 Task: Add an event with the title Second Marketing Campaign Strategy Review and Adjustment, date '2023/11/14', time 9:15 AM to 11:15 AMand add a description: The Effective Communication workshop is a dynamic and interactive session designed to enhance participants' communication skills and promote effective interpersonal interactions in the workplace. This workshop provides valuable insights, practical techniques, and hands-on exercises to improve both verbal and non-verbal communication abilities._x000D_
_x000D_
Select event color  Flamingo . Add location for the event as: 321 Via del Corso, Rome, Italy, logged in from the account softage.9@softage.netand send the event invitation to softage.5@softage.net with CC to  softage.6@softage.net. Set a reminder for the event Annually on May 156
Action: Mouse moved to (77, 98)
Screenshot: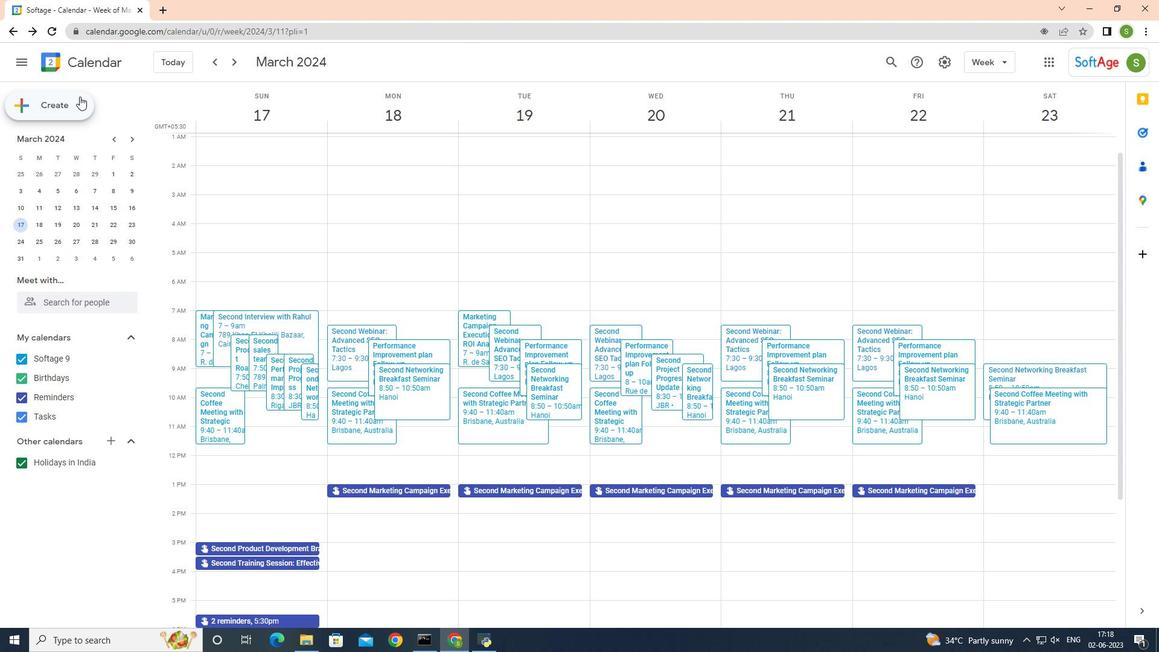 
Action: Mouse pressed left at (77, 98)
Screenshot: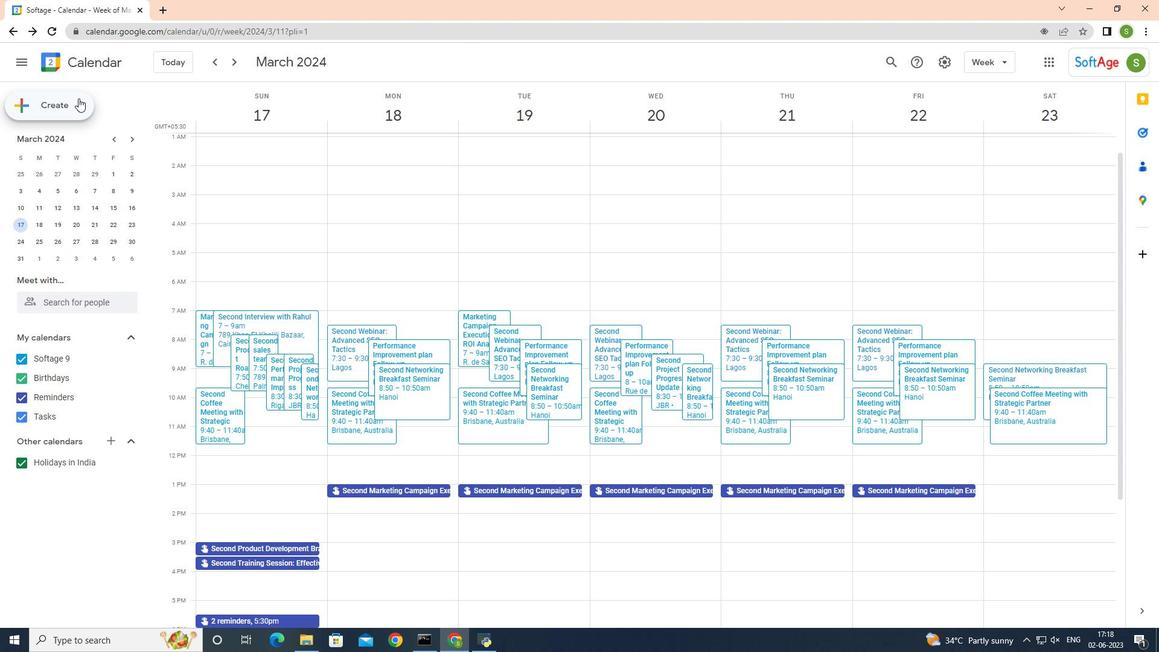 
Action: Mouse moved to (71, 131)
Screenshot: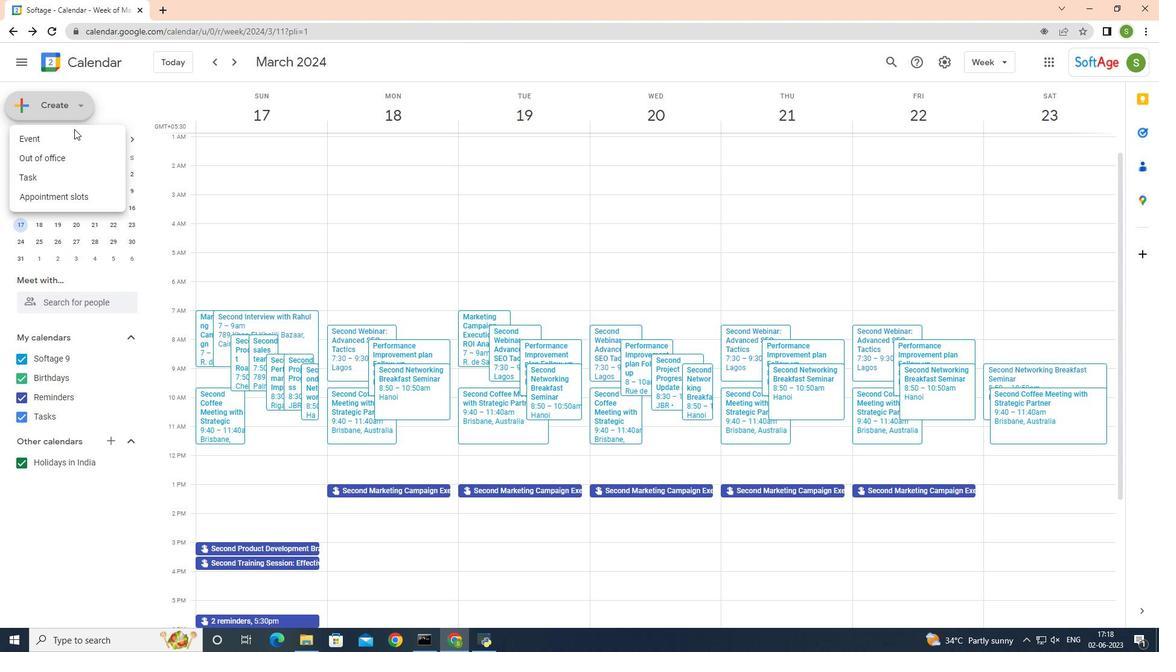 
Action: Mouse pressed left at (71, 131)
Screenshot: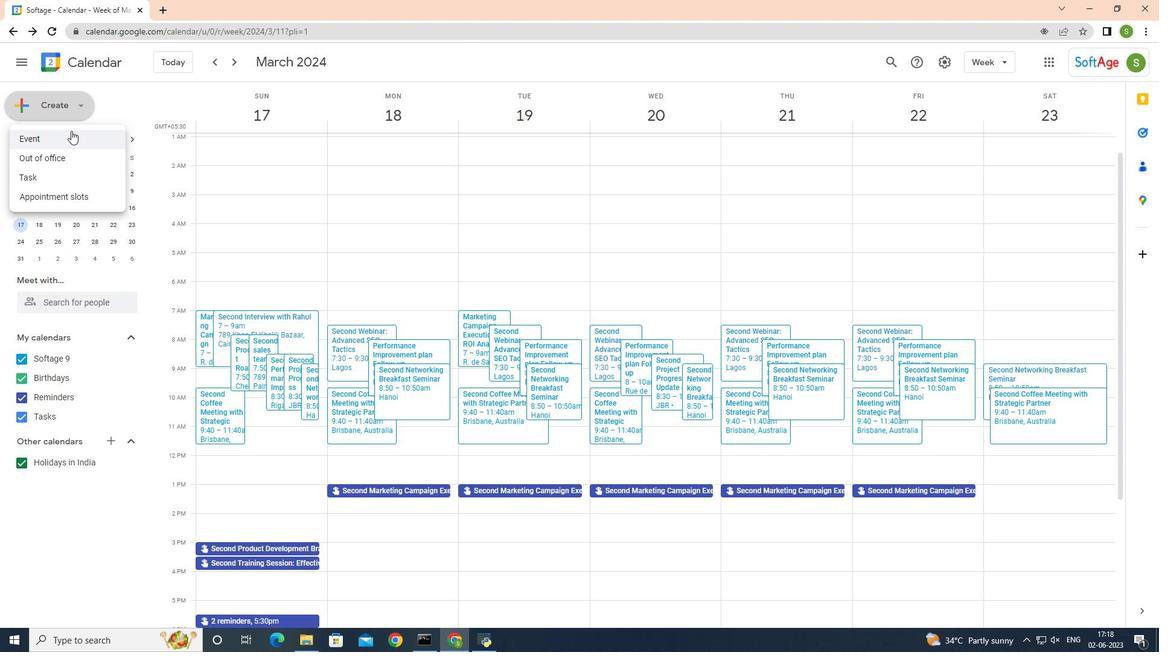 
Action: Mouse moved to (424, 332)
Screenshot: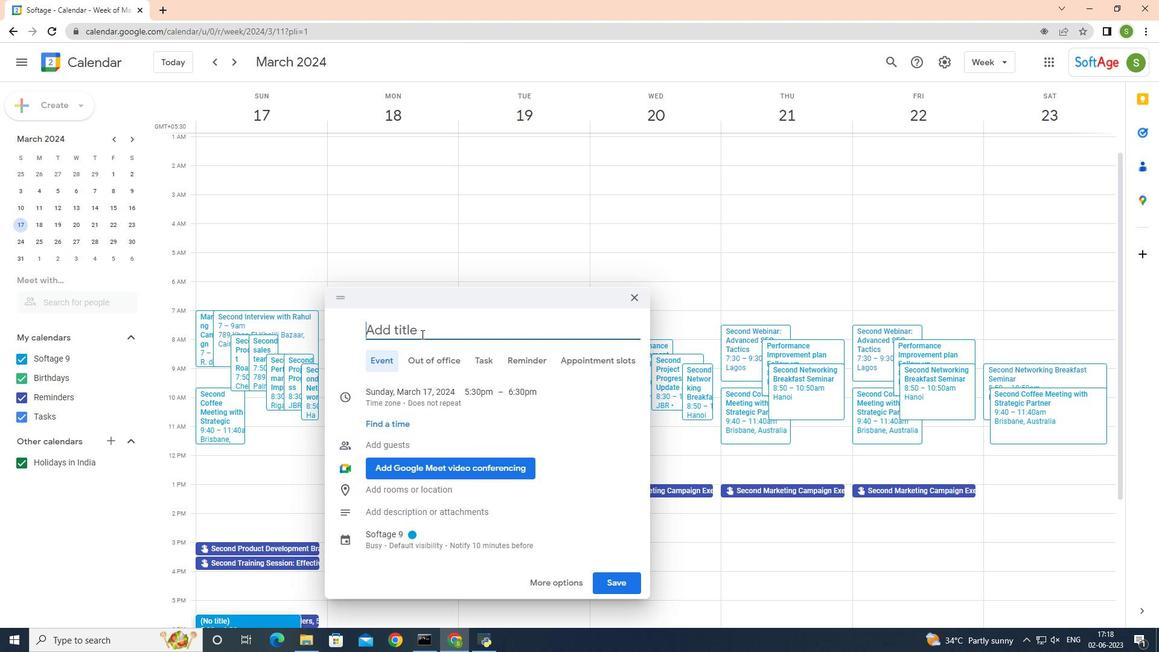 
Action: Key pressed <Key.shift><Key.shift><Key.shift><Key.shift><Key.shift><Key.shift><Key.shift><Key.shift><Key.shift><Key.shift><Key.shift><Key.shift>Second<Key.space><Key.shift_r><Key.shift_r><Key.shift_r><Key.shift_r><Key.shift_r><Key.shift_r><Key.shift_r><Key.shift_r><Key.shift_r><Key.shift_r><Key.shift_r><Key.shift_r><Key.shift_r><Key.shift_r><Key.shift_r><Key.shift_r><Key.shift_r><Key.shift_r>Marketing<Key.space><Key.shift>Campaign<Key.space><Key.shift><Key.shift>Strategy<Key.space><Key.shift>Review<Key.space>and<Key.space><Key.shift>Adu<Key.backspace>justment
Screenshot: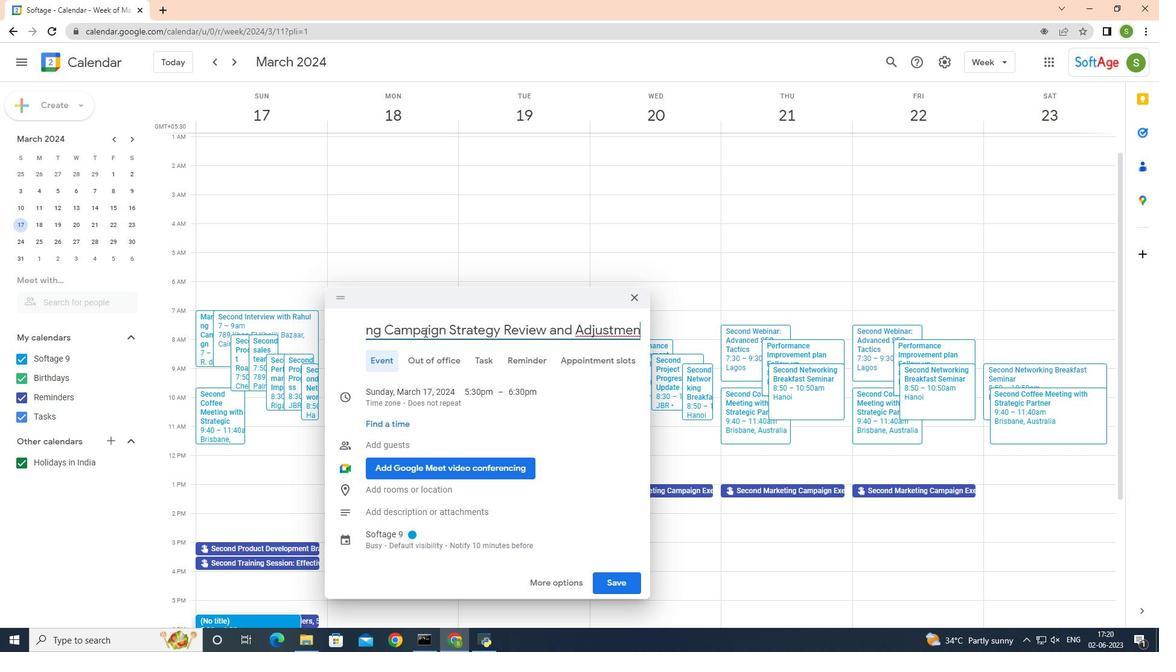 
Action: Mouse moved to (421, 387)
Screenshot: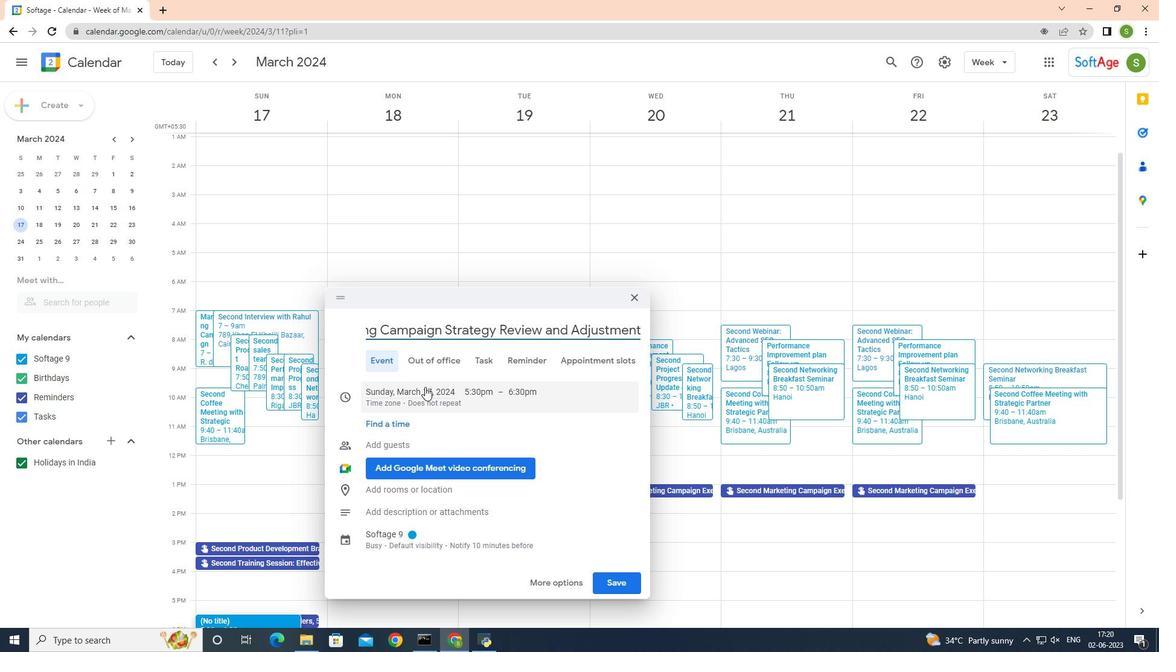 
Action: Mouse pressed left at (421, 387)
Screenshot: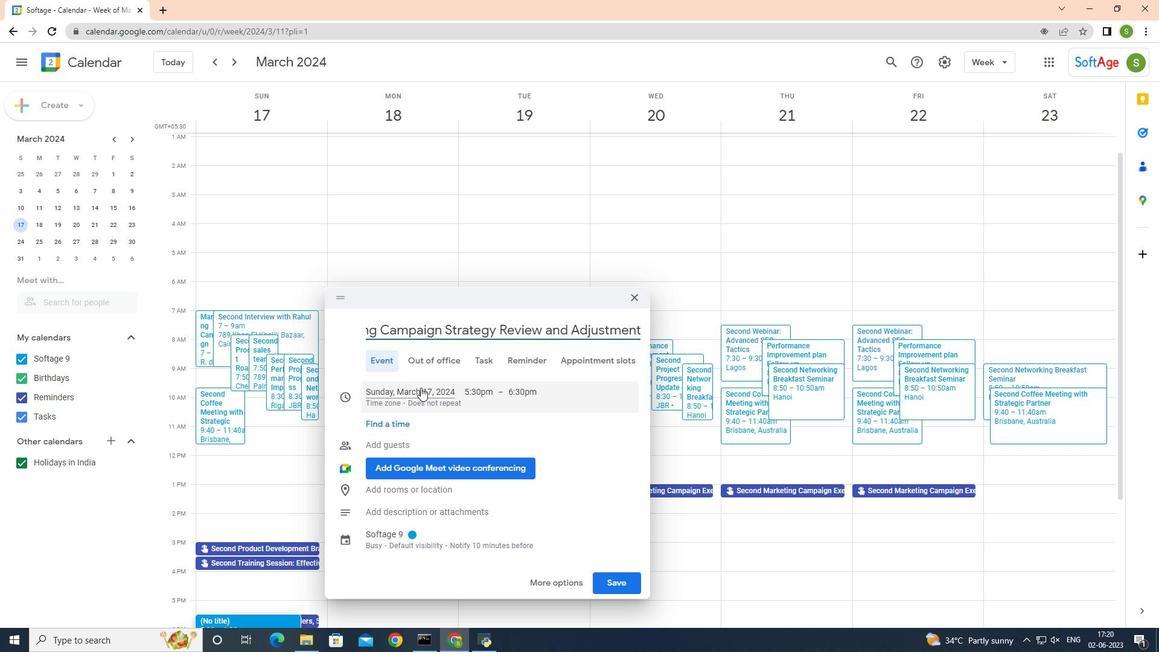 
Action: Mouse moved to (490, 383)
Screenshot: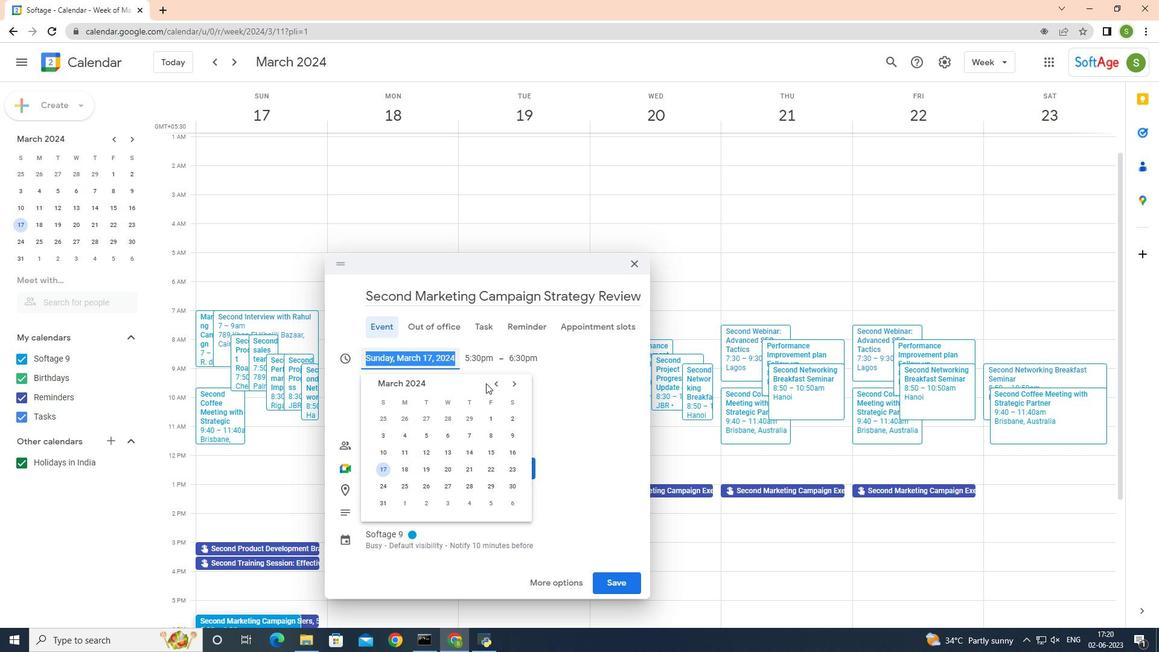 
Action: Mouse pressed left at (490, 383)
Screenshot: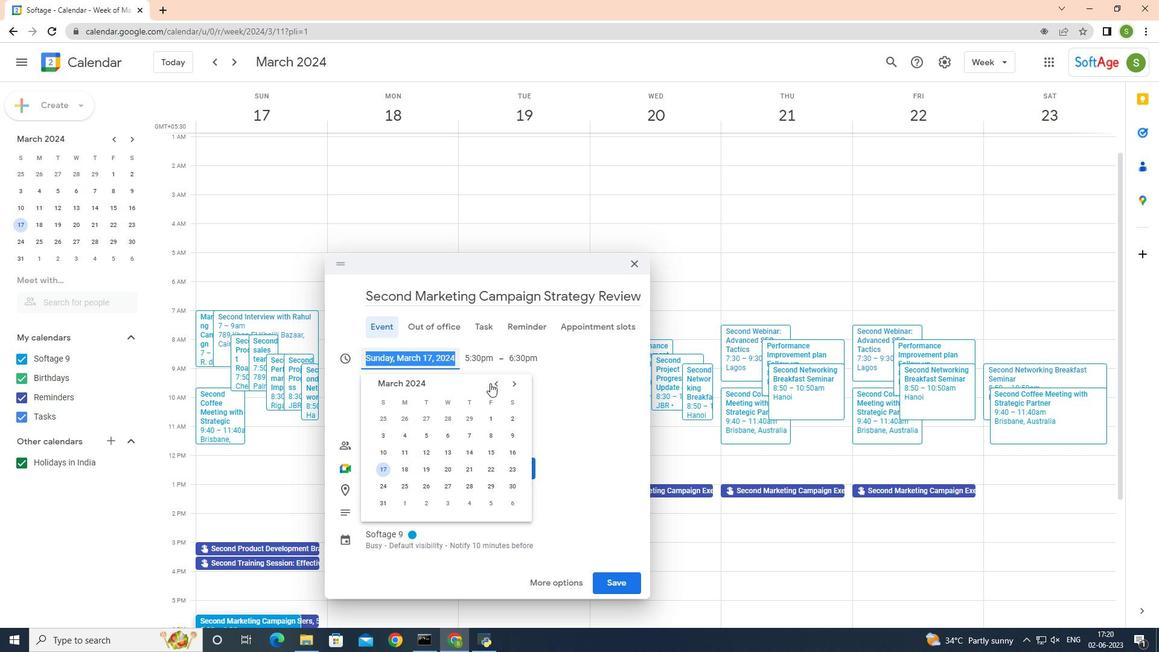 
Action: Mouse pressed left at (490, 383)
Screenshot: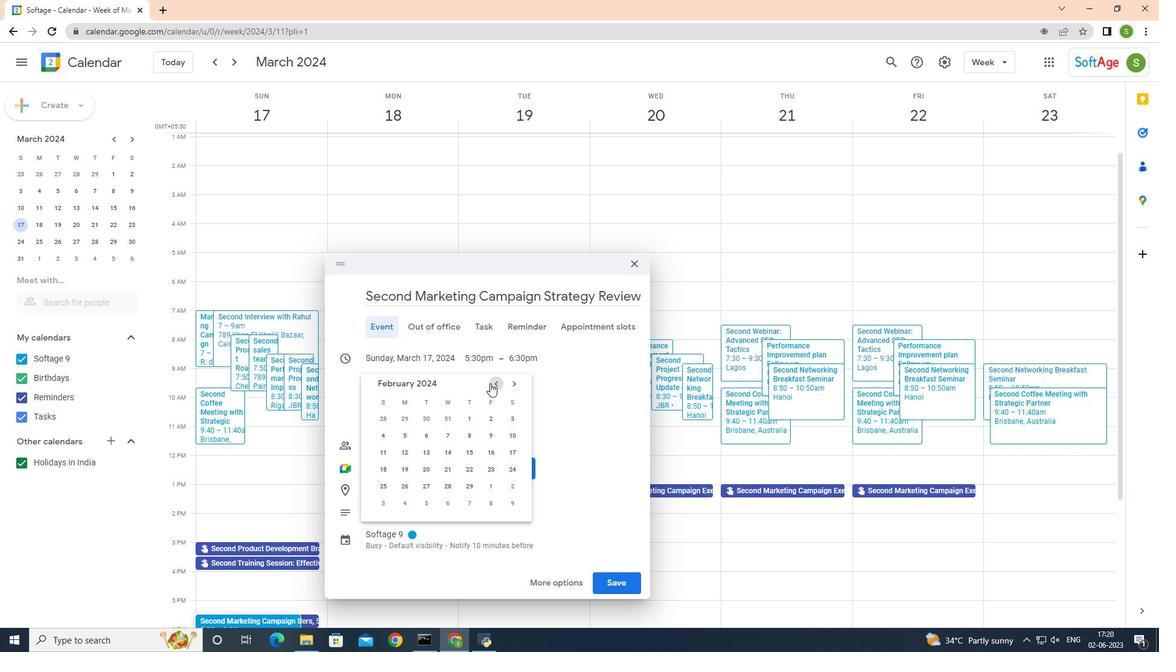
Action: Mouse pressed left at (490, 383)
Screenshot: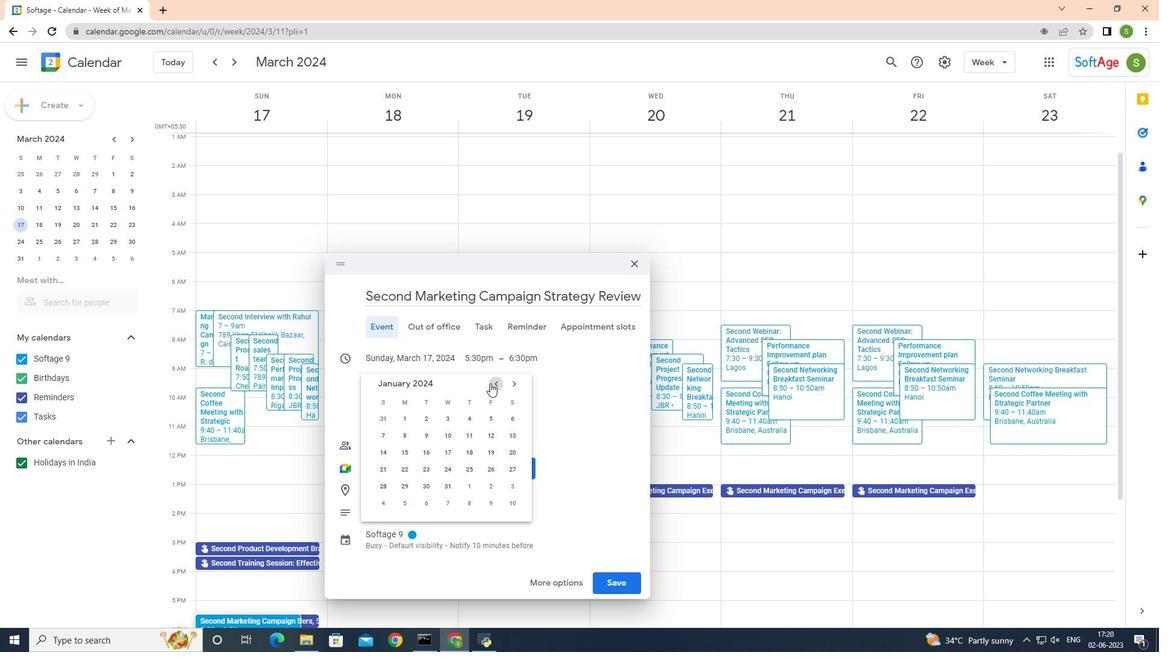 
Action: Mouse pressed left at (490, 383)
Screenshot: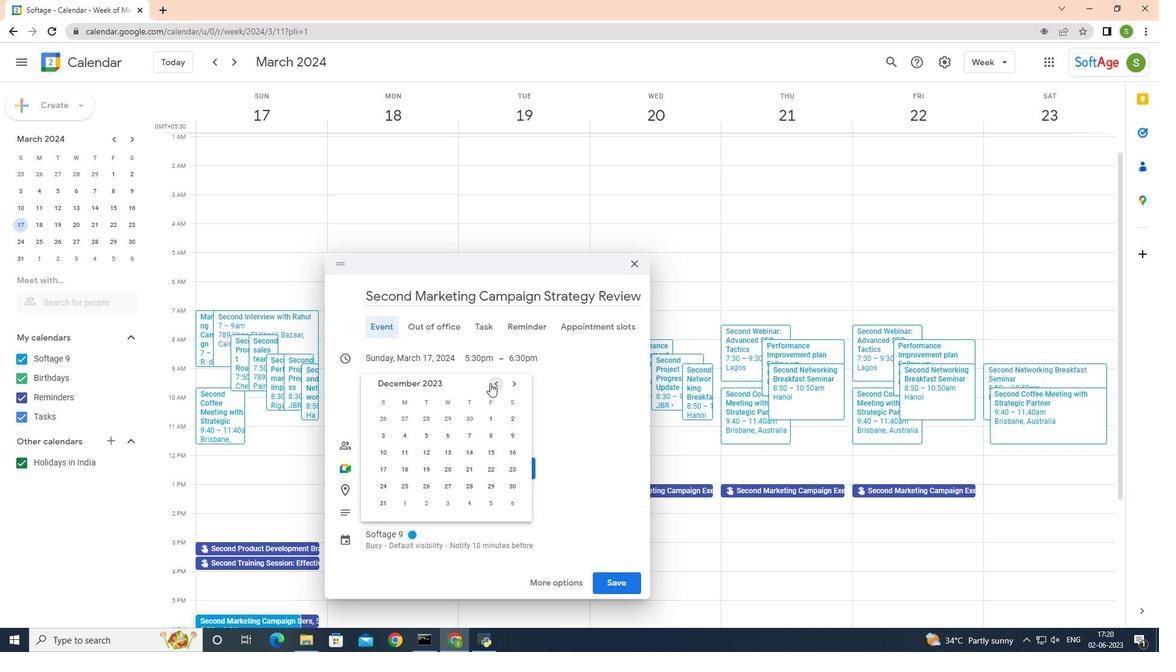
Action: Mouse moved to (425, 451)
Screenshot: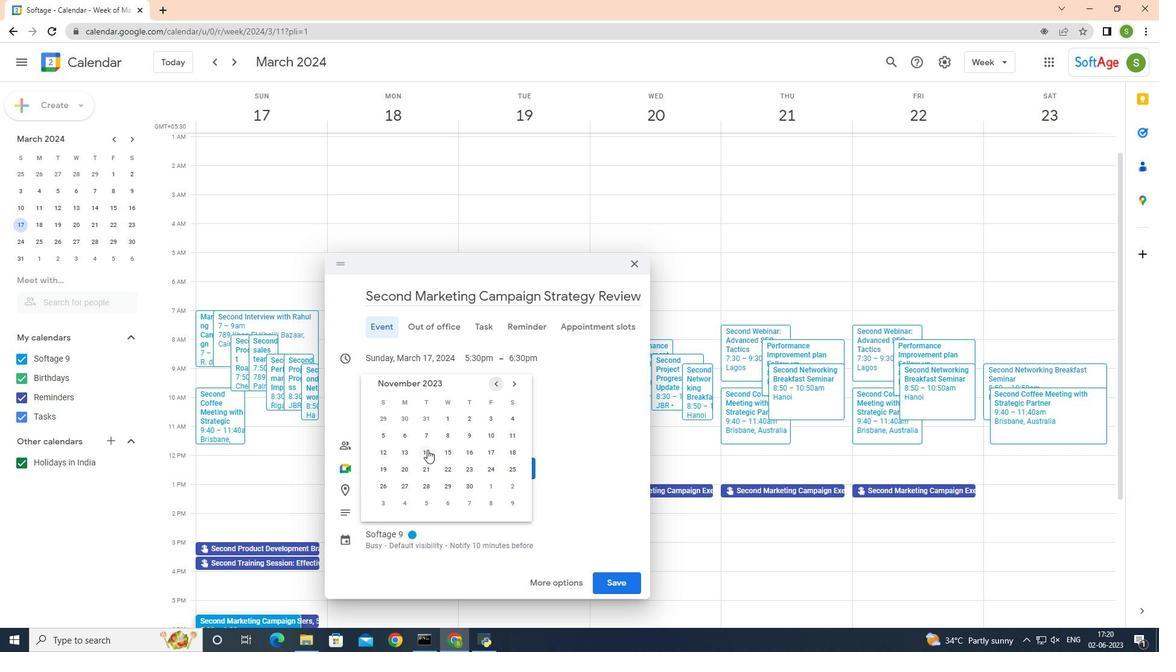 
Action: Mouse pressed left at (425, 451)
Screenshot: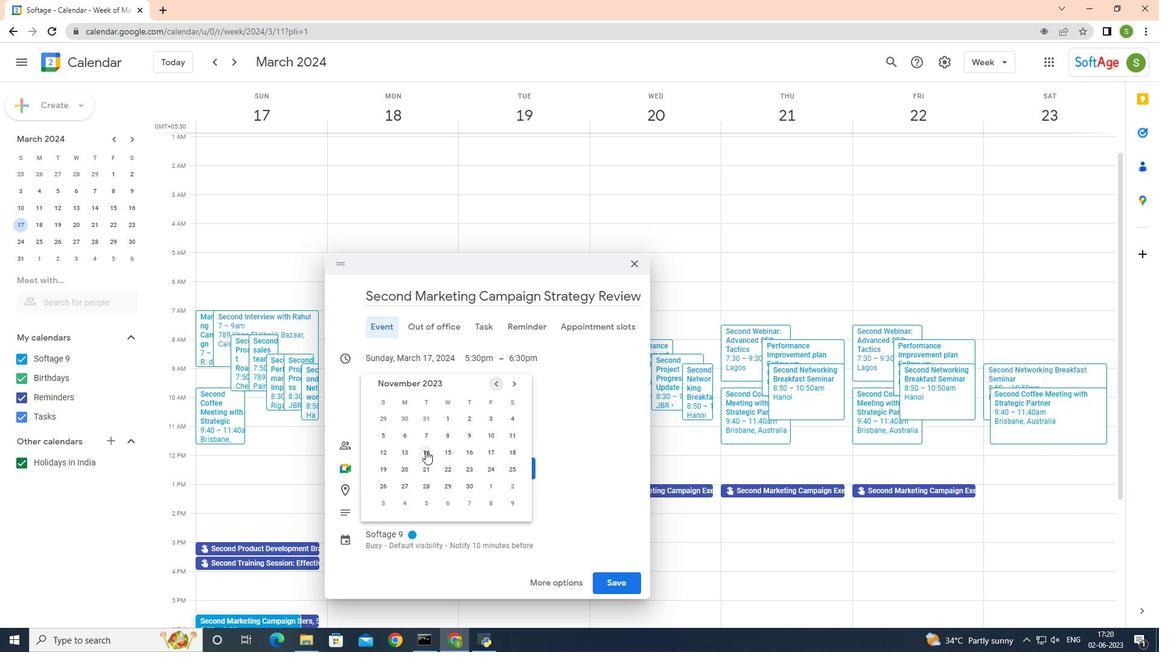 
Action: Mouse moved to (279, 362)
Screenshot: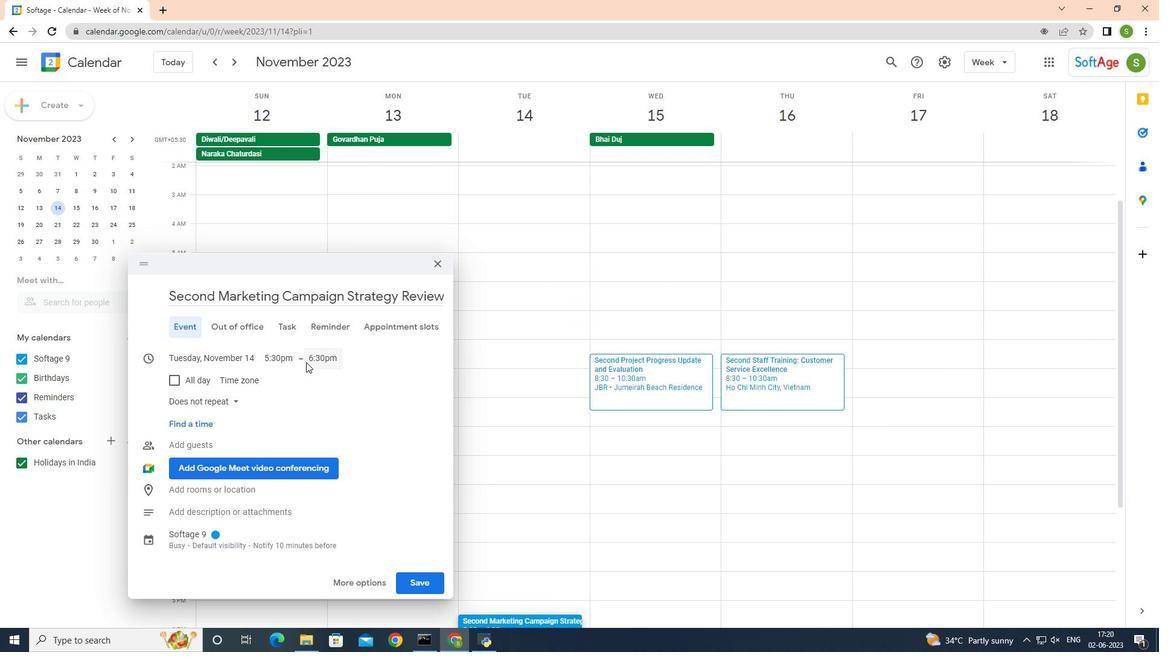 
Action: Mouse pressed left at (279, 362)
Screenshot: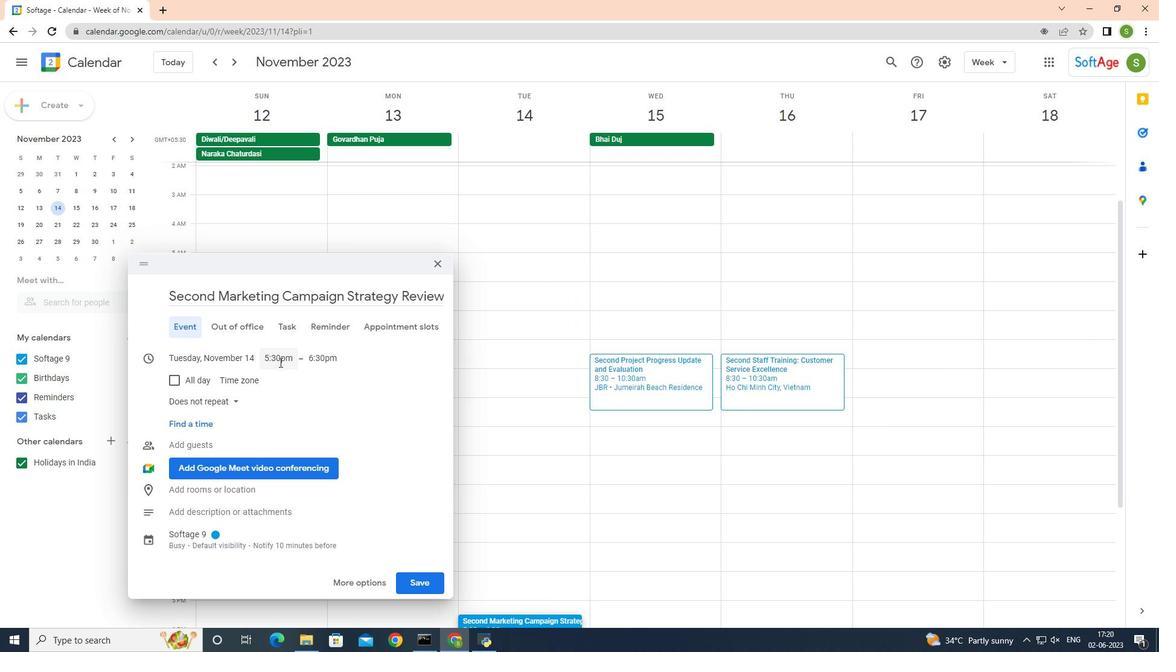
Action: Mouse moved to (321, 447)
Screenshot: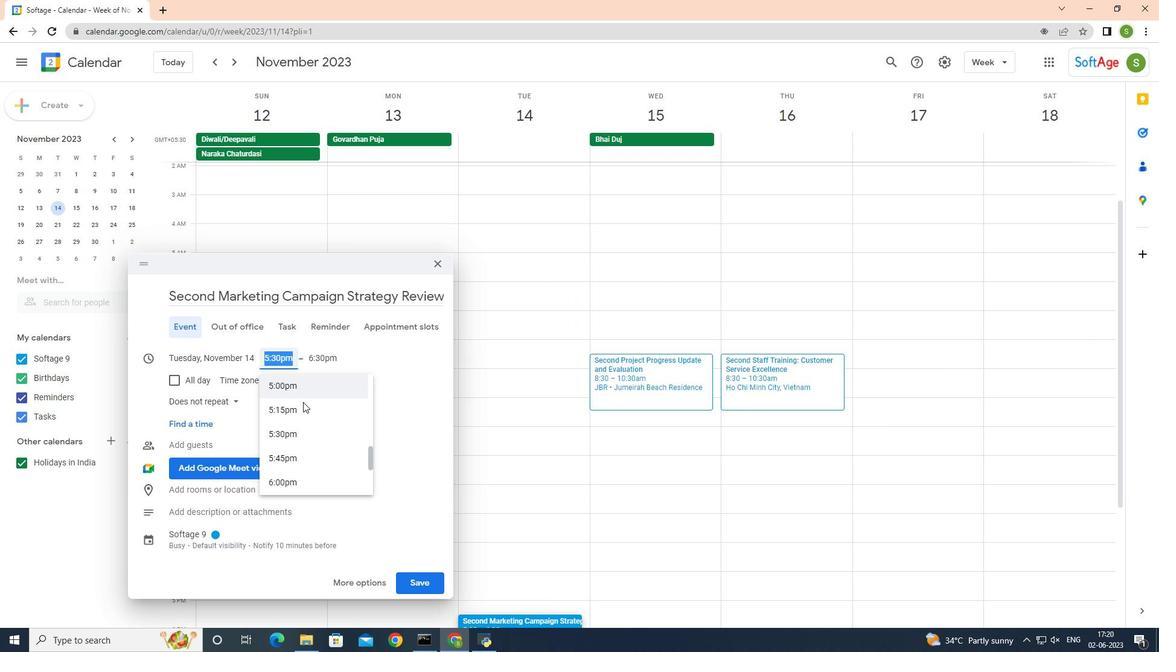 
Action: Mouse scrolled (321, 448) with delta (0, 0)
Screenshot: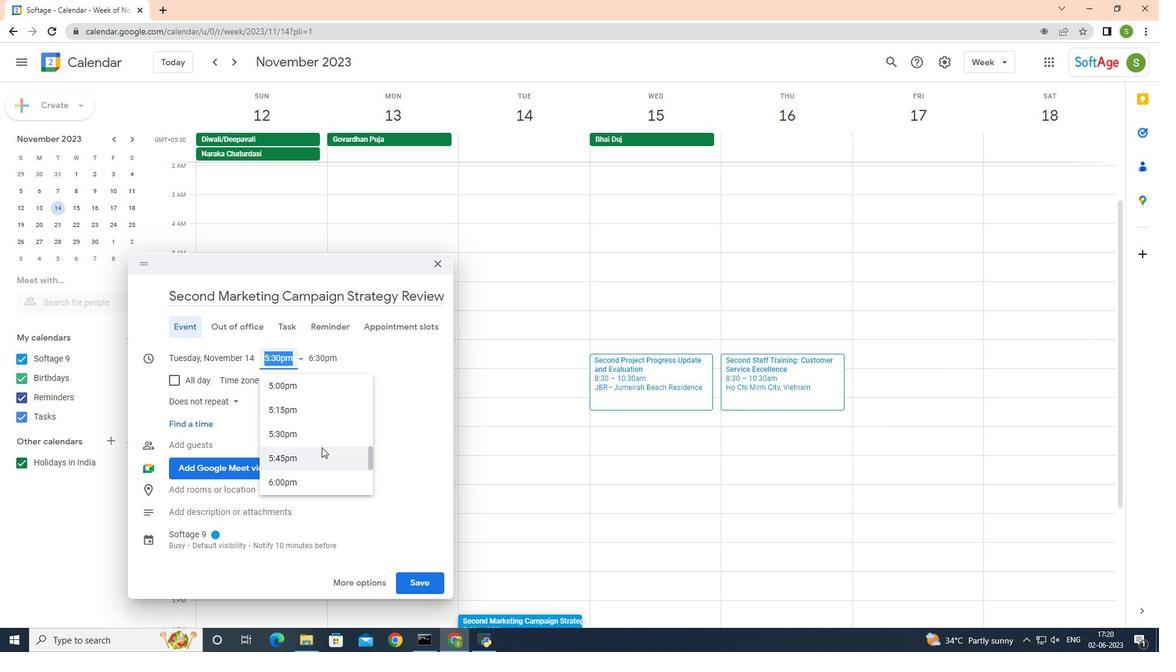
Action: Mouse scrolled (321, 448) with delta (0, 0)
Screenshot: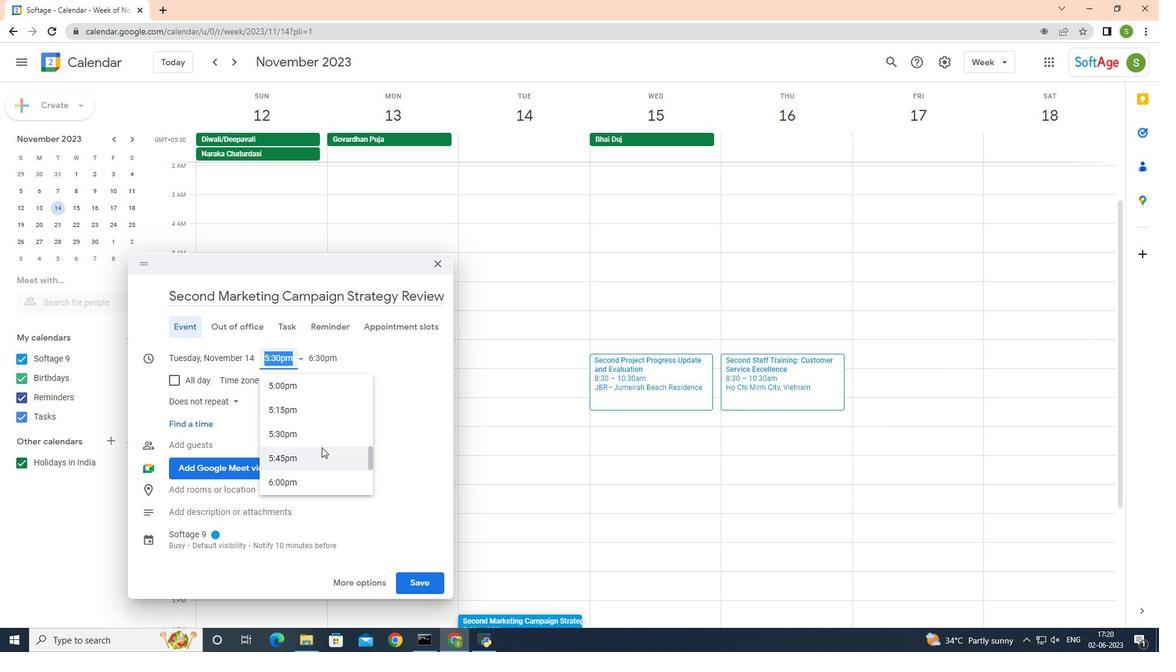 
Action: Mouse scrolled (321, 448) with delta (0, 0)
Screenshot: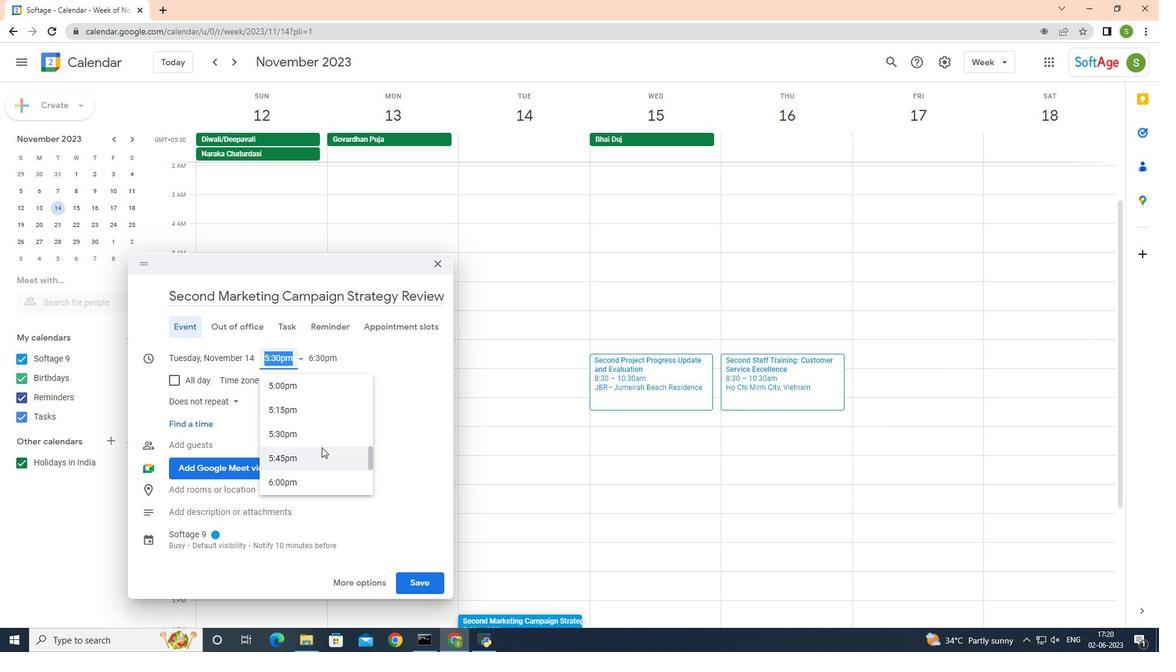 
Action: Mouse scrolled (321, 448) with delta (0, 0)
Screenshot: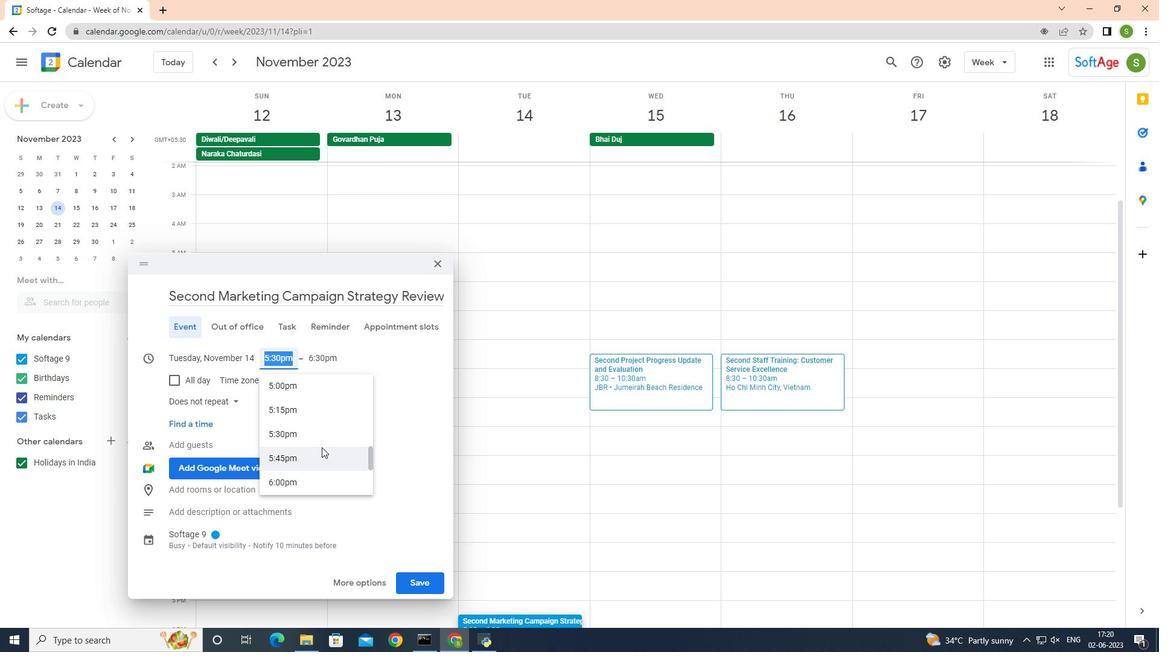 
Action: Mouse scrolled (321, 448) with delta (0, 0)
Screenshot: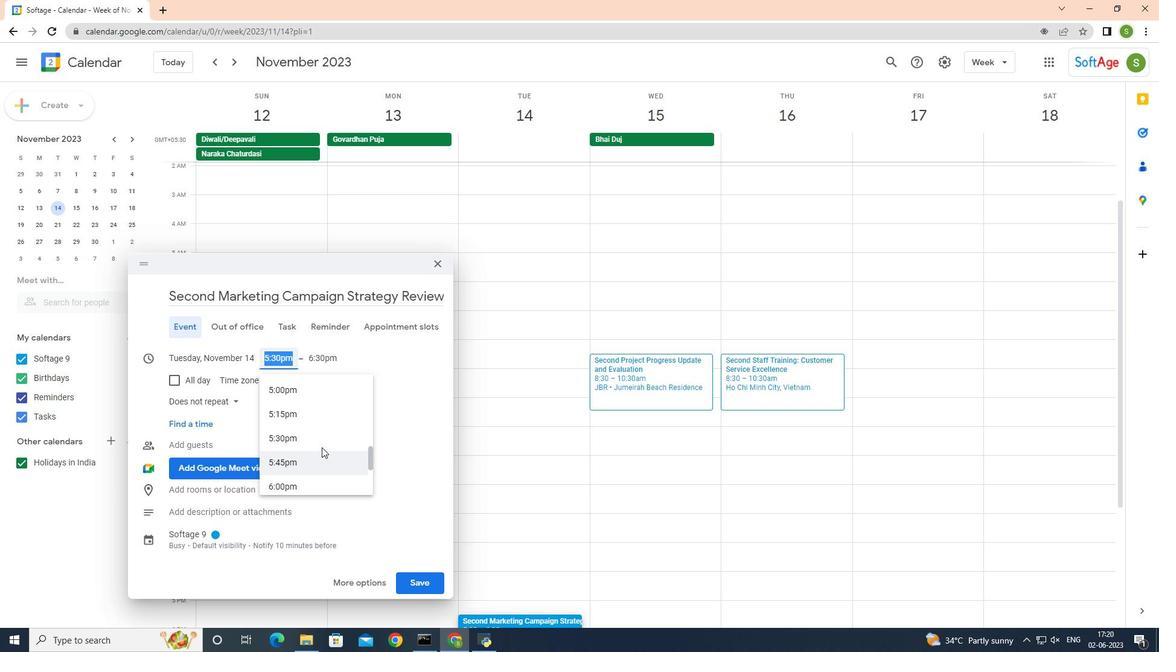 
Action: Mouse scrolled (321, 448) with delta (0, 0)
Screenshot: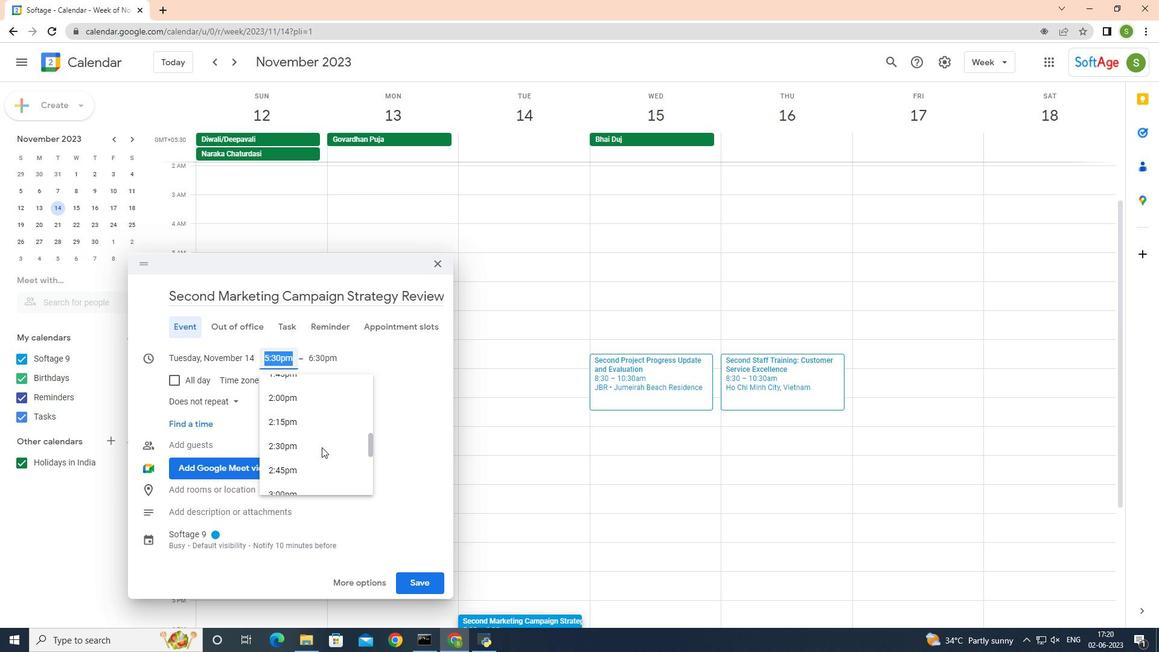 
Action: Mouse scrolled (321, 448) with delta (0, 0)
Screenshot: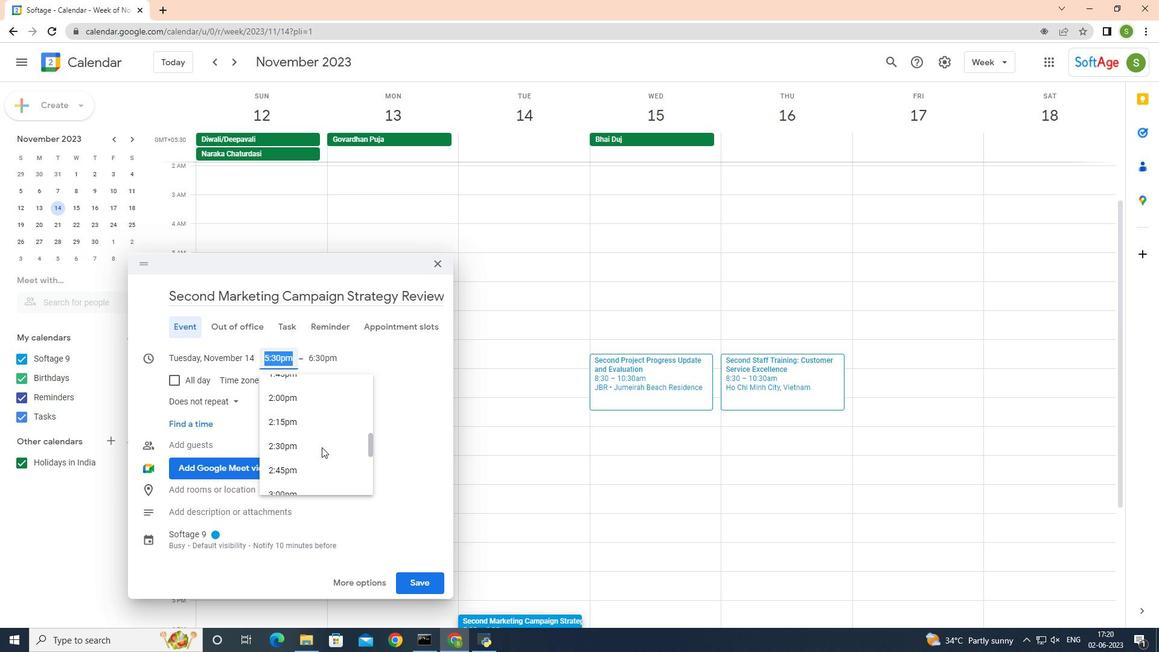 
Action: Mouse scrolled (321, 448) with delta (0, 0)
Screenshot: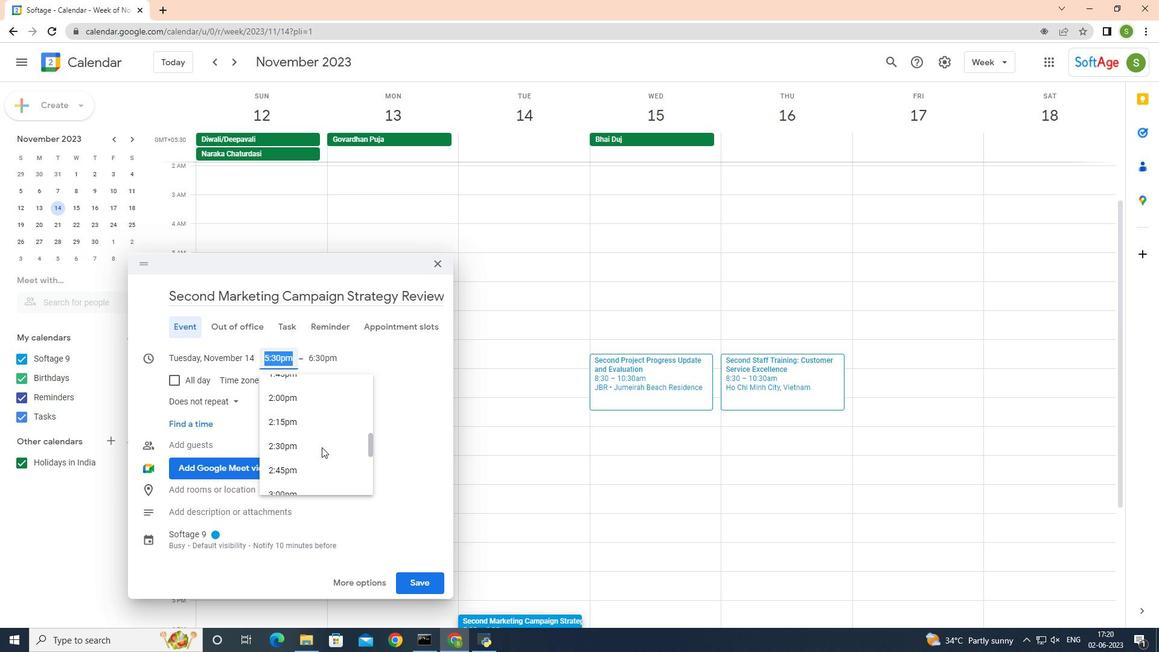 
Action: Mouse scrolled (321, 448) with delta (0, 0)
Screenshot: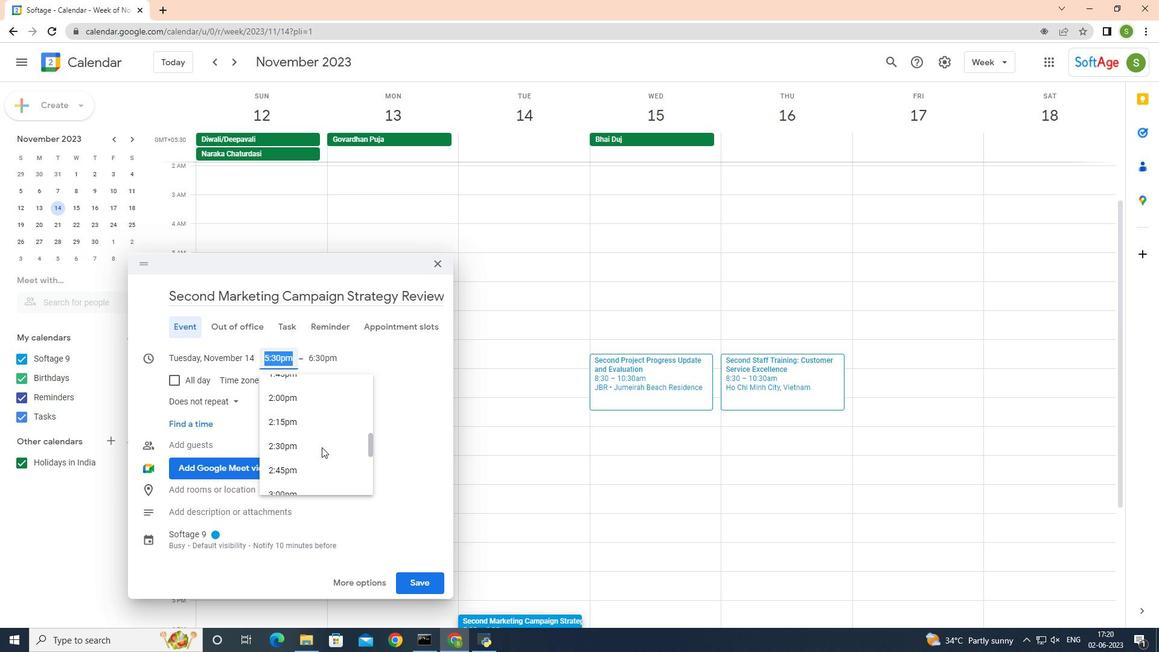 
Action: Mouse scrolled (321, 448) with delta (0, 0)
Screenshot: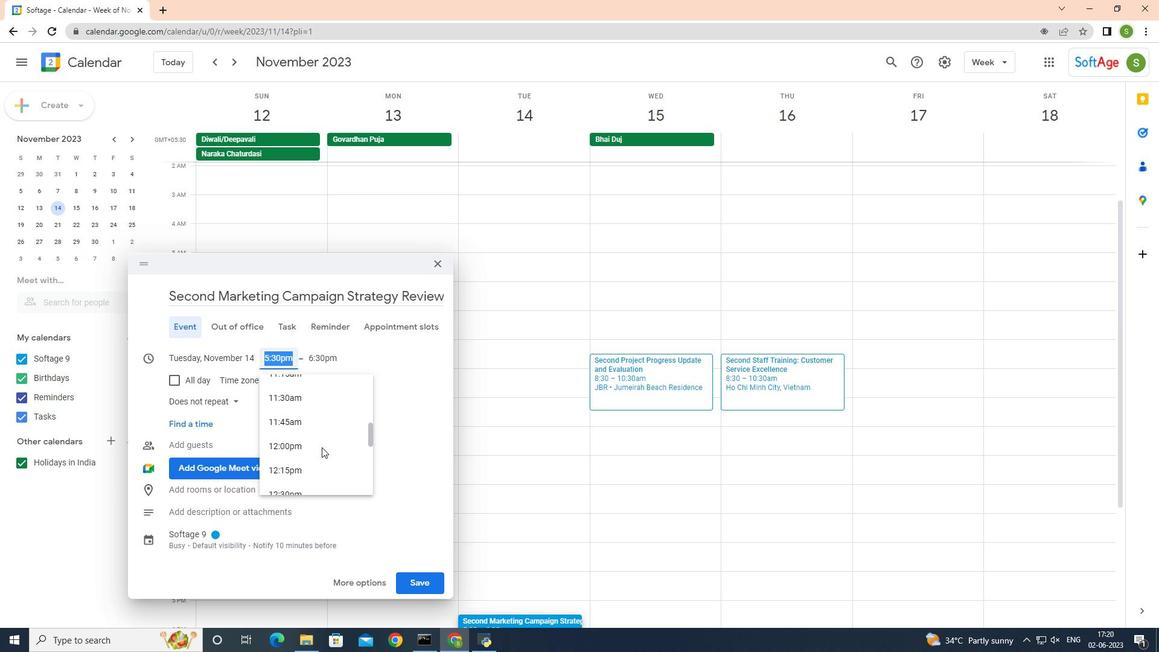 
Action: Mouse scrolled (321, 448) with delta (0, 0)
Screenshot: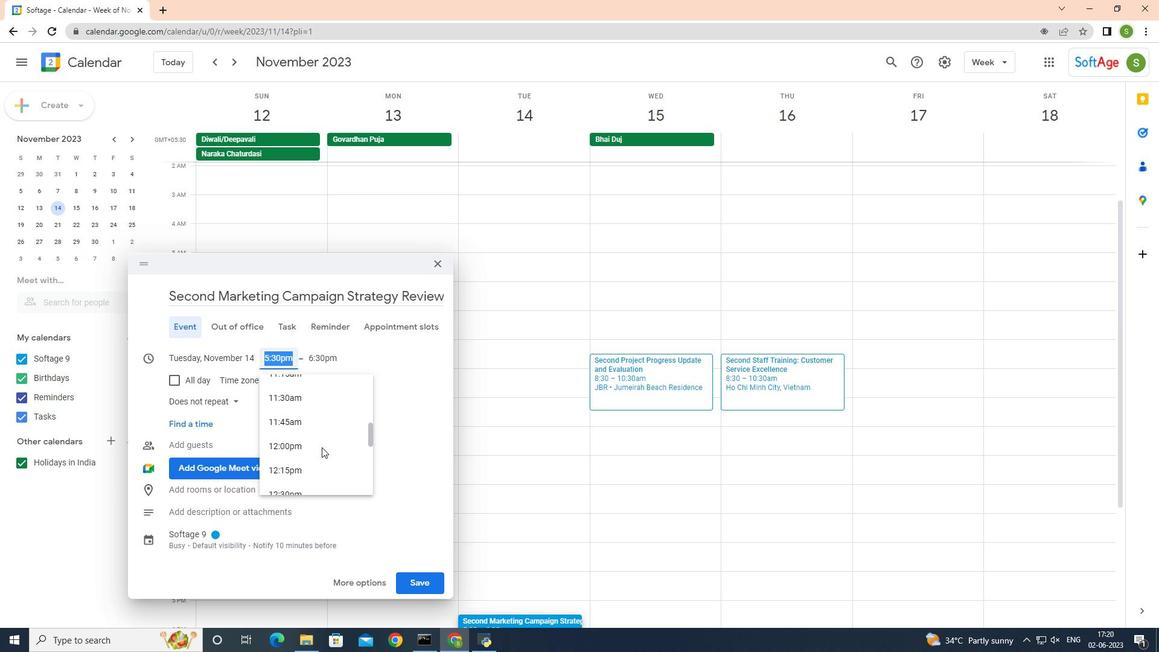 
Action: Mouse moved to (321, 447)
Screenshot: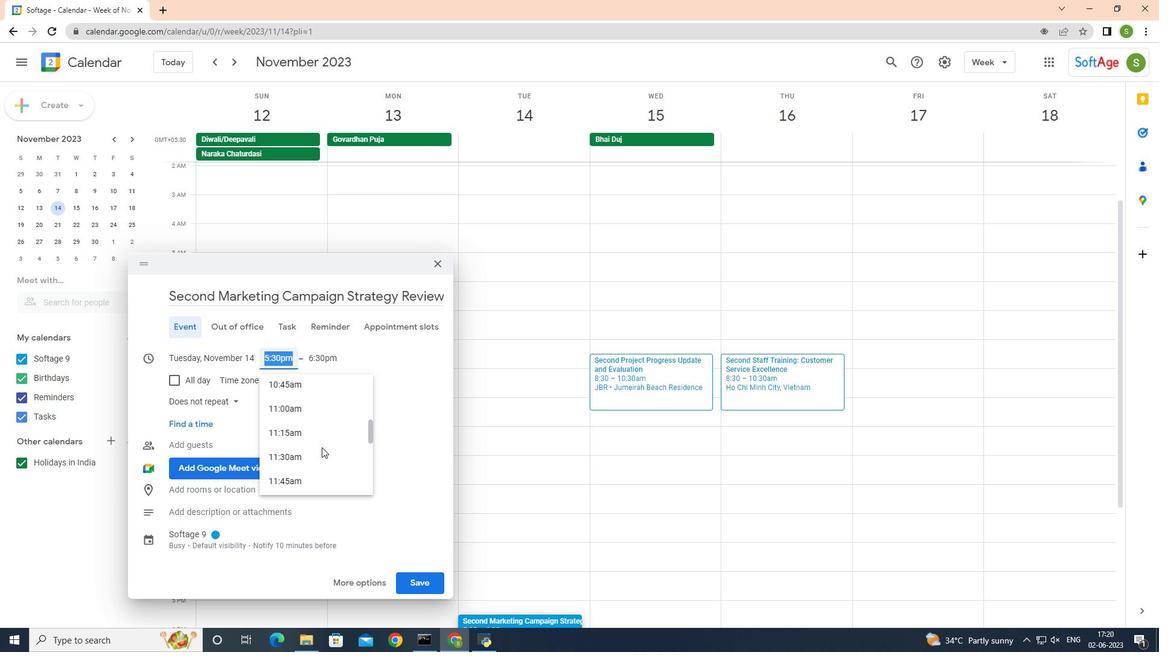 
Action: Mouse scrolled (321, 448) with delta (0, 0)
Screenshot: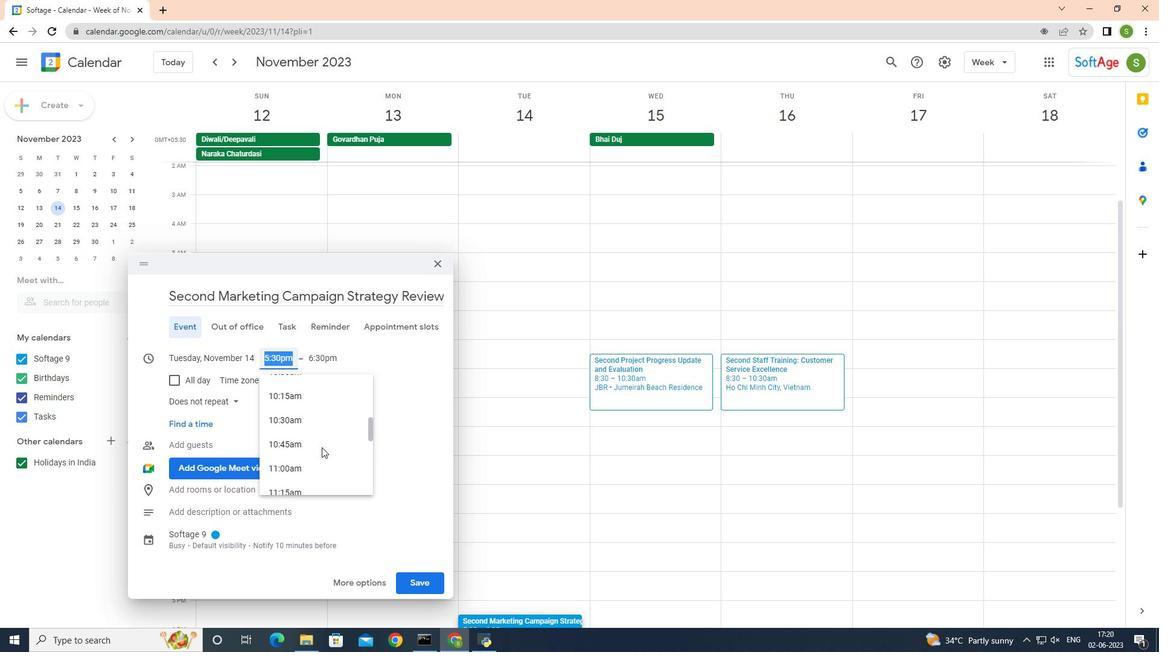 
Action: Mouse scrolled (321, 448) with delta (0, 0)
Screenshot: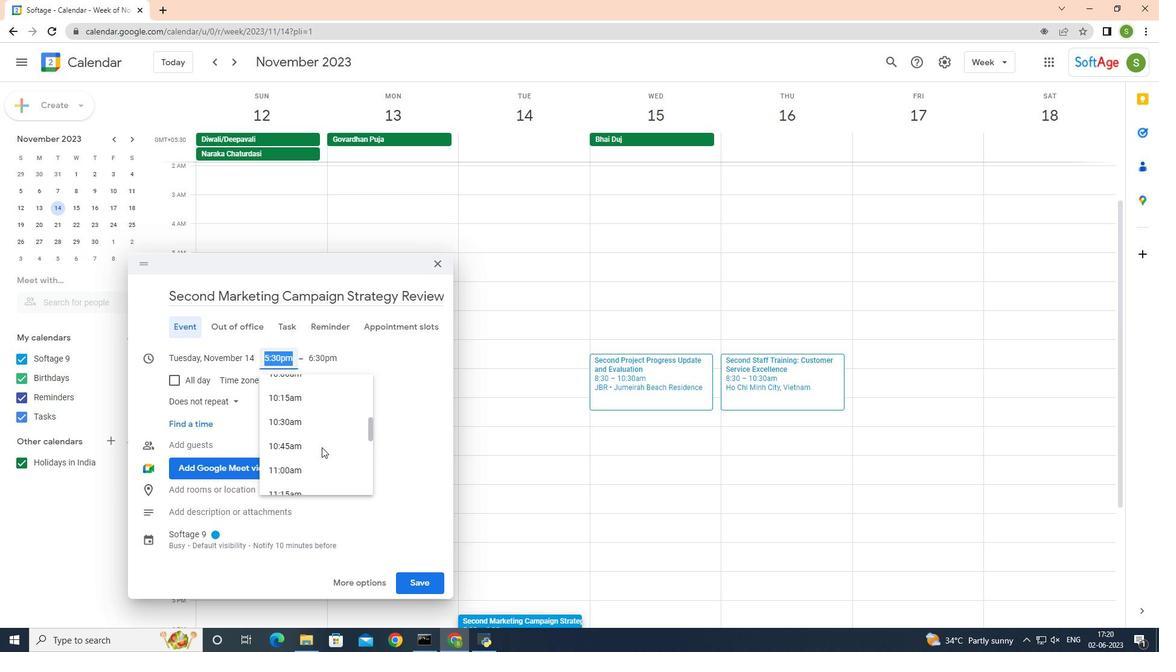 
Action: Mouse scrolled (321, 448) with delta (0, 0)
Screenshot: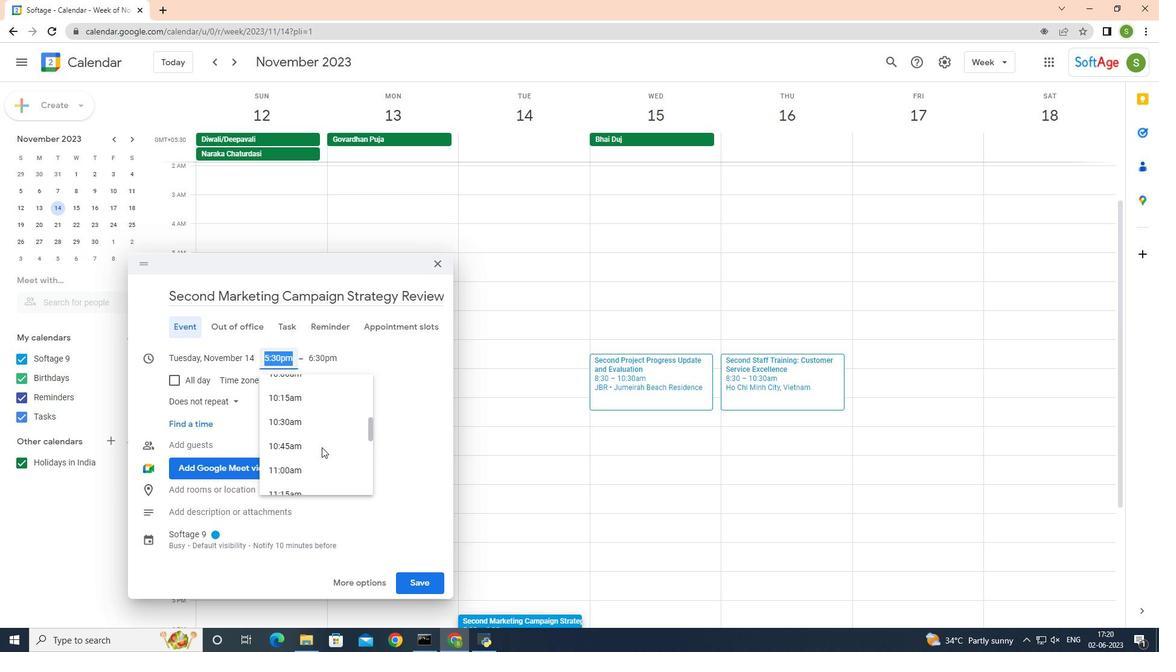 
Action: Mouse moved to (324, 437)
Screenshot: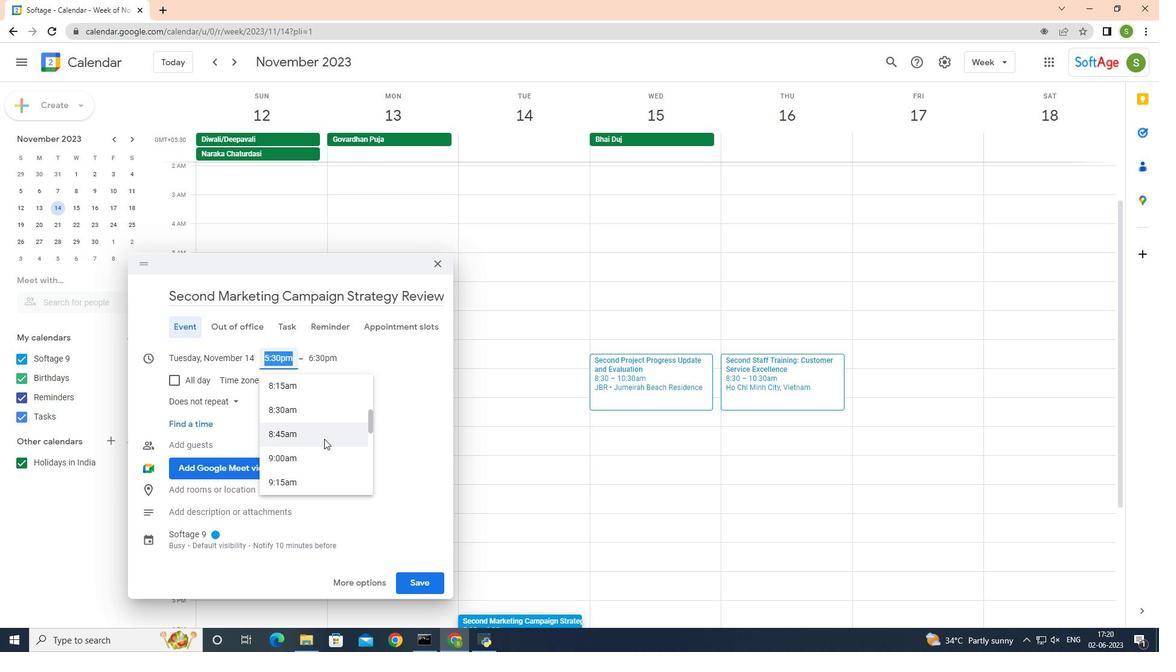 
Action: Mouse scrolled (324, 437) with delta (0, 0)
Screenshot: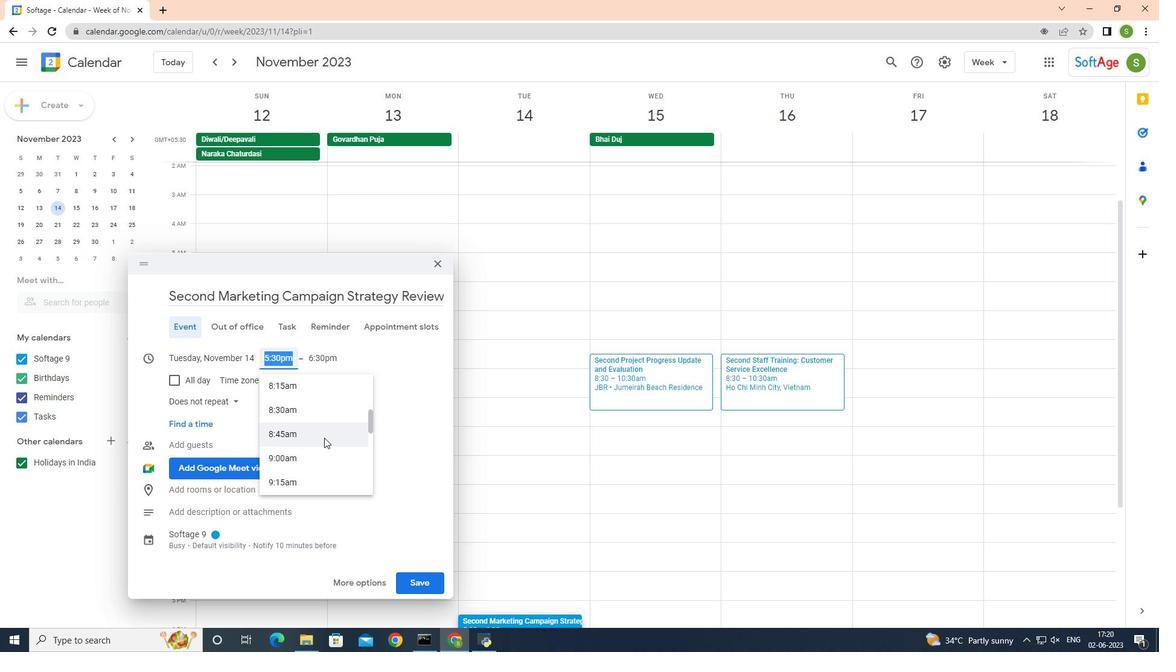 
Action: Mouse moved to (323, 421)
Screenshot: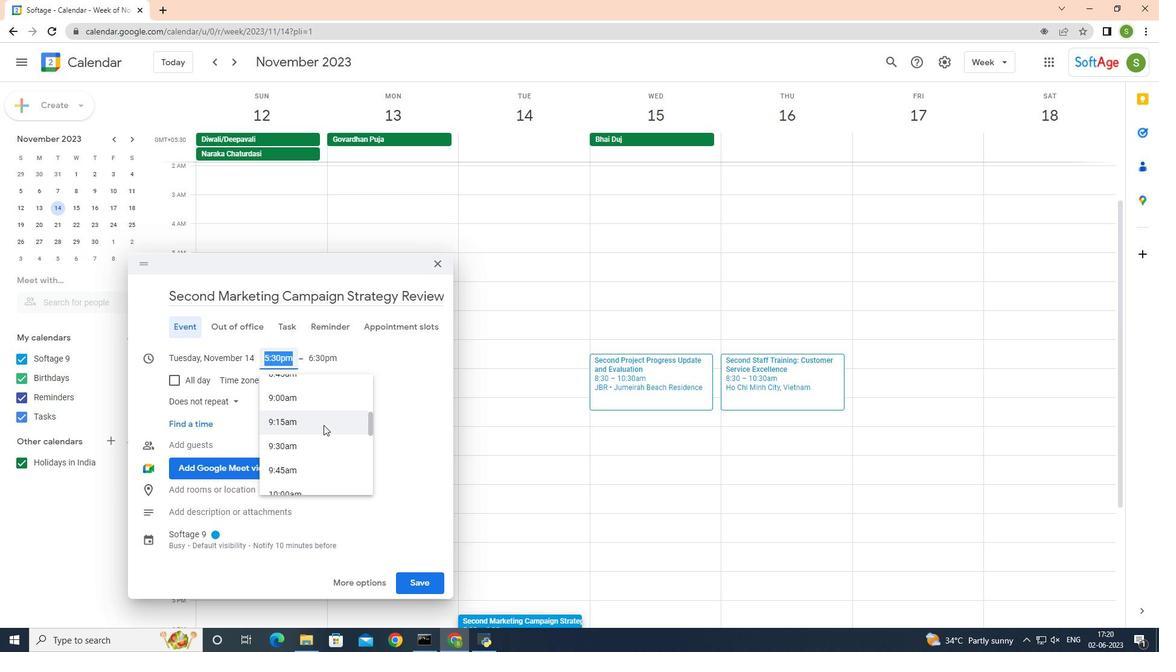 
Action: Mouse pressed left at (323, 421)
Screenshot: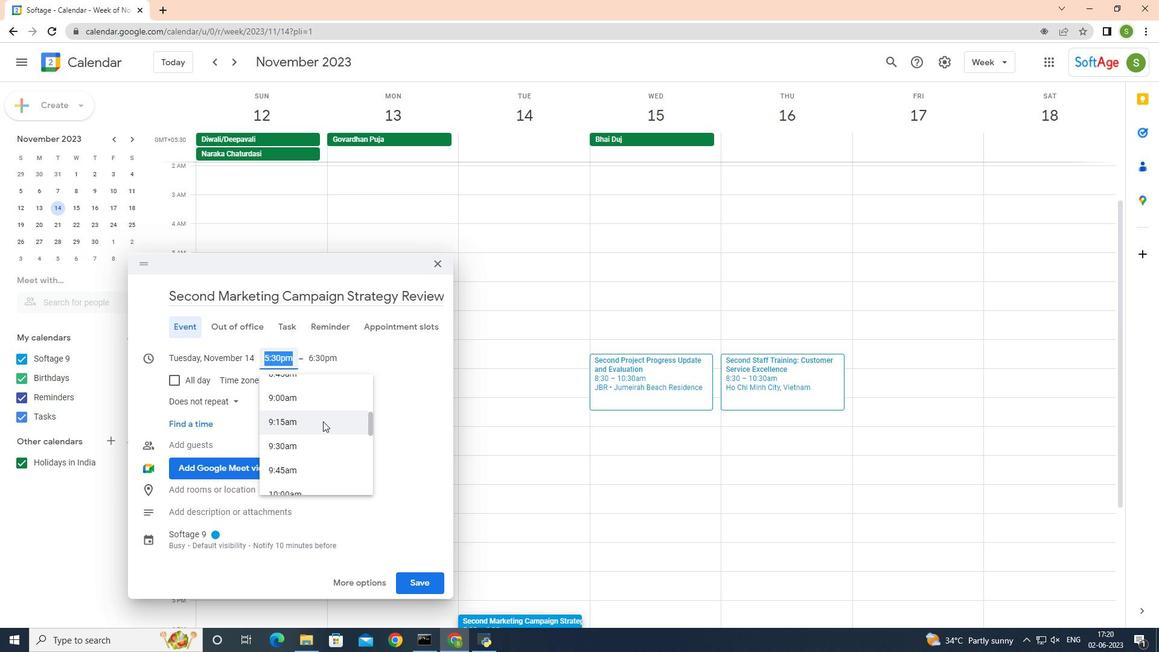 
Action: Mouse moved to (326, 286)
Screenshot: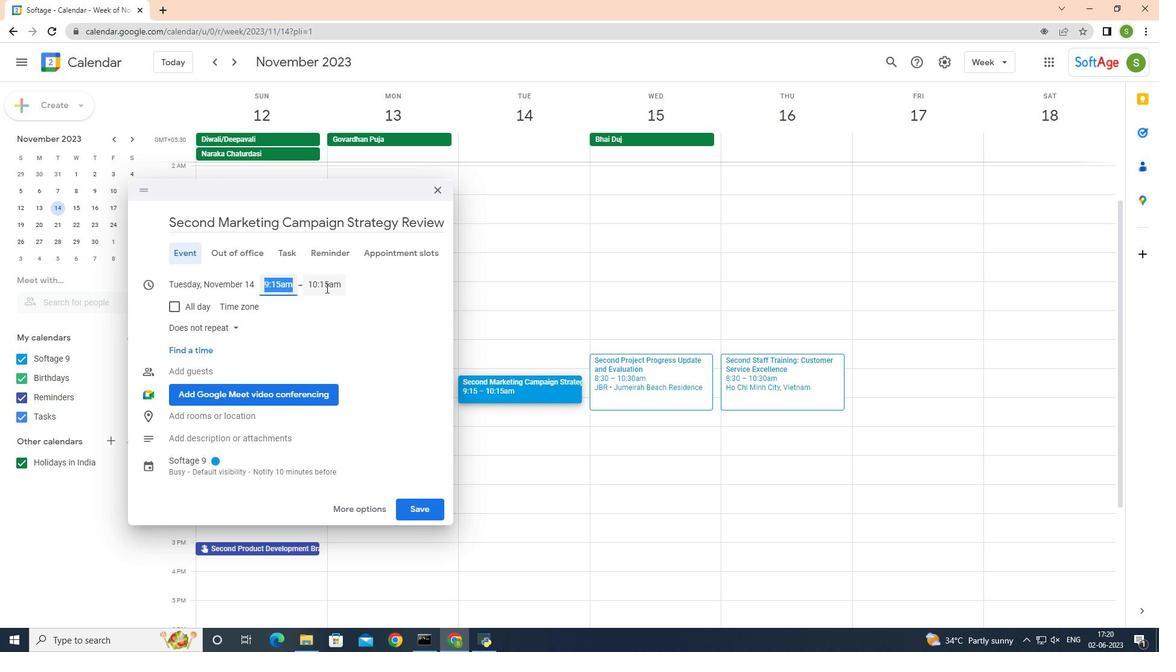 
Action: Mouse pressed left at (326, 286)
Screenshot: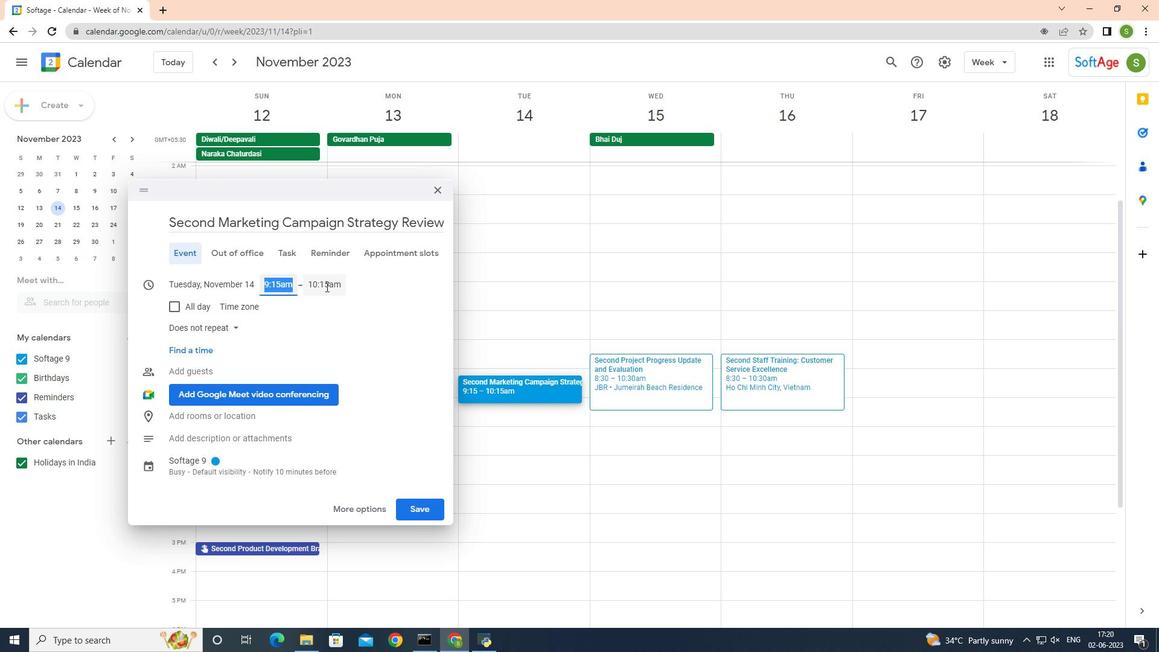
Action: Mouse moved to (365, 404)
Screenshot: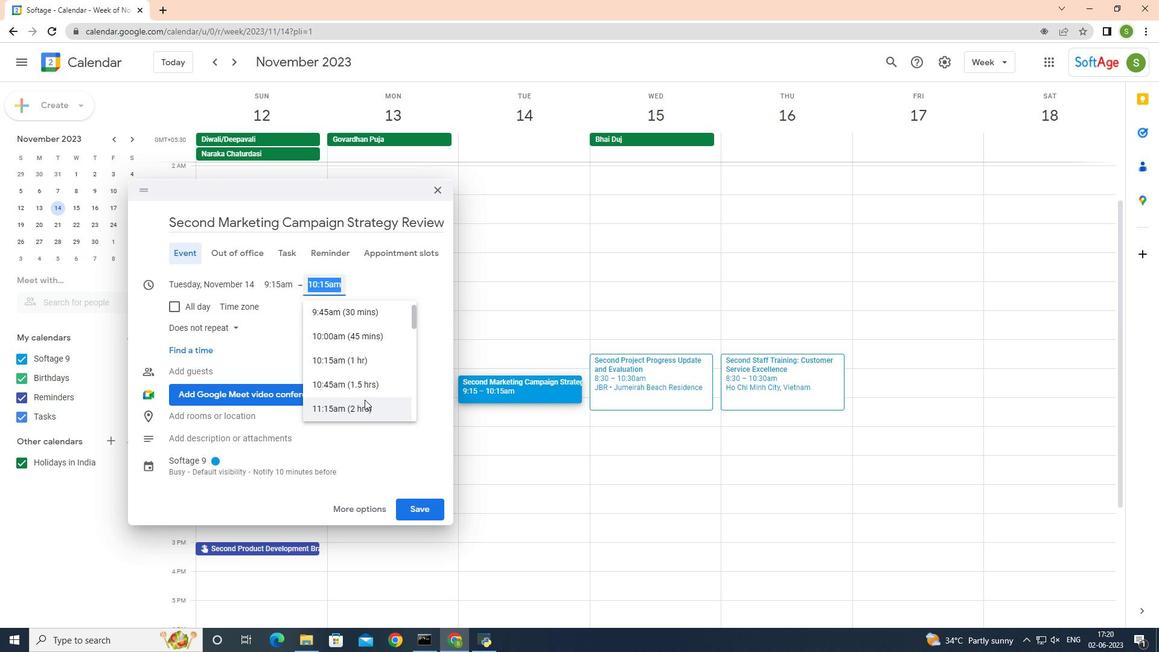 
Action: Mouse pressed left at (365, 404)
Screenshot: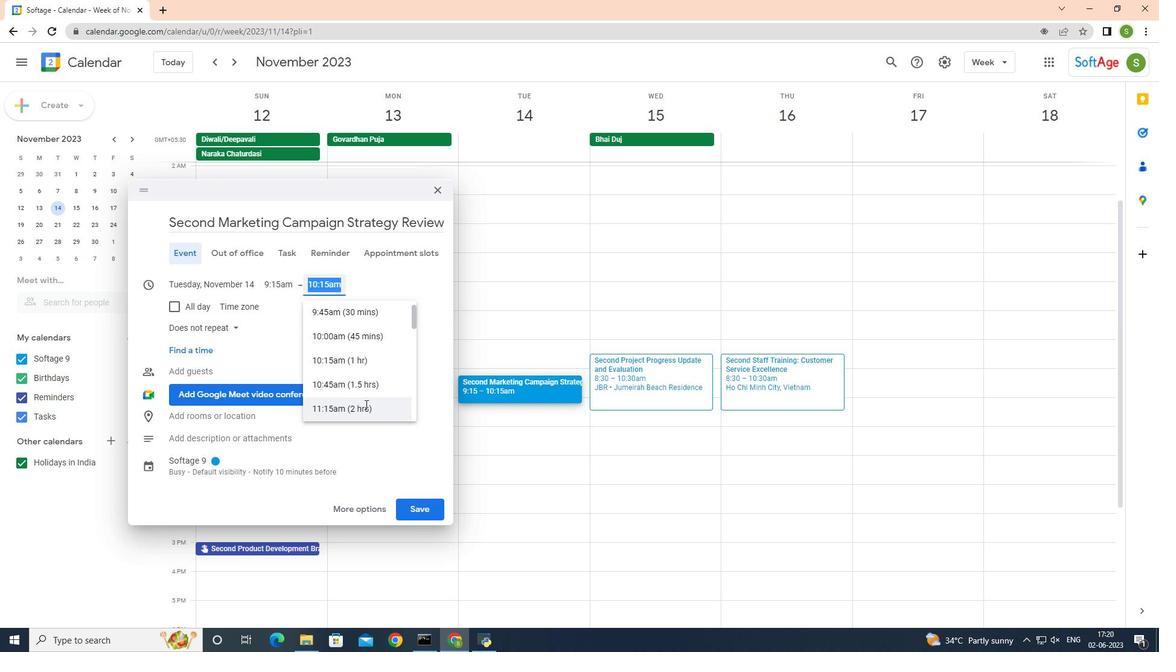 
Action: Mouse moved to (375, 337)
Screenshot: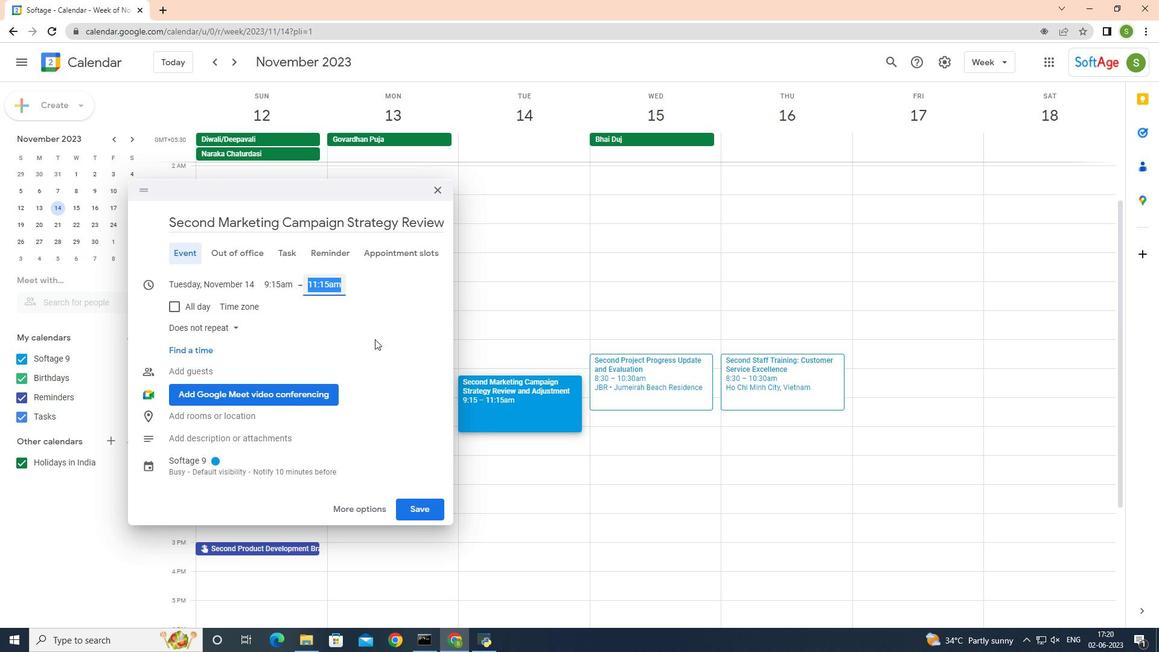 
Action: Mouse pressed left at (375, 337)
Screenshot: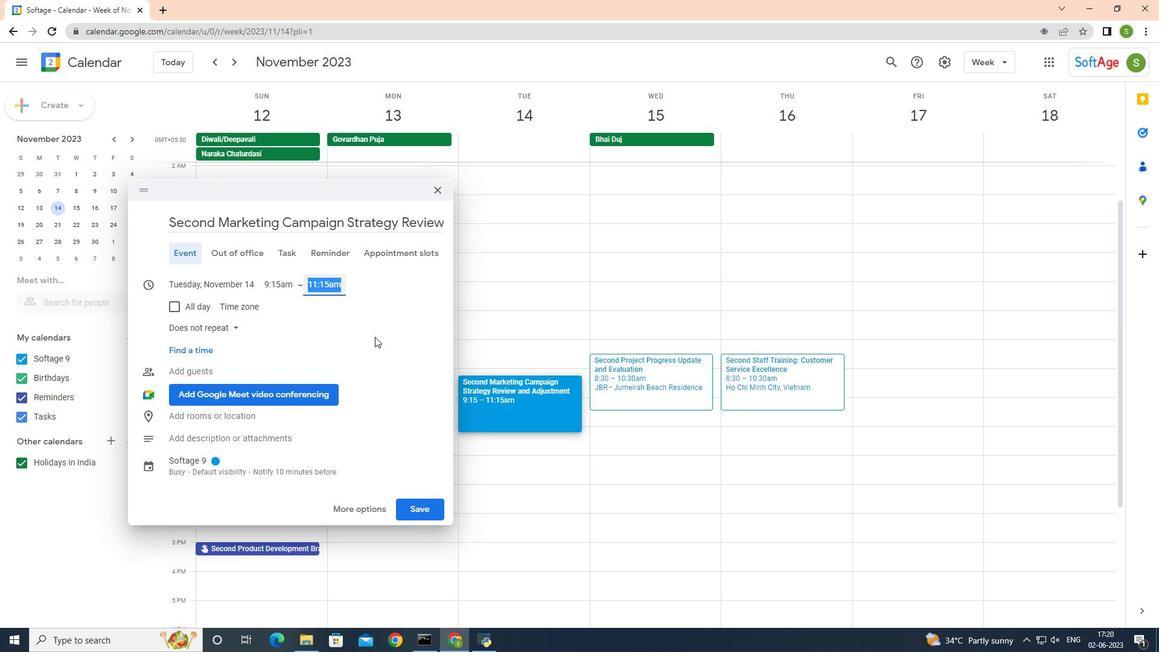 
Action: Mouse moved to (356, 514)
Screenshot: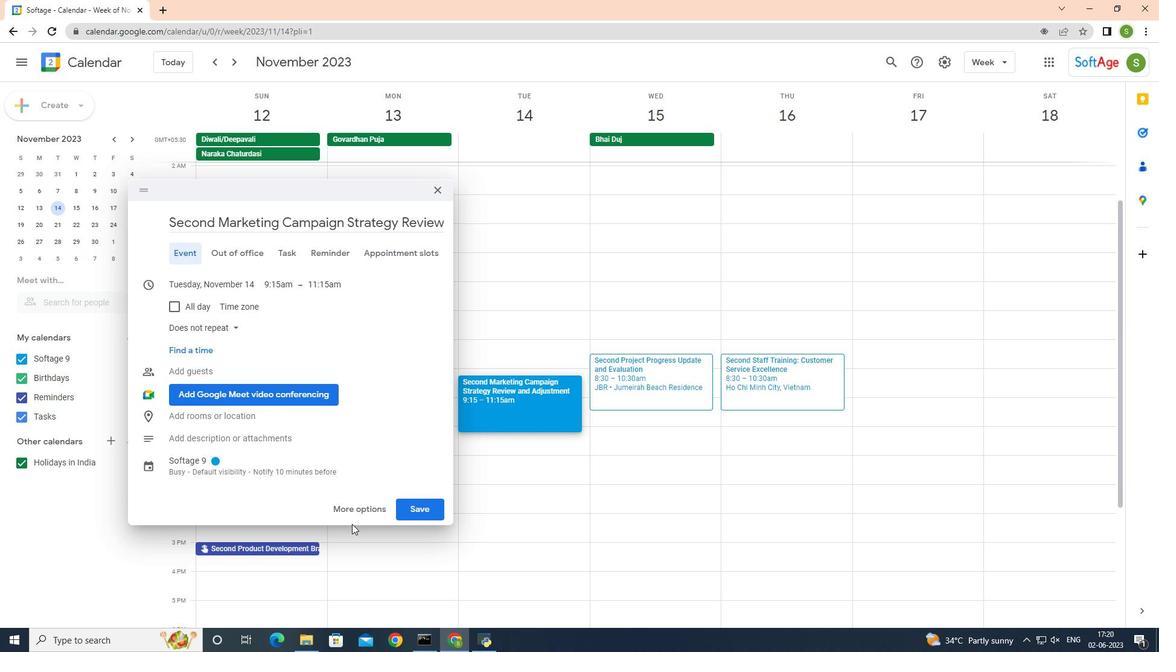 
Action: Mouse pressed left at (356, 514)
Screenshot: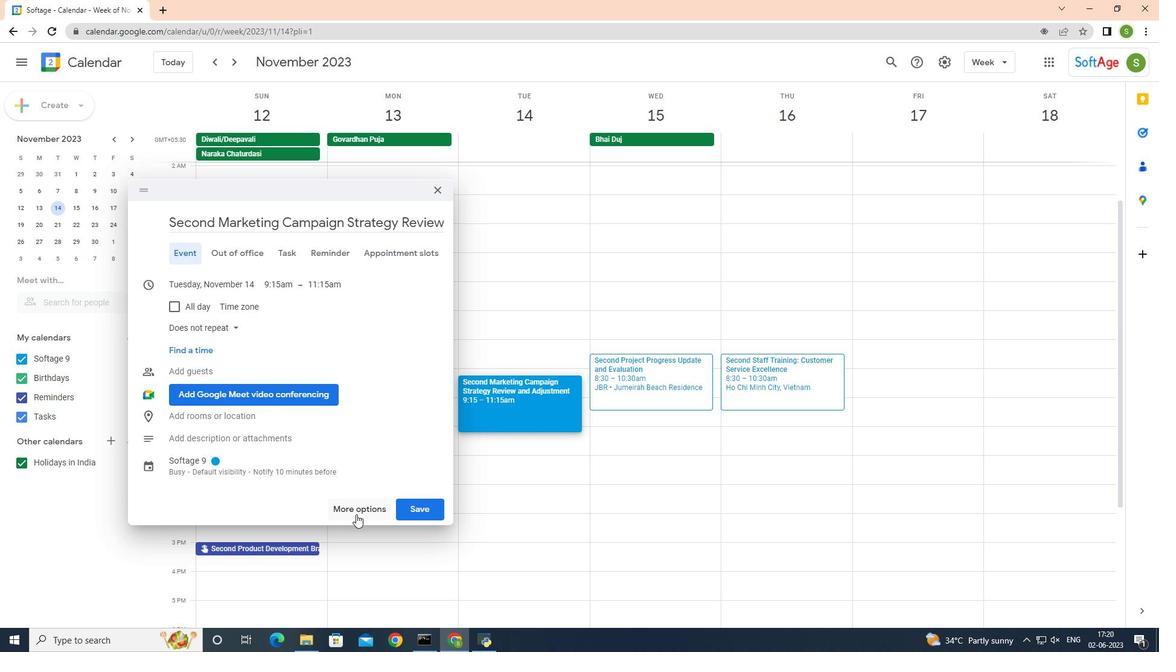 
Action: Mouse moved to (233, 439)
Screenshot: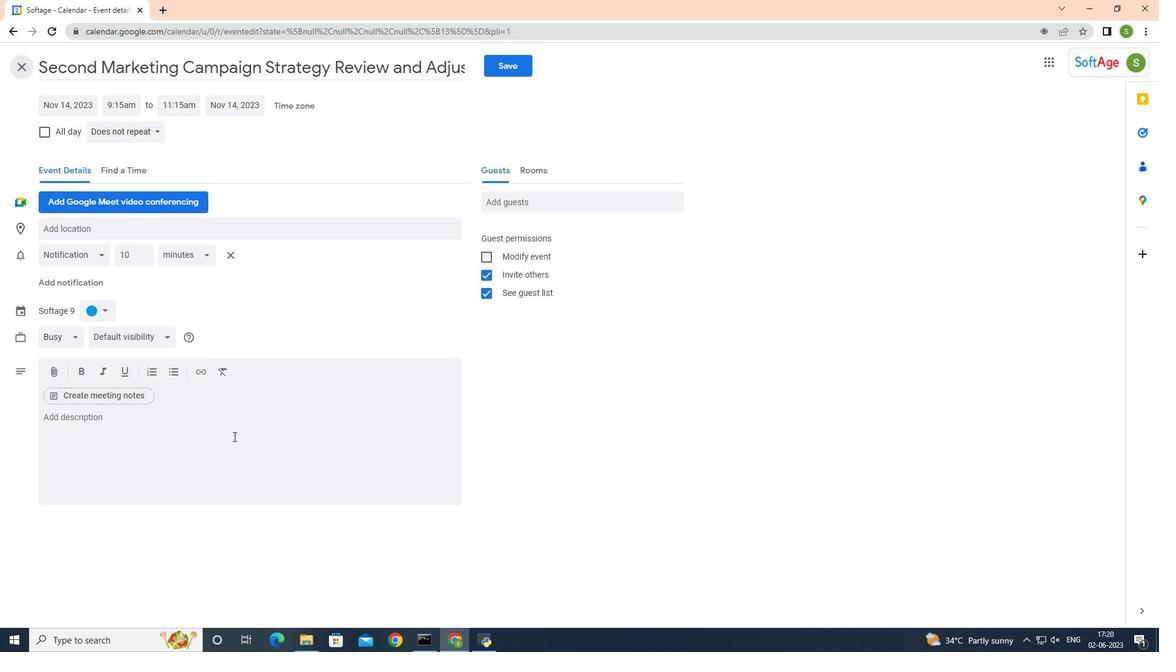 
Action: Mouse pressed left at (233, 439)
Screenshot: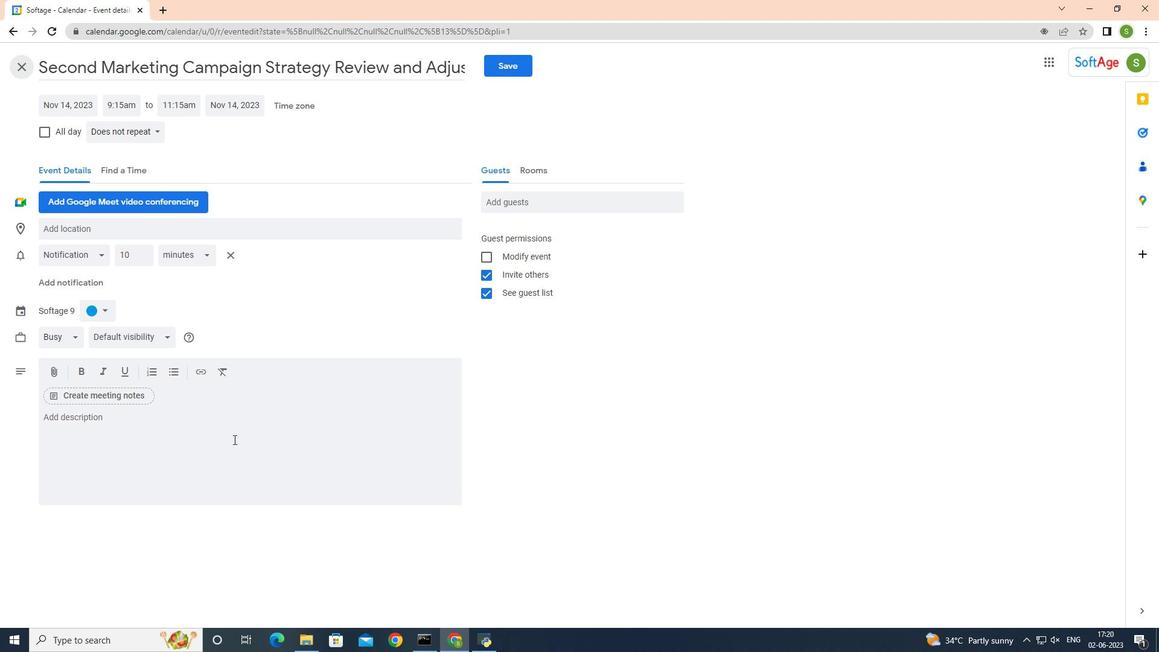 
Action: Mouse moved to (319, 332)
Screenshot: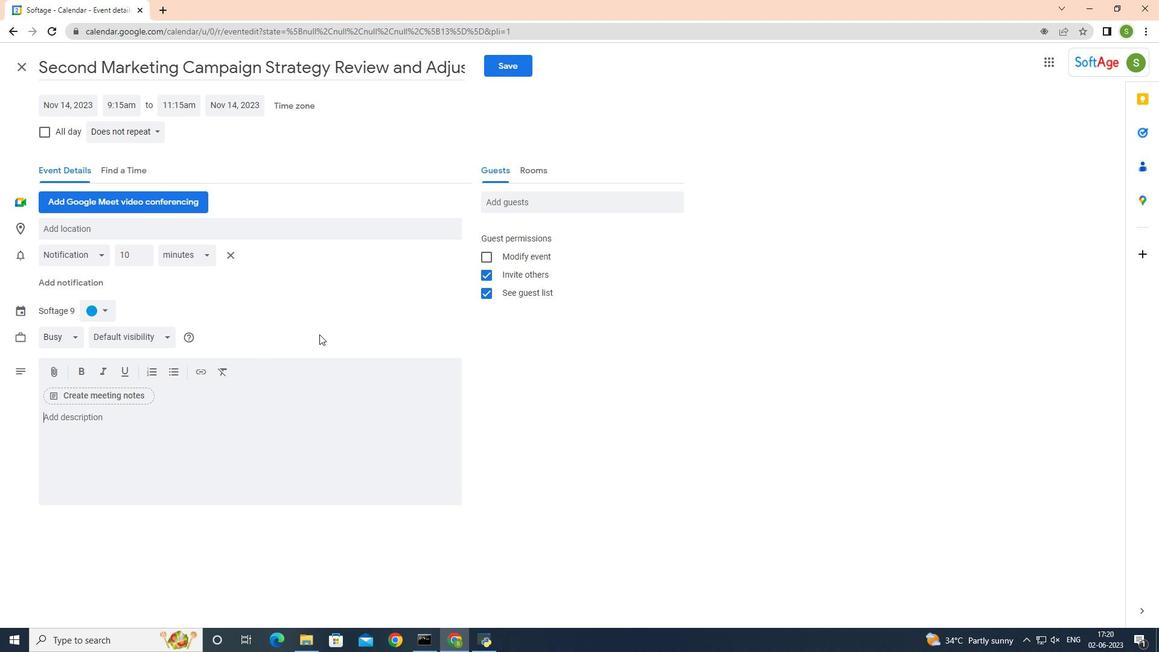 
Action: Key pressed <Key.shift><Key.shift><Key.shift><Key.shift><Key.shift><Key.shift>The<Key.space>effective<Key.space>communication<Key.space>workshop<Key.space>is<Key.space>a<Key.space>dynamic<Key.space>and<Key.space>i 529, 549)nteractive<Key.space>session<Key.space>designed<Key.space>to<Key.space>enhance<Key.space>participants'<Key.space>communication<Key.space>skills<Key.space><Key.space><Key.backspace>and<Key.space>promote<Key.space>effective<Key.space>interpersonal<Key.space>interactions<Key.space>in<Key.space>the<Key.space>workshop.
Screenshot: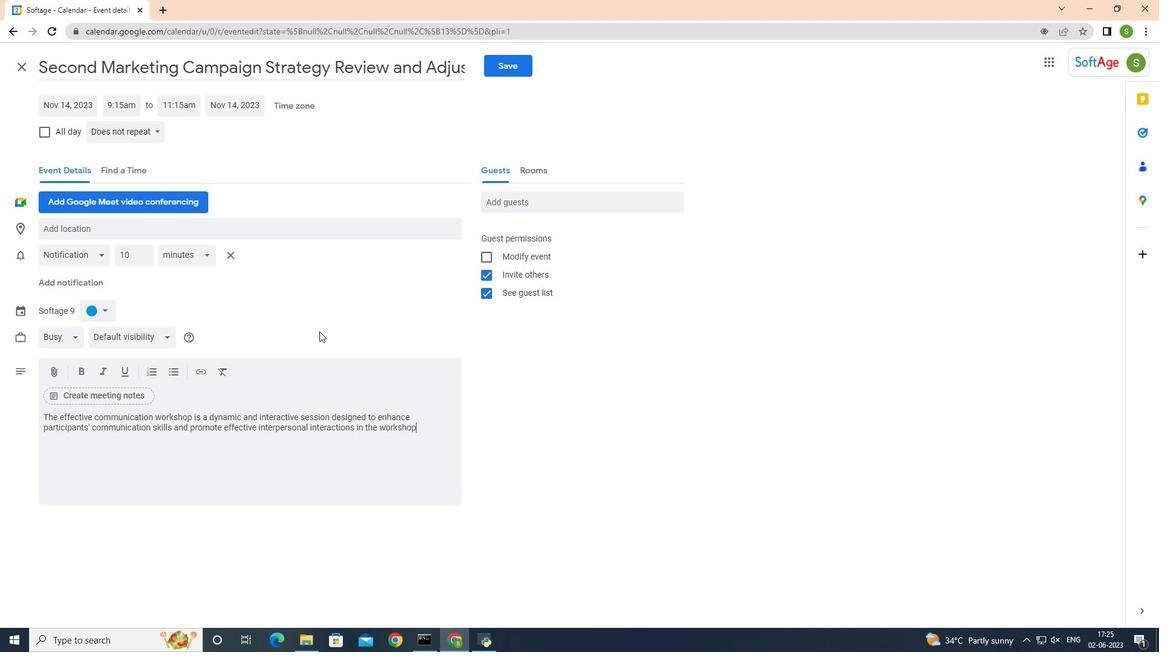 
Action: Mouse moved to (438, 425)
Screenshot: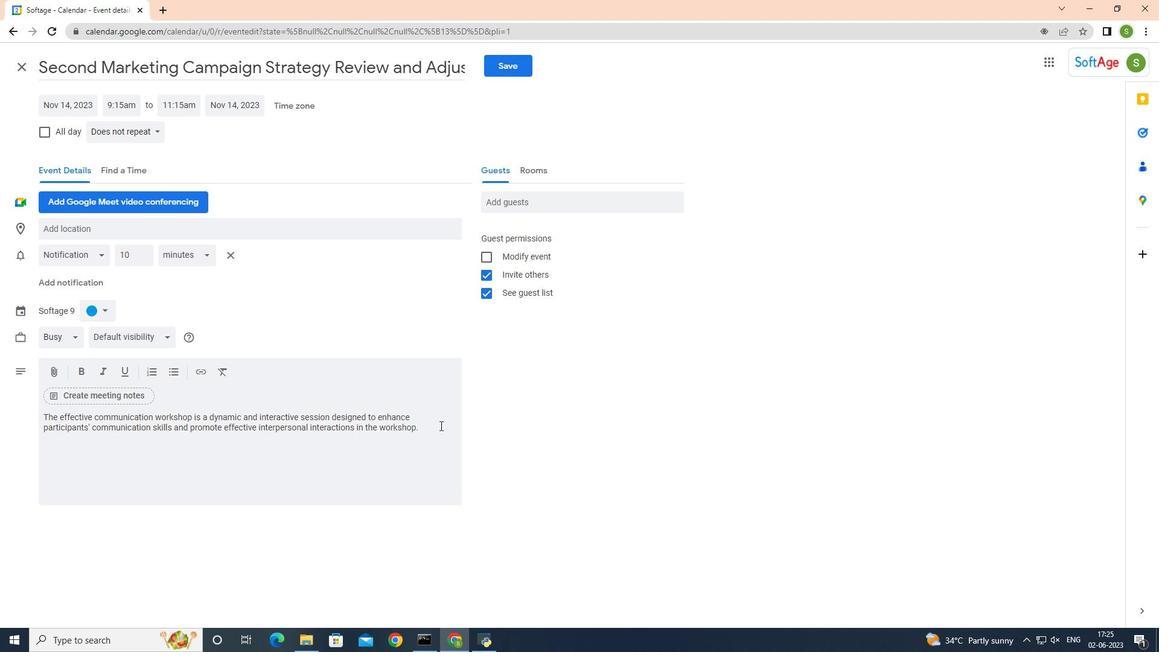 
Action: Key pressed <Key.backspace><Key.backspace><Key.backspace><Key.backspace><Key.backspace>splace.
Screenshot: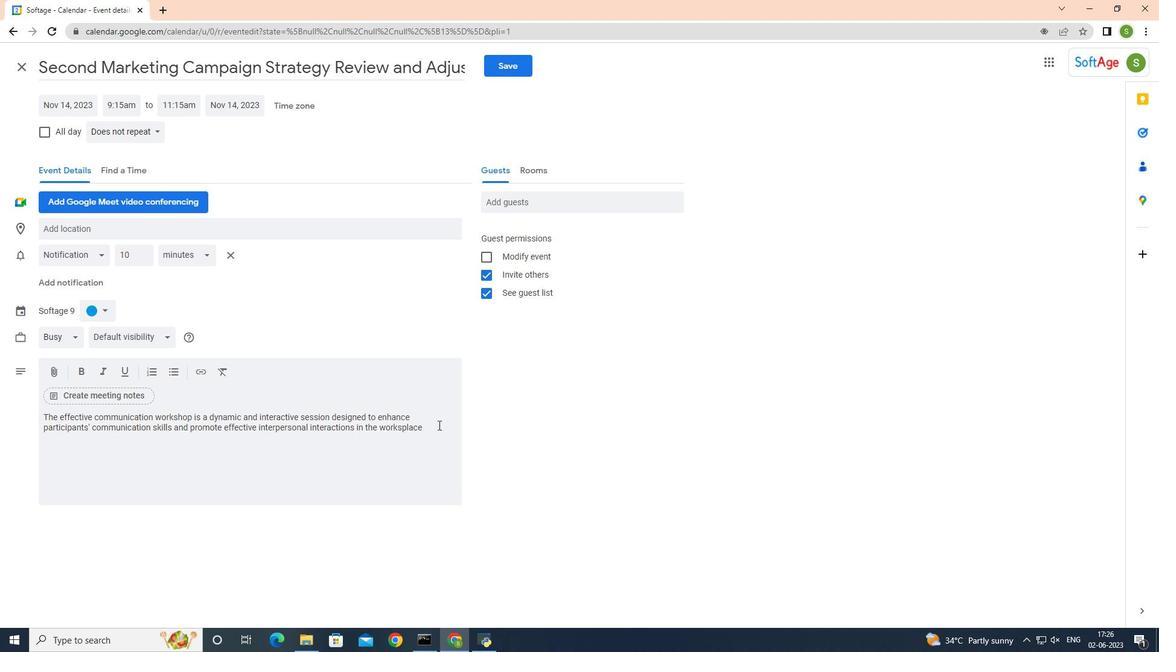 
Action: Mouse moved to (503, 410)
Screenshot: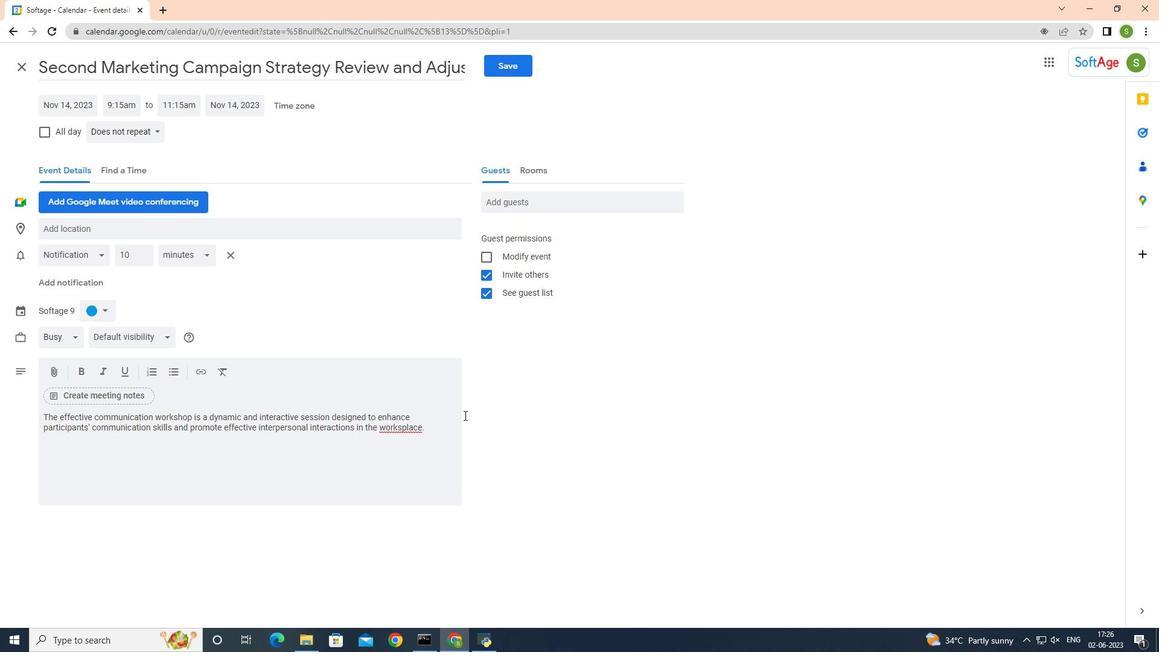 
Action: Key pressed <Key.space>
Screenshot: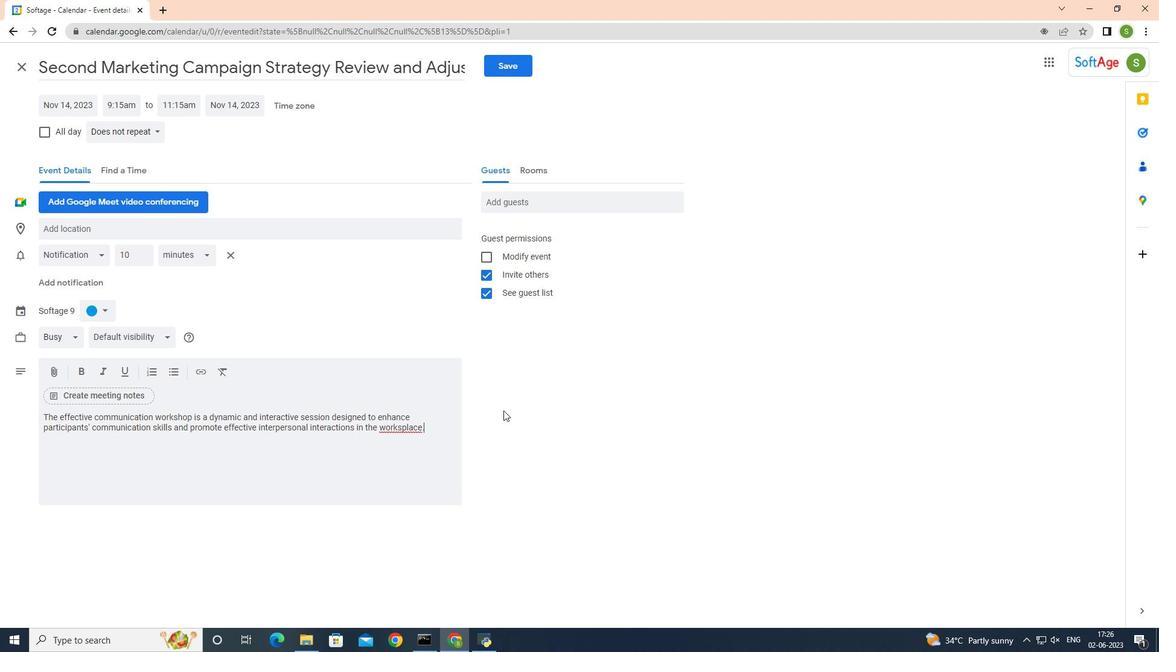 
Action: Mouse moved to (449, 383)
Screenshot: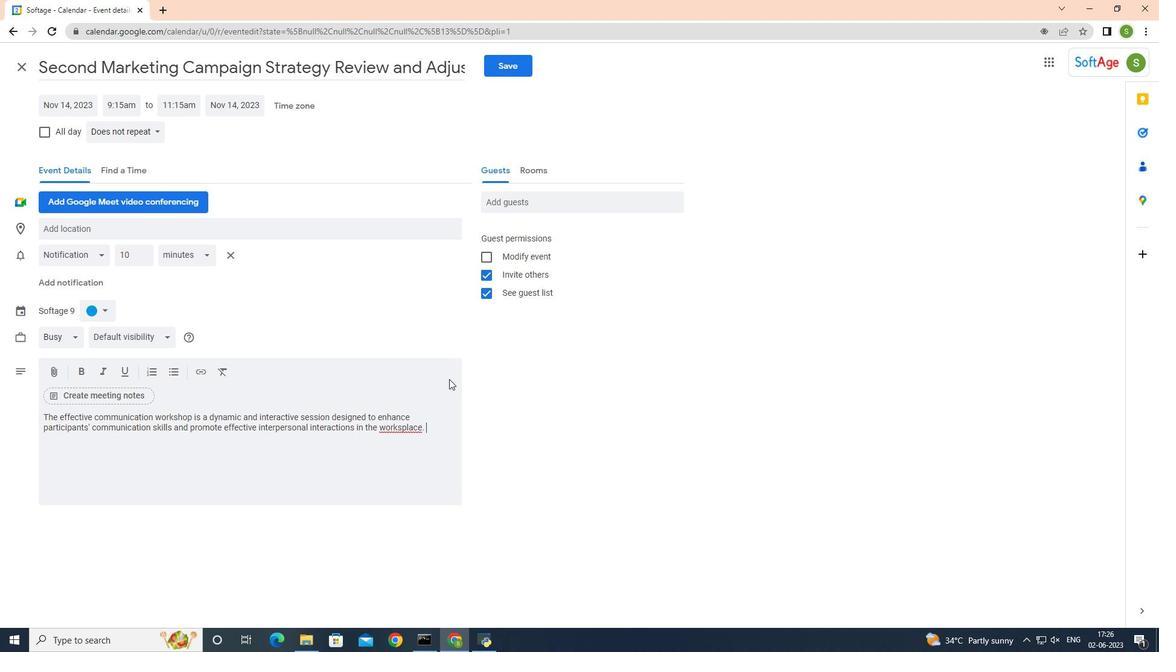 
Action: Key pressed <Key.left><Key.left><Key.left><Key.left><Key.left><Key.left><Key.left><Key.left><Key.right><Key.backspace><Key.end><Key.shift>This<Key.space>workshop<Key.space>p
Screenshot: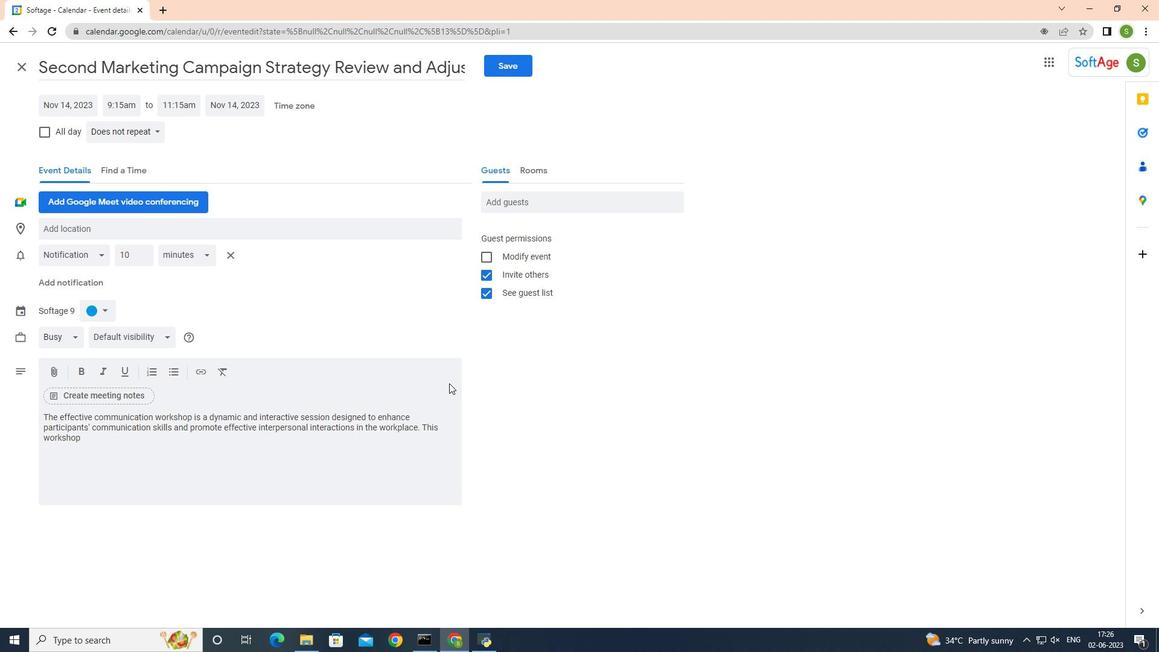 
Action: Mouse moved to (524, 422)
Screenshot: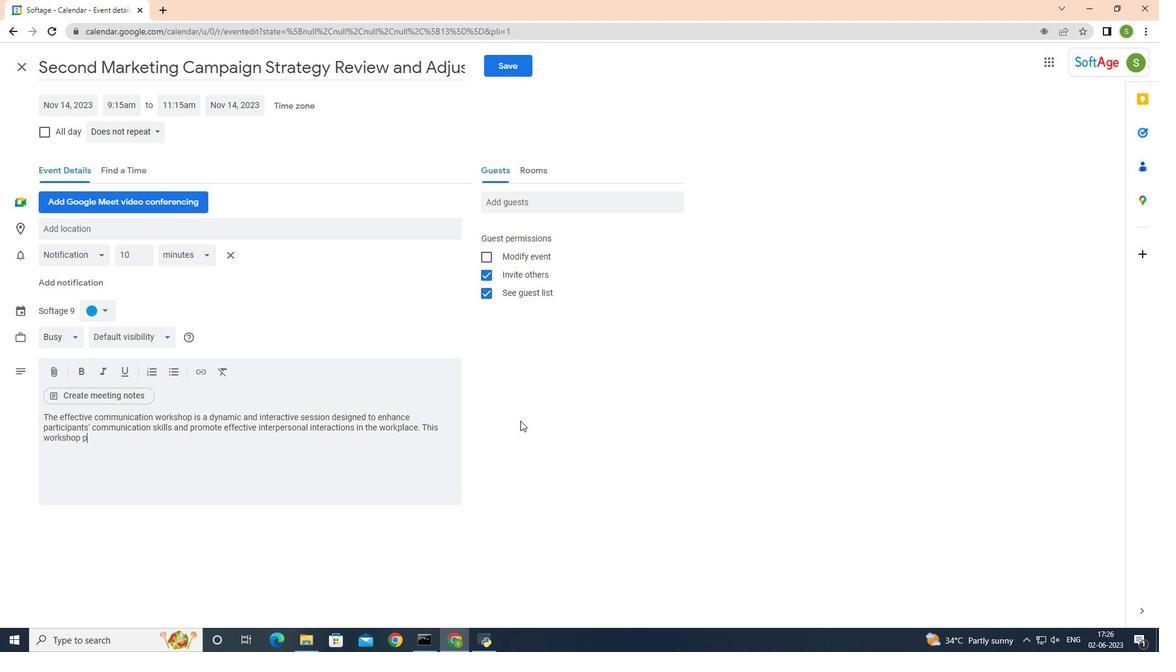 
Action: Key pressed rovides<Key.space>valuable<Key.space>insights,<Key.space>practical<Key.space>techniques,<Key.space>and<Key.space>hands-on<Key.space>exercise<Key.space>to<Key.space>improve<Key.space>both<Key.space>verbal<Key.space>and<Key.space>non-verbal<Key.space>communication<Key.space>abilities.
Screenshot: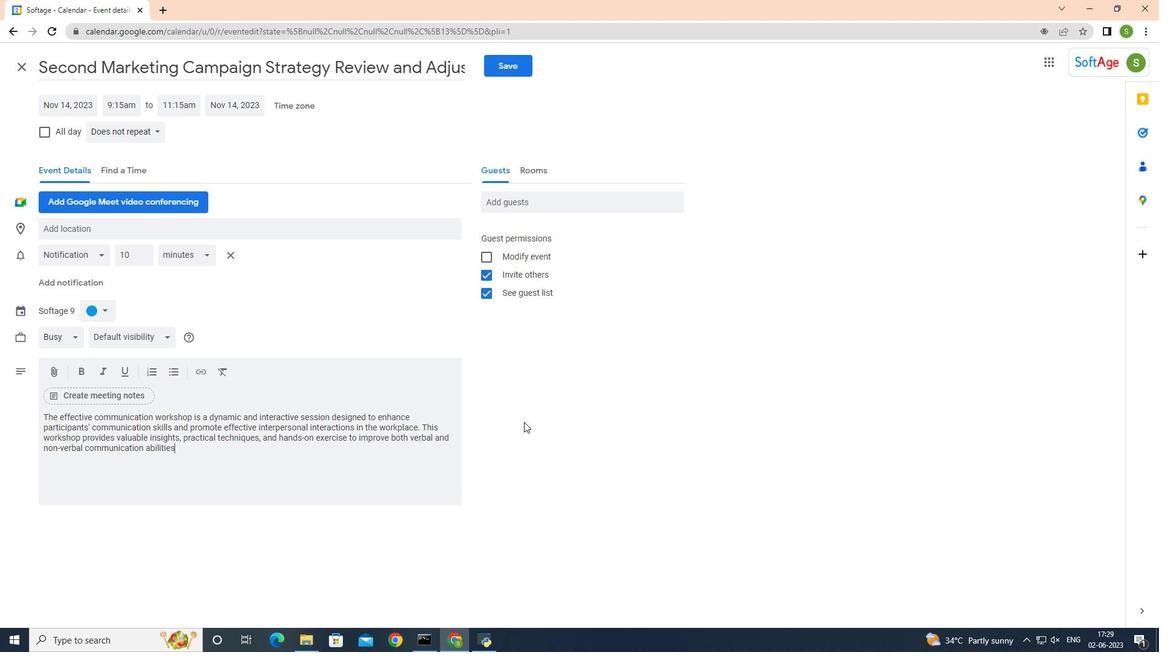 
Action: Mouse moved to (100, 310)
Screenshot: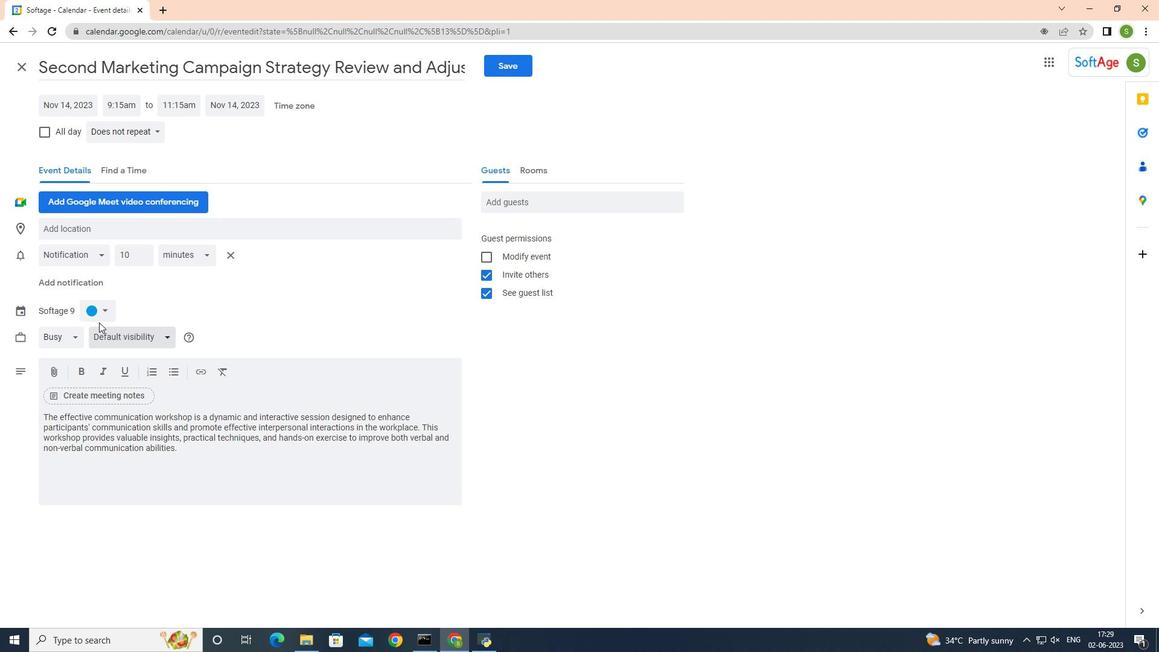 
Action: Mouse pressed left at (100, 310)
Screenshot: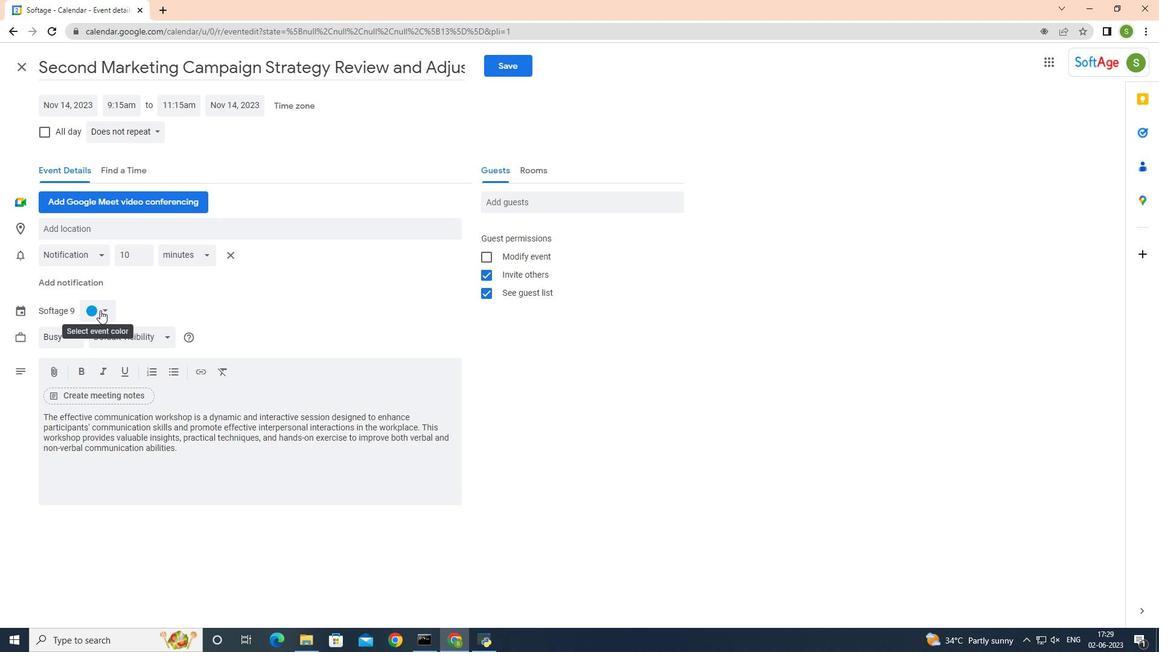 
Action: Mouse moved to (109, 311)
Screenshot: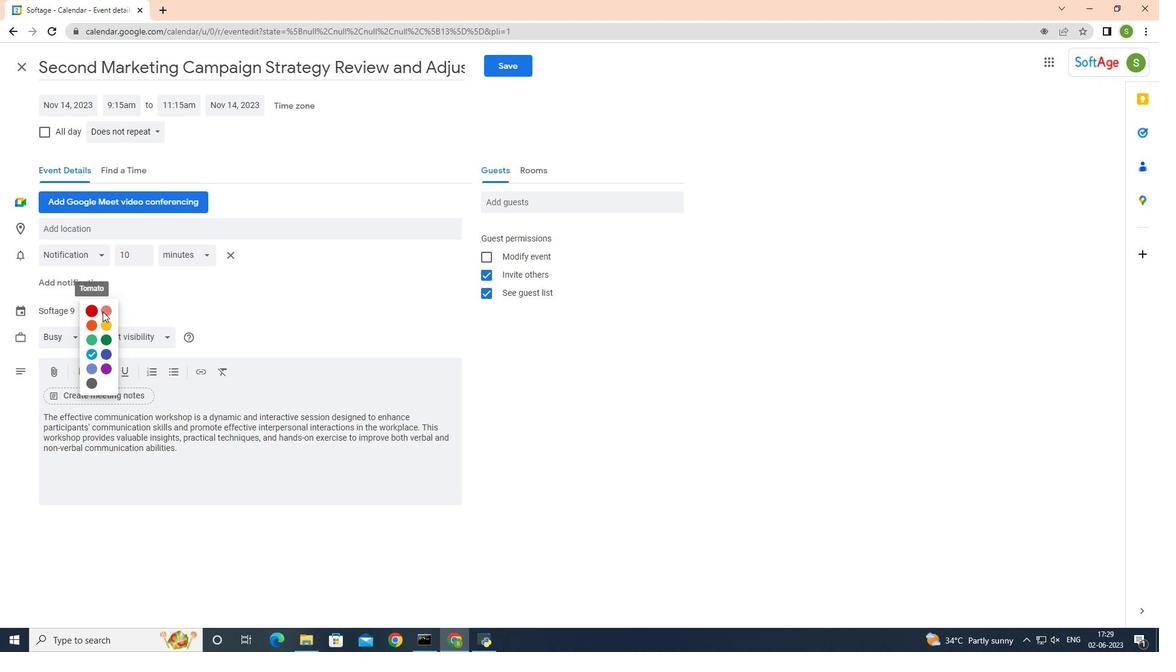 
Action: Mouse pressed left at (109, 311)
Screenshot: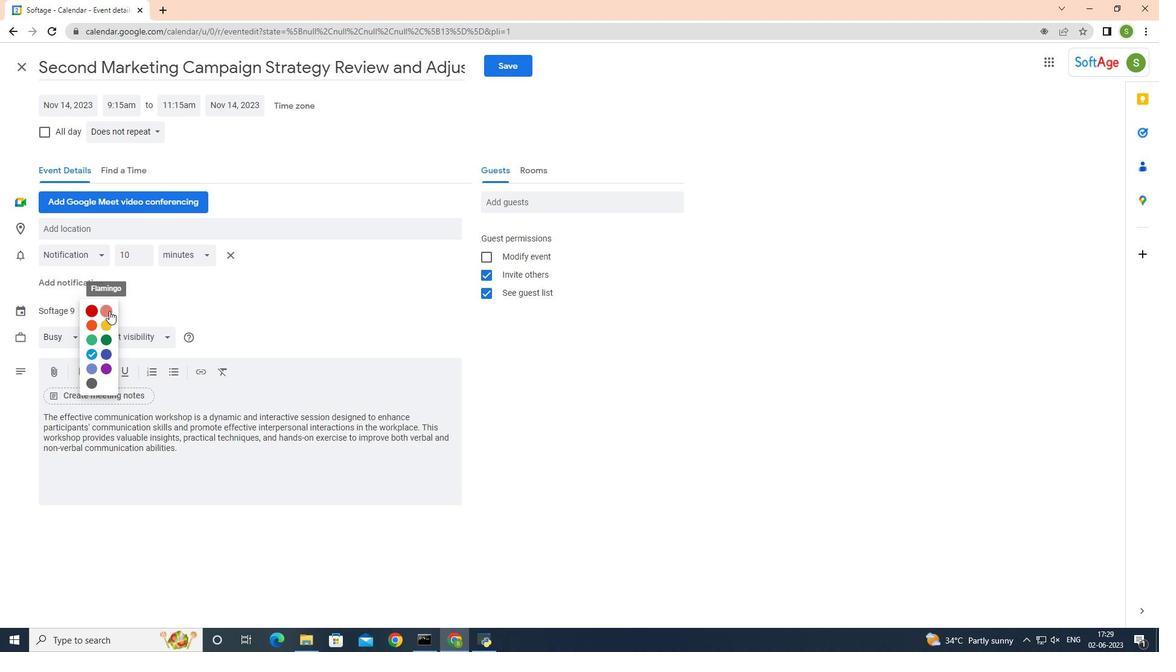 
Action: Mouse moved to (241, 226)
Screenshot: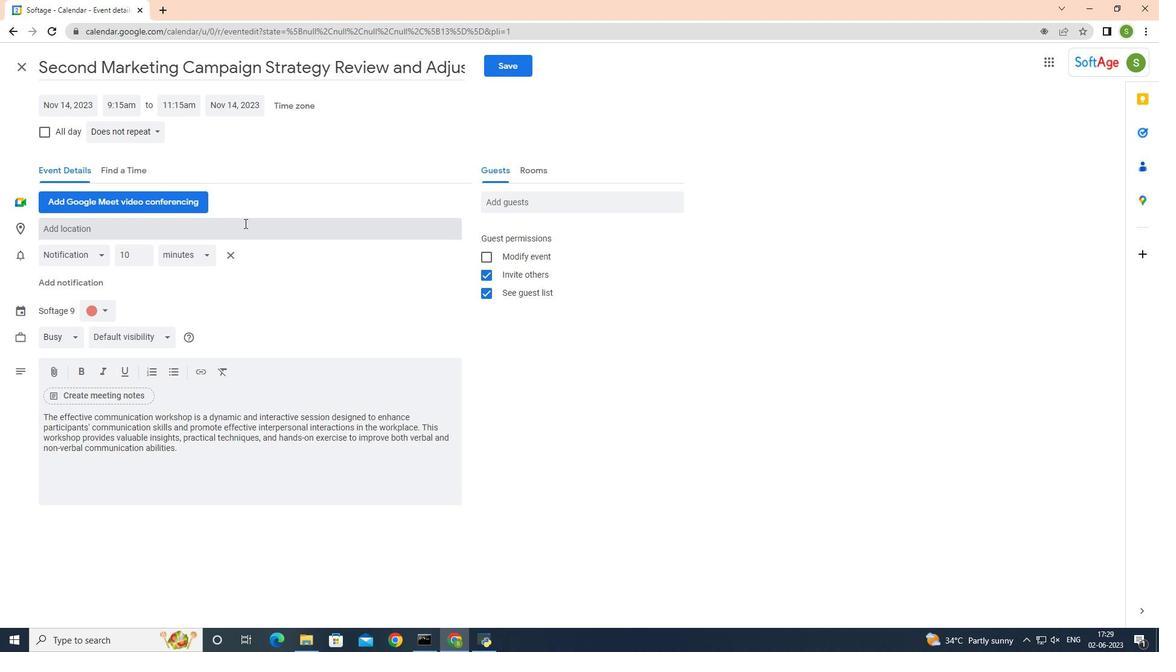 
Action: Mouse pressed left at (241, 226)
Screenshot: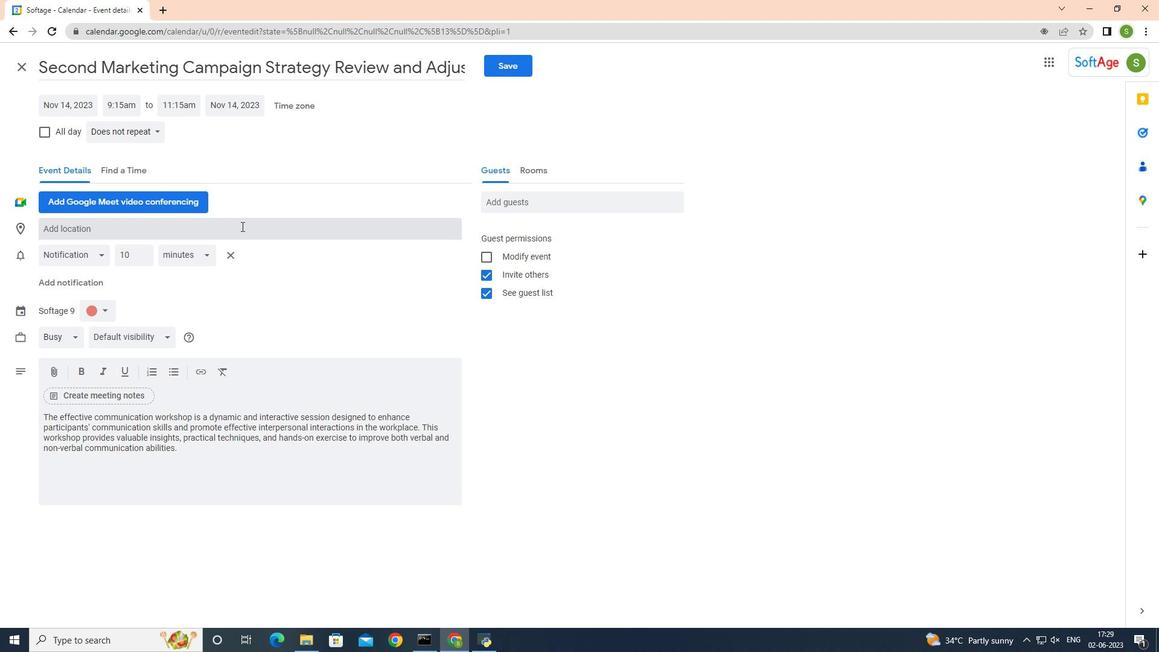 
Action: Key pressed 321<Key.space><Key.shift>Via<Key.space>del<Key.space><Key.shift>Corso,<Key.space><Key.shift>Rome,<Key.space><Key.shift_r>Italy
Screenshot: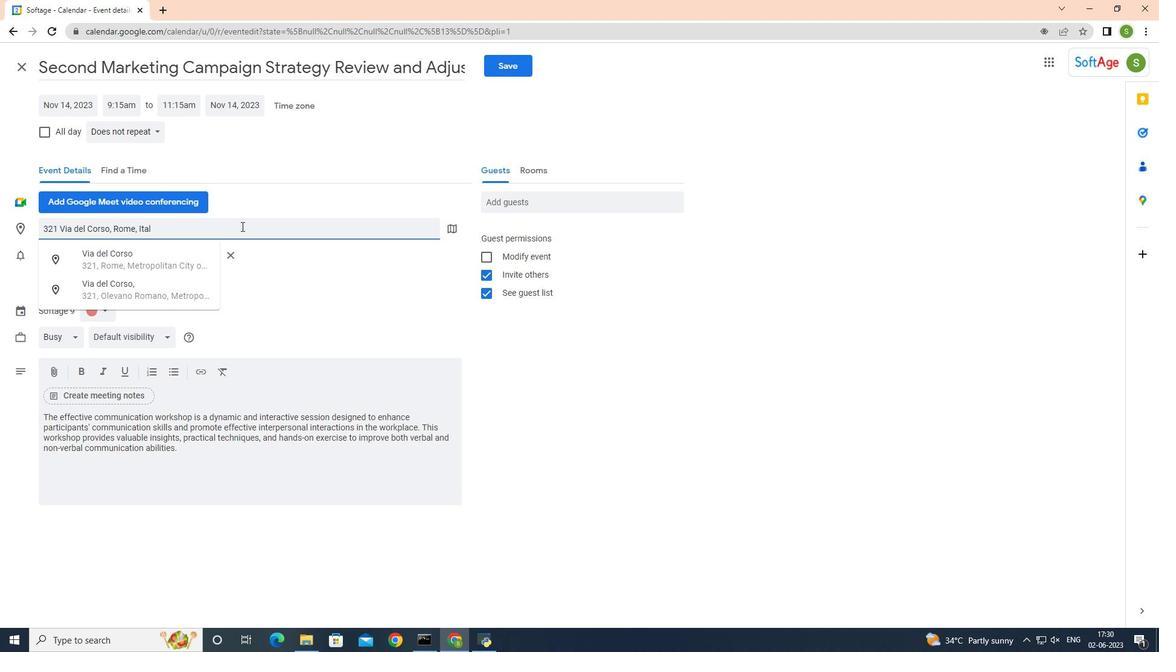 
Action: Mouse moved to (321, 265)
Screenshot: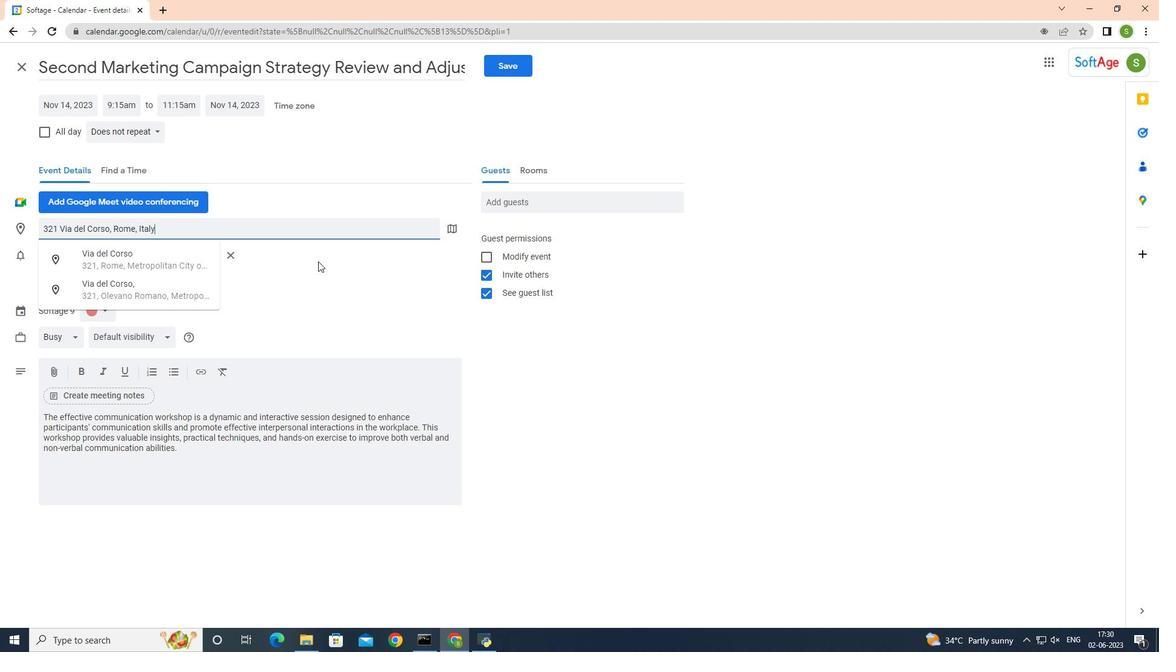 
Action: Key pressed <Key.enter>
Screenshot: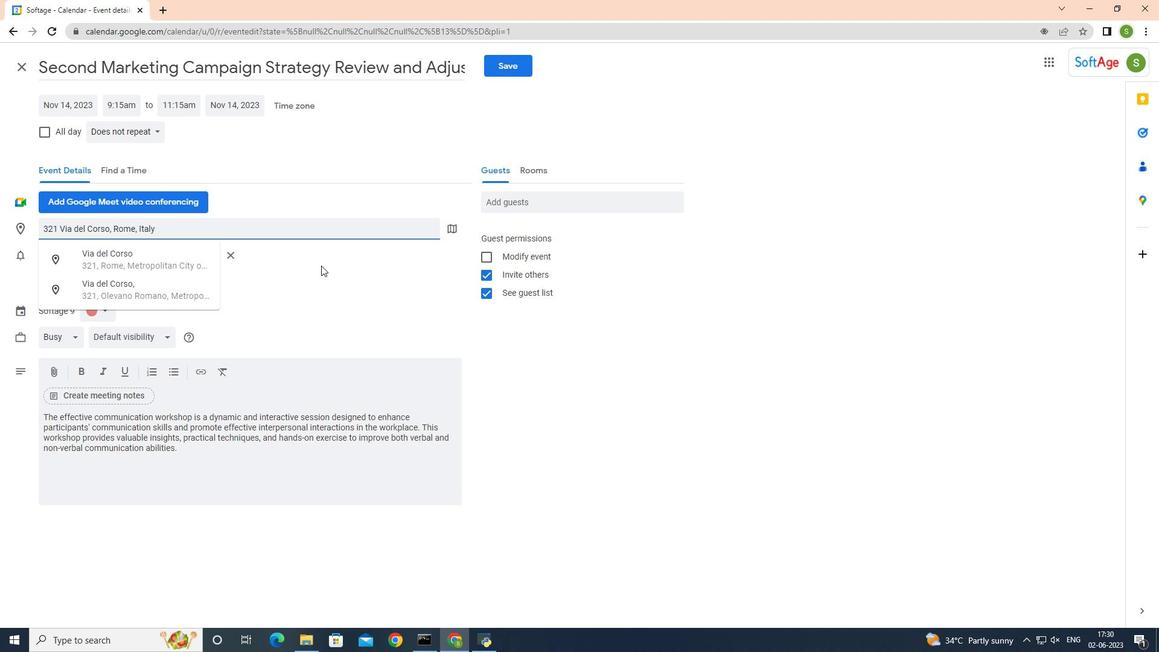 
Action: Mouse moved to (505, 46)
Screenshot: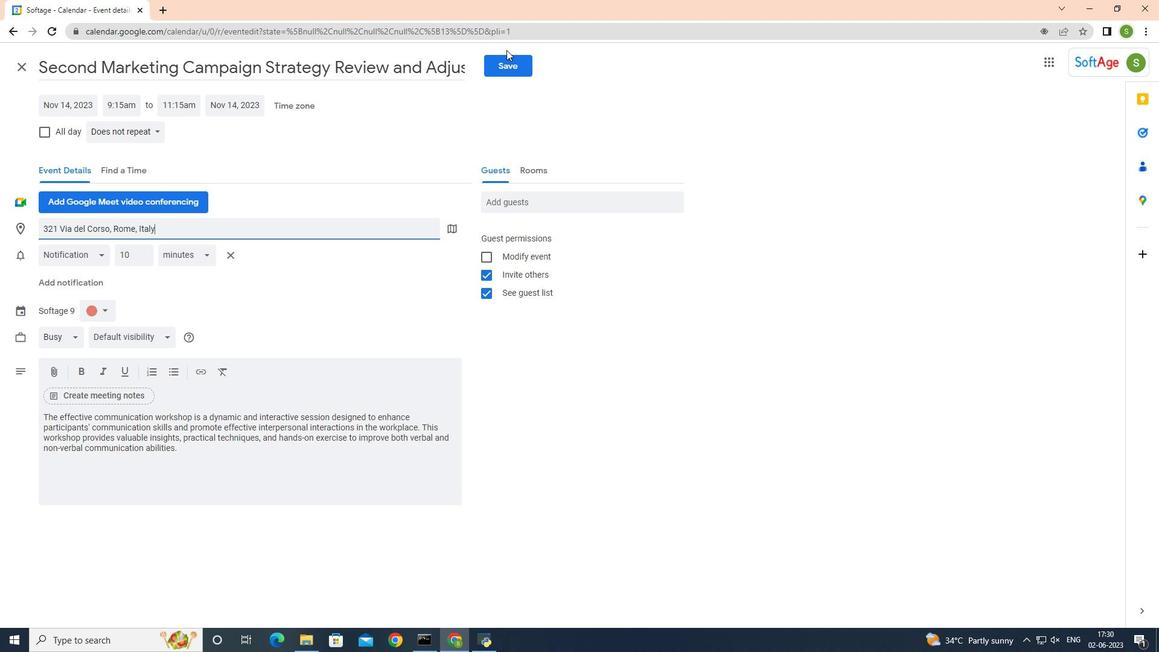 
Action: Mouse pressed left at (505, 46)
Screenshot: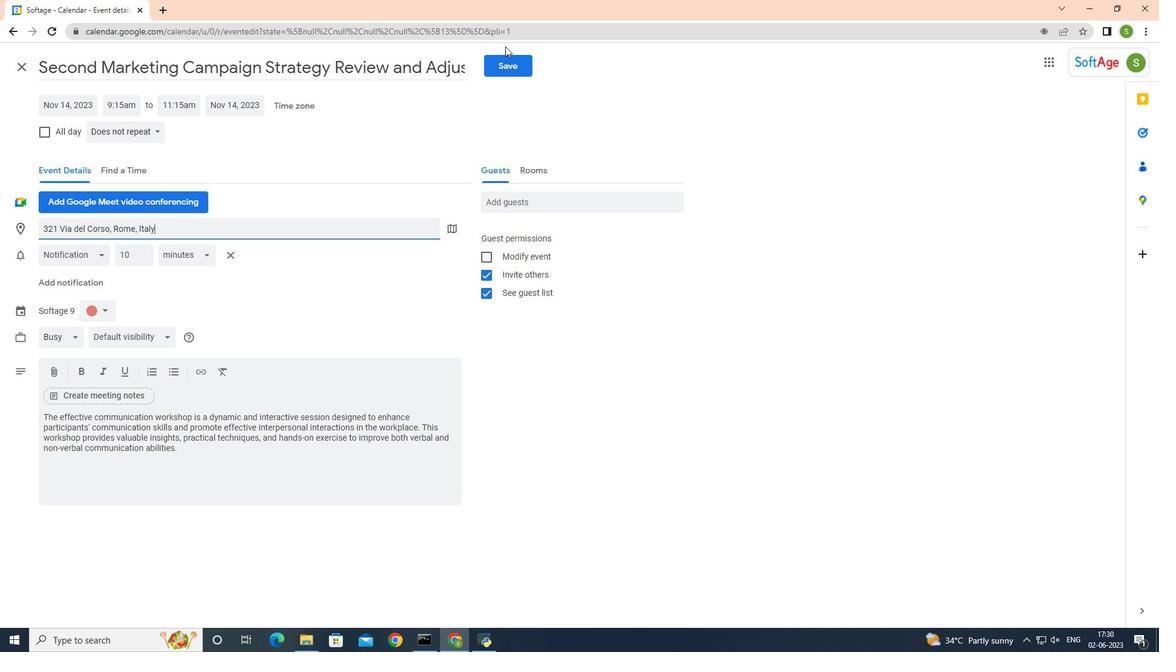
Action: Mouse moved to (509, 57)
Screenshot: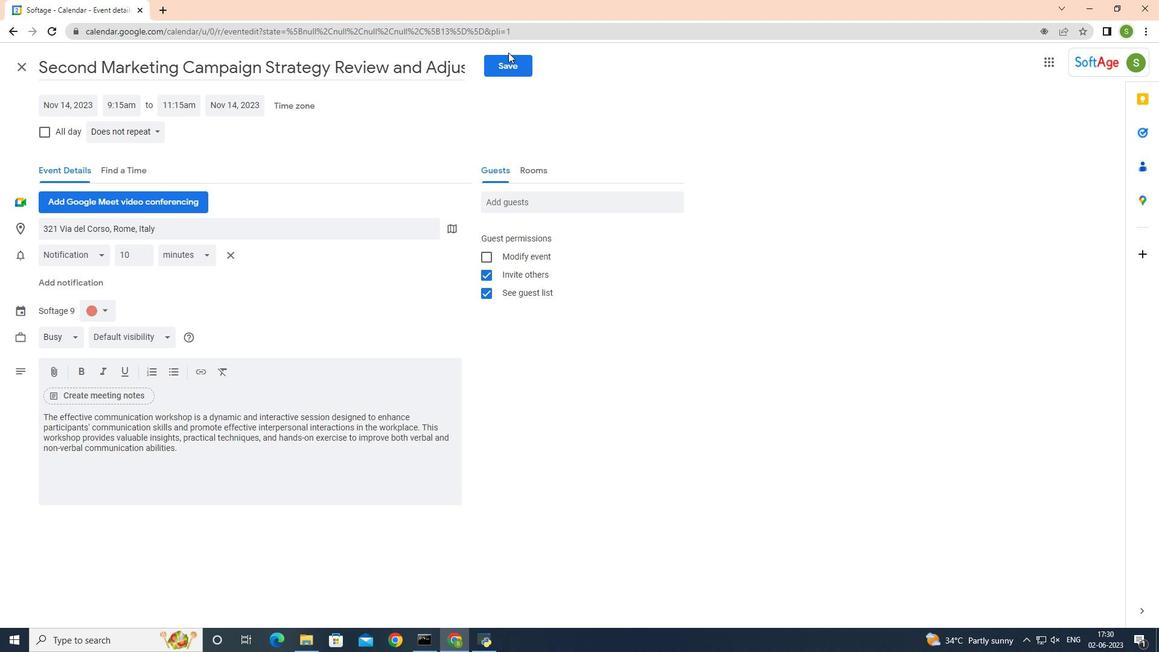 
Action: Mouse pressed left at (509, 57)
Screenshot: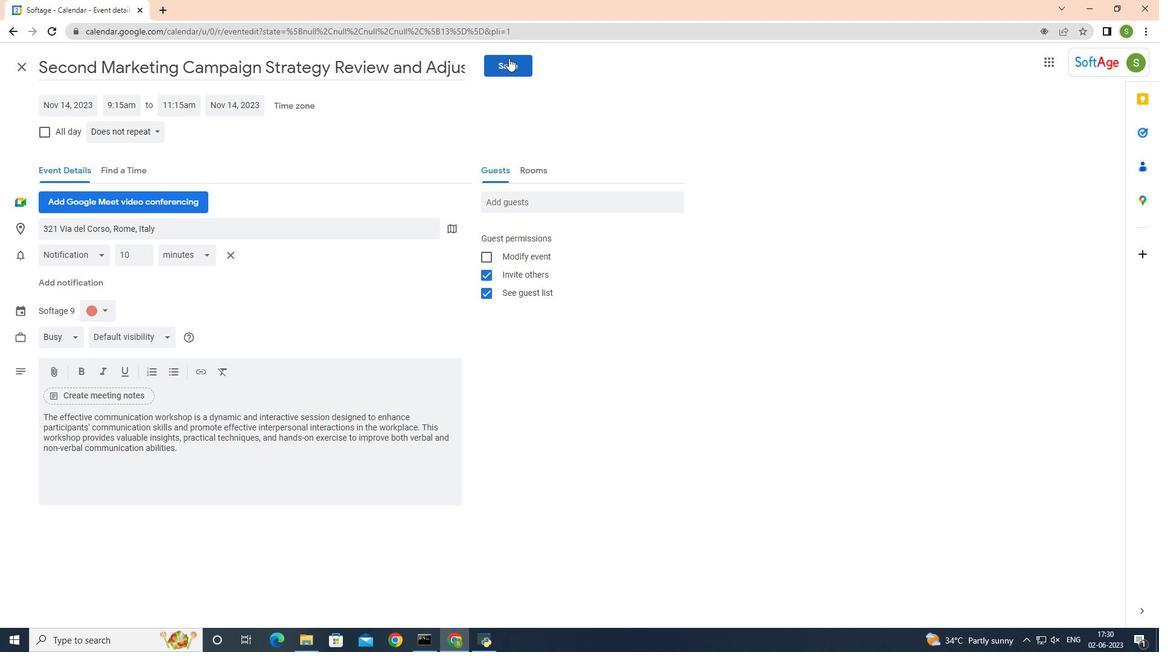 
Action: Mouse moved to (543, 394)
Screenshot: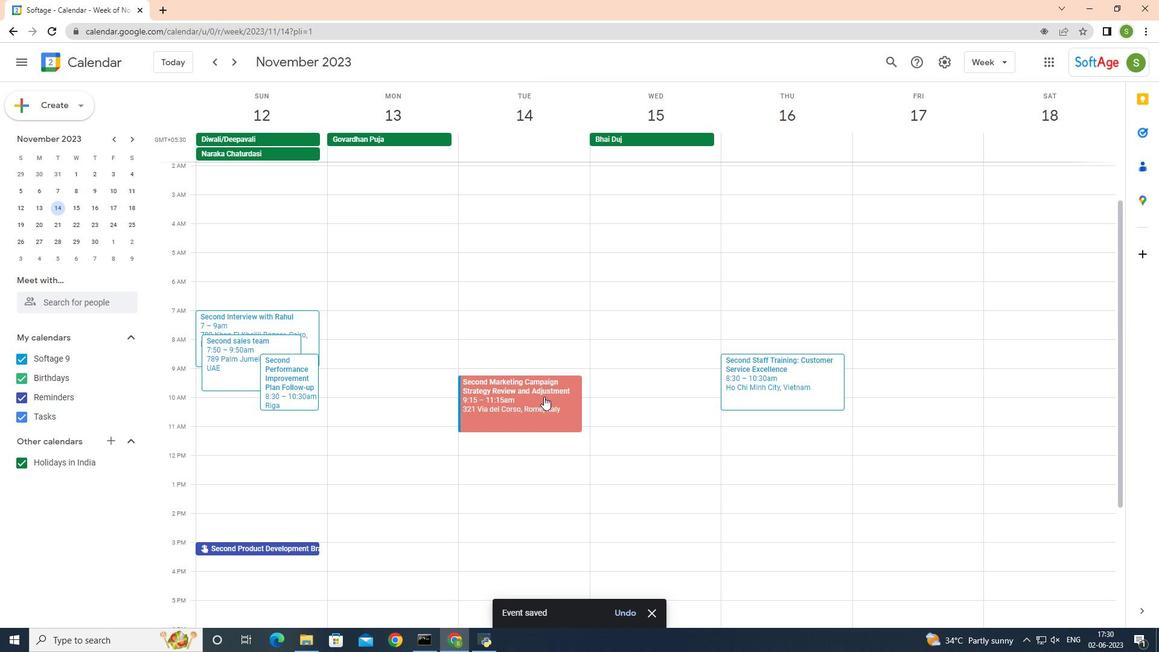 
Action: Mouse pressed left at (543, 394)
Screenshot: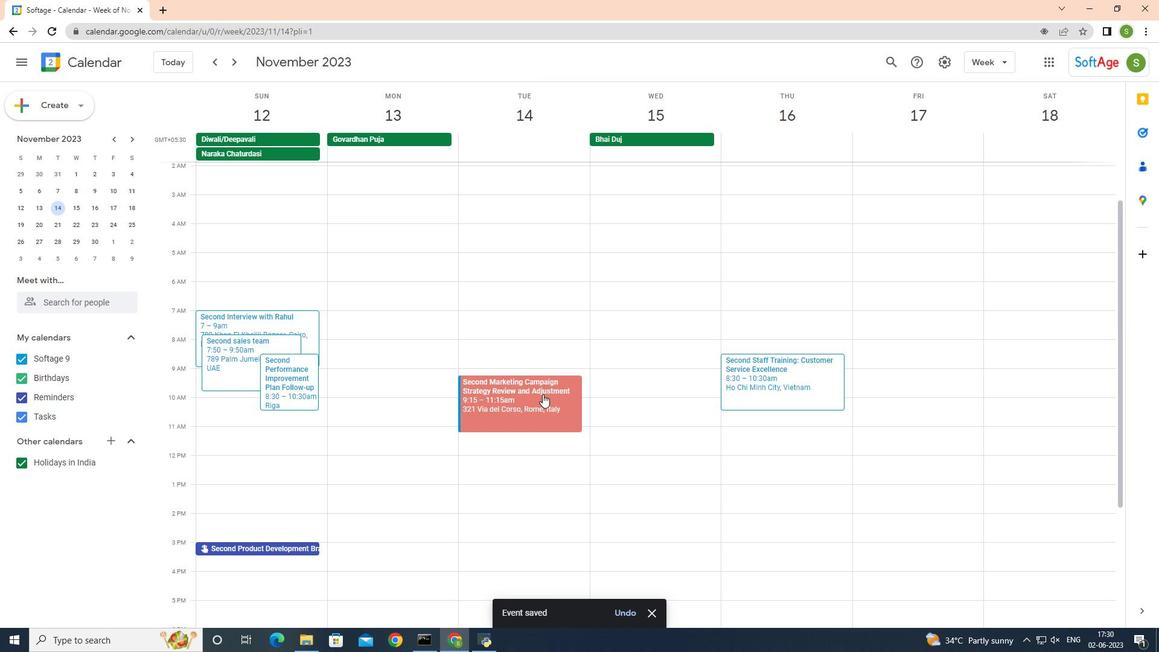 
Action: Mouse moved to (381, 204)
Screenshot: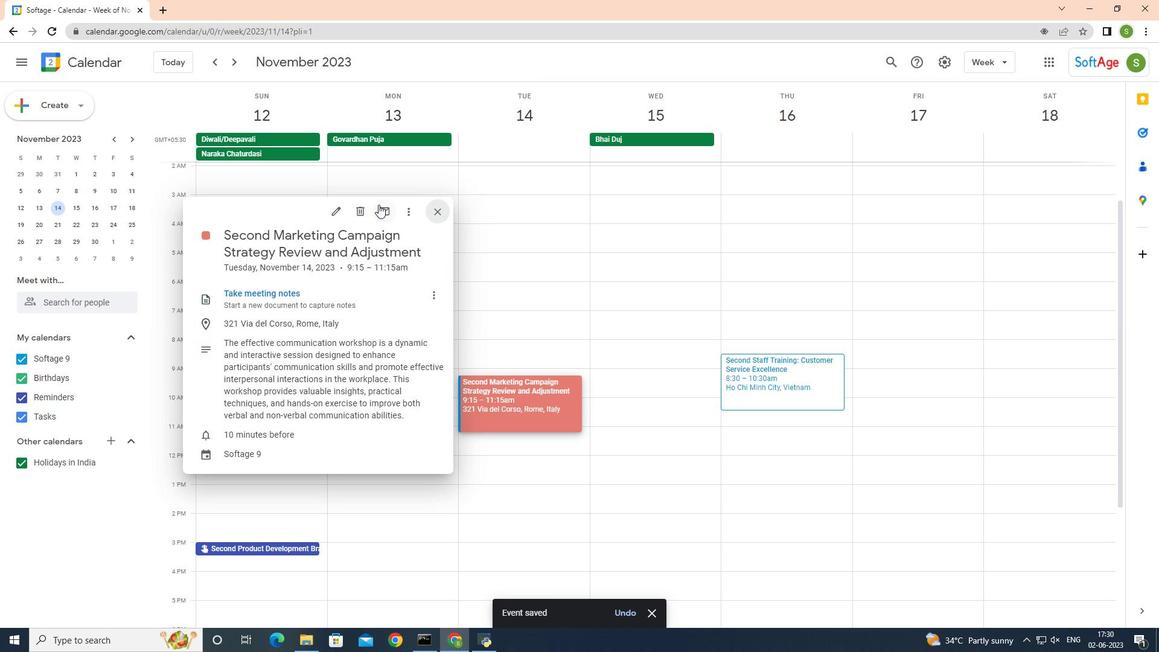 
Action: Mouse pressed left at (381, 204)
Screenshot: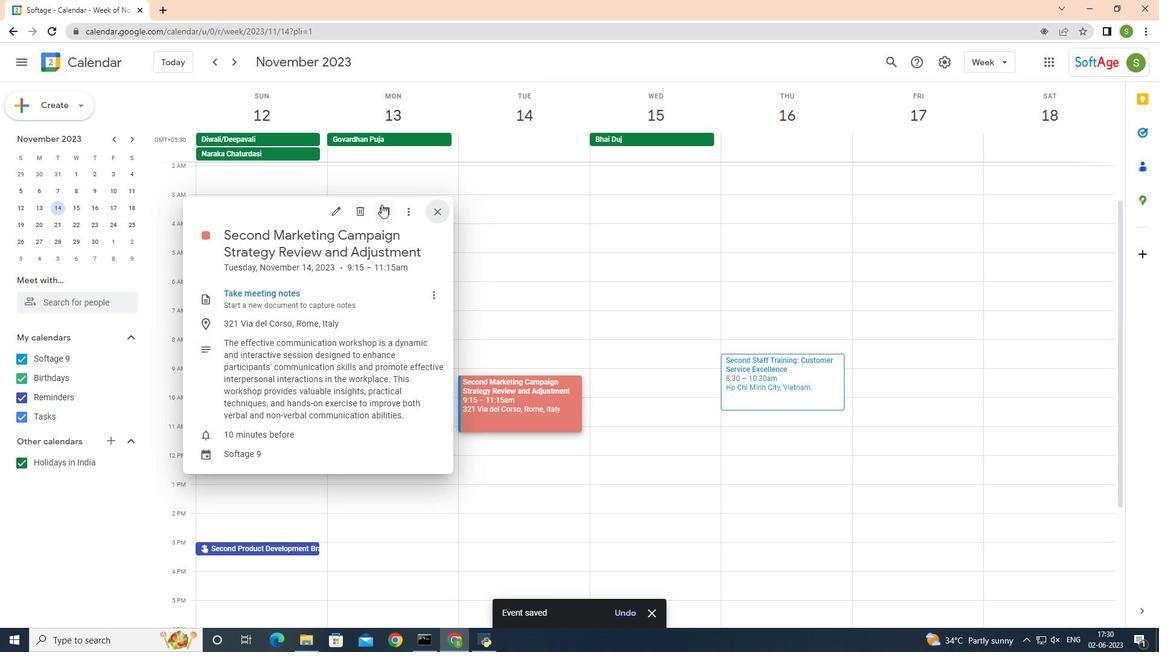 
Action: Mouse moved to (511, 276)
Screenshot: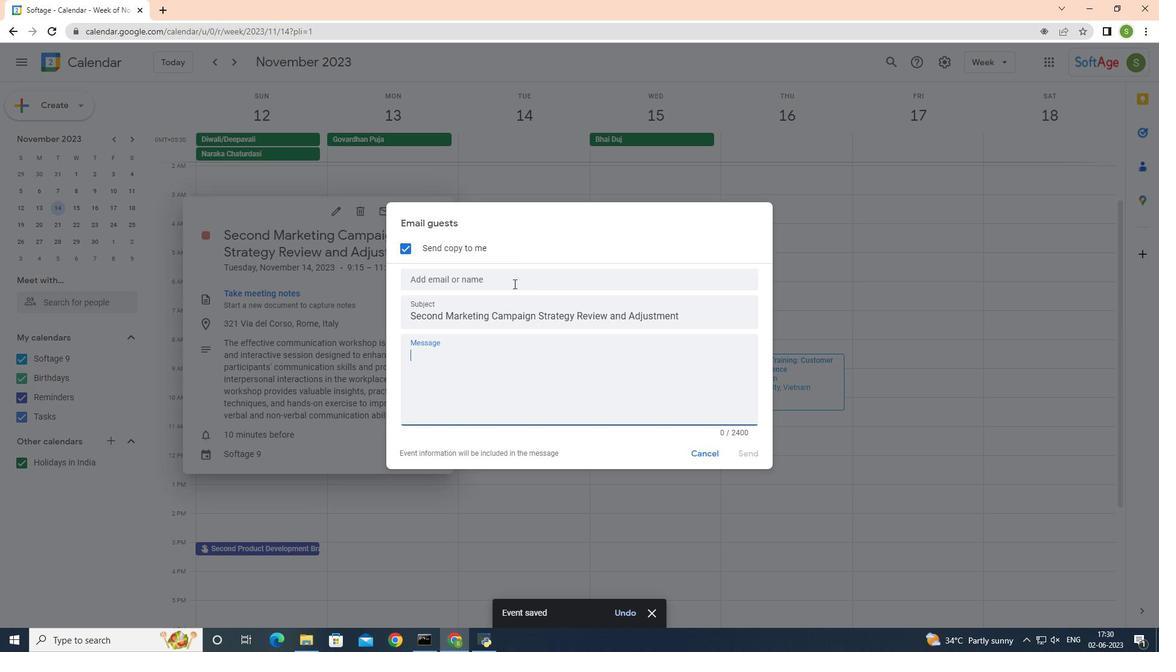 
Action: Mouse pressed left at (511, 276)
Screenshot: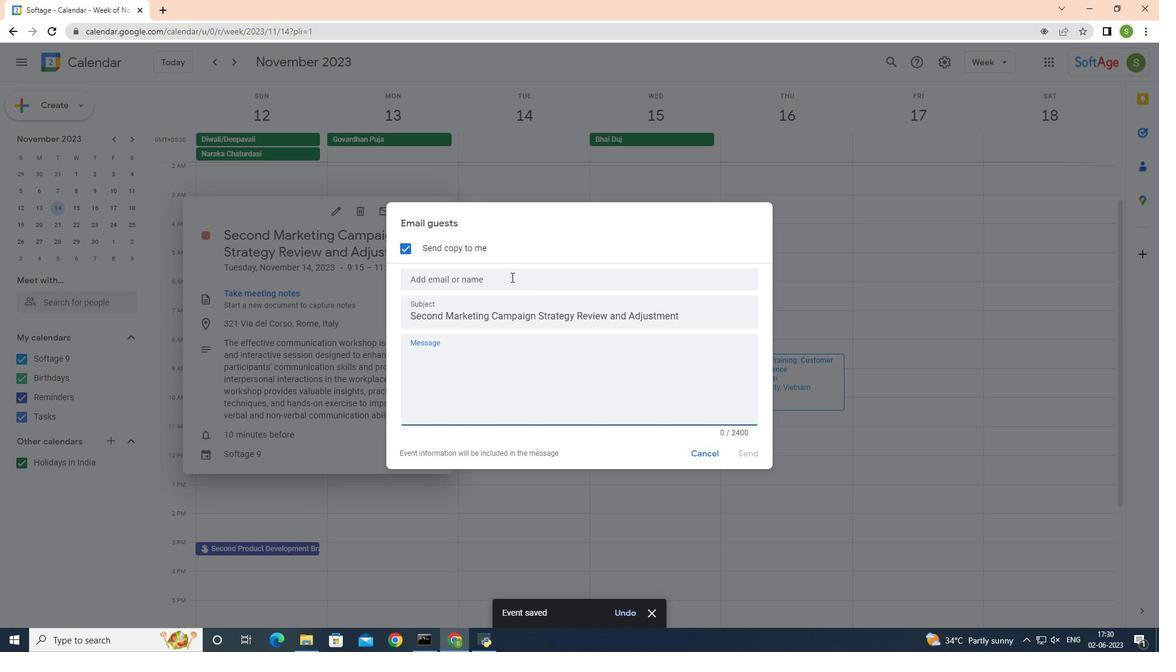
Action: Key pressed <Key.shift>Softage.
Screenshot: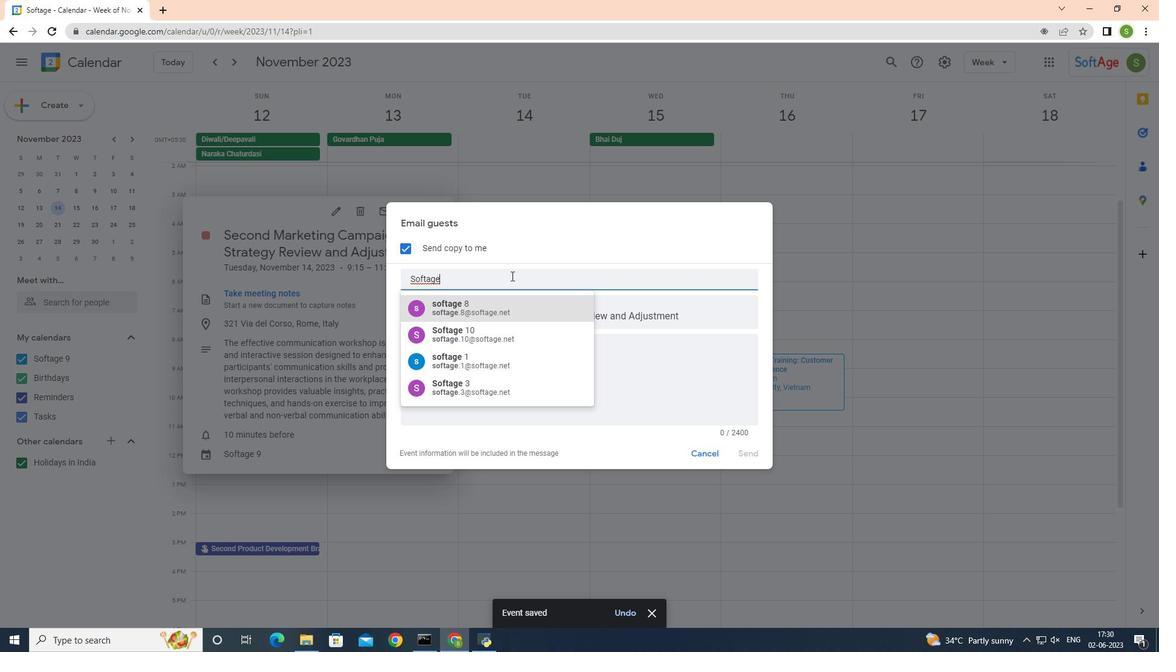 
Action: Mouse moved to (563, 308)
Screenshot: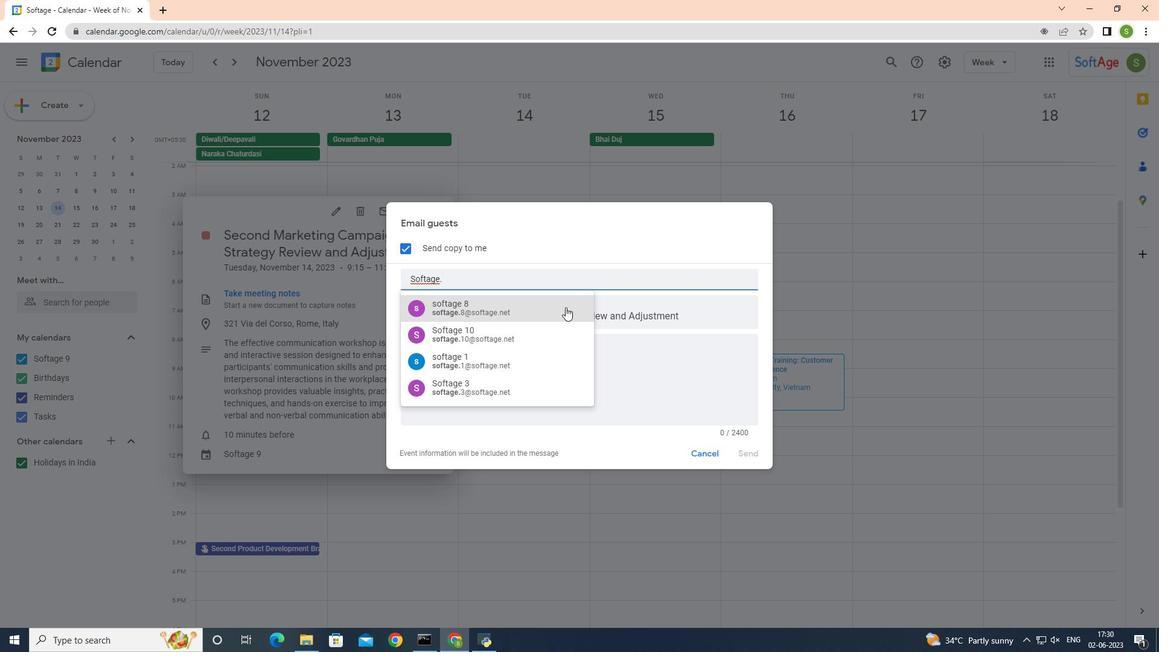 
Action: Key pressed 5<Key.shift>@softage.net<Key.enter><Key.shift>Softage.6<Key.shift>@softage.net<Key.enter>
Screenshot: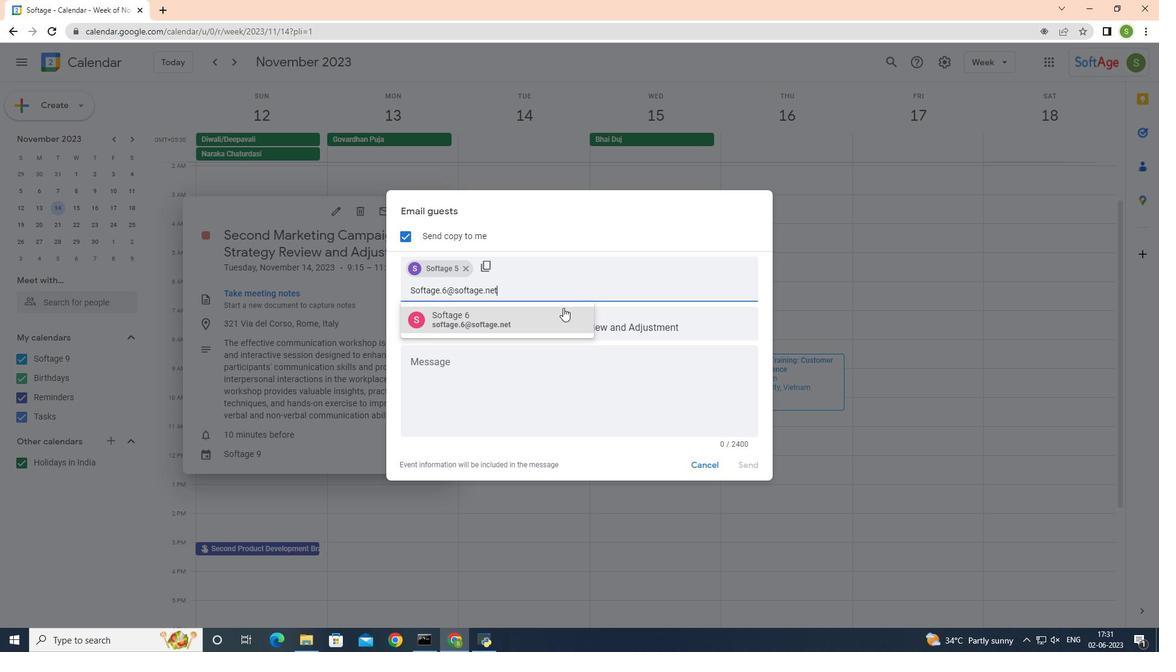 
Action: Mouse moved to (517, 359)
Screenshot: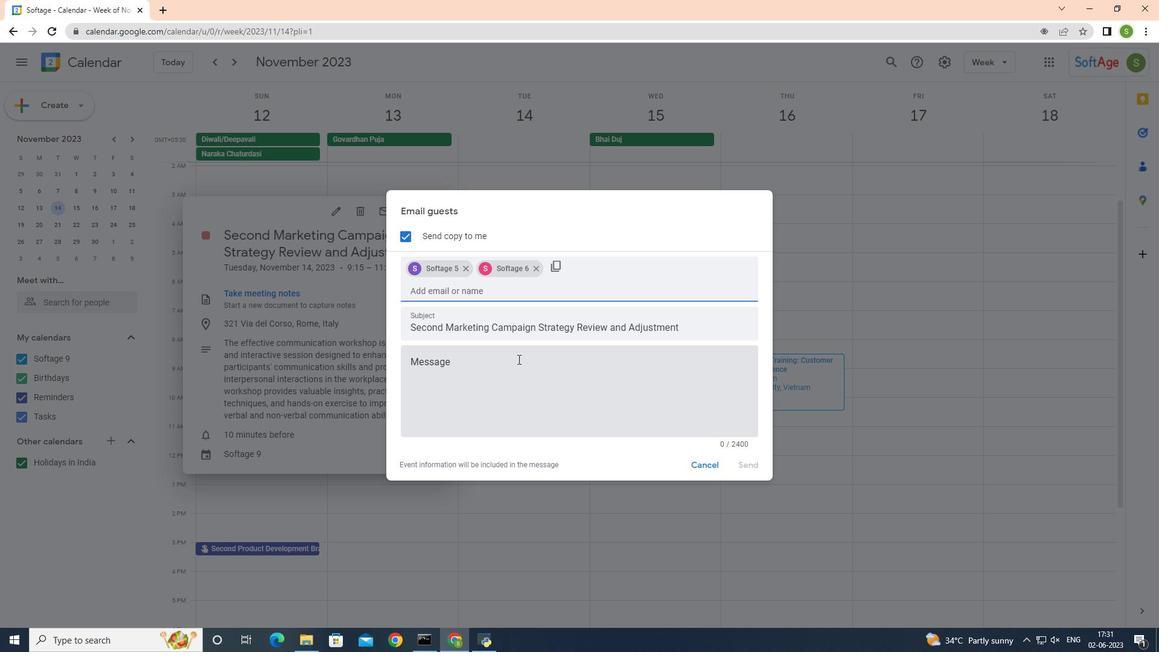 
Action: Mouse pressed left at (517, 359)
Screenshot: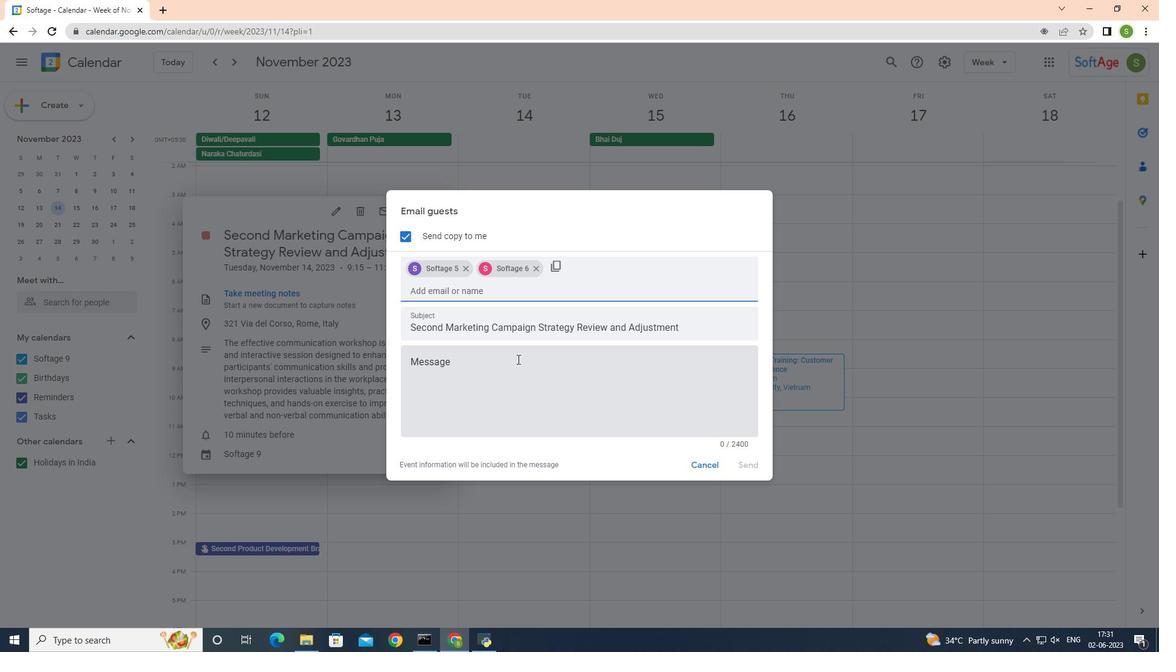 
Action: Key pressed <Key.shift>Second<Key.space><Key.space><Key.backspace><Key.shift_r><Key.shift_r><Key.shift_r><Key.shift_r><Key.shift_r><Key.shift_r><Key.shift_r><Key.shift_r><Key.shift_r><Key.shift_r><Key.shift_r><Key.shift_r><Key.shift_r><Key.shift_r><Key.shift_r><Key.shift_r>Marketing<Key.space><Key.shift>Campaign<Key.space><Key.shift>Strategy<Key.space><Key.shift>Review<Key.space>and<Key.space><Key.shift>Adjustment
Screenshot: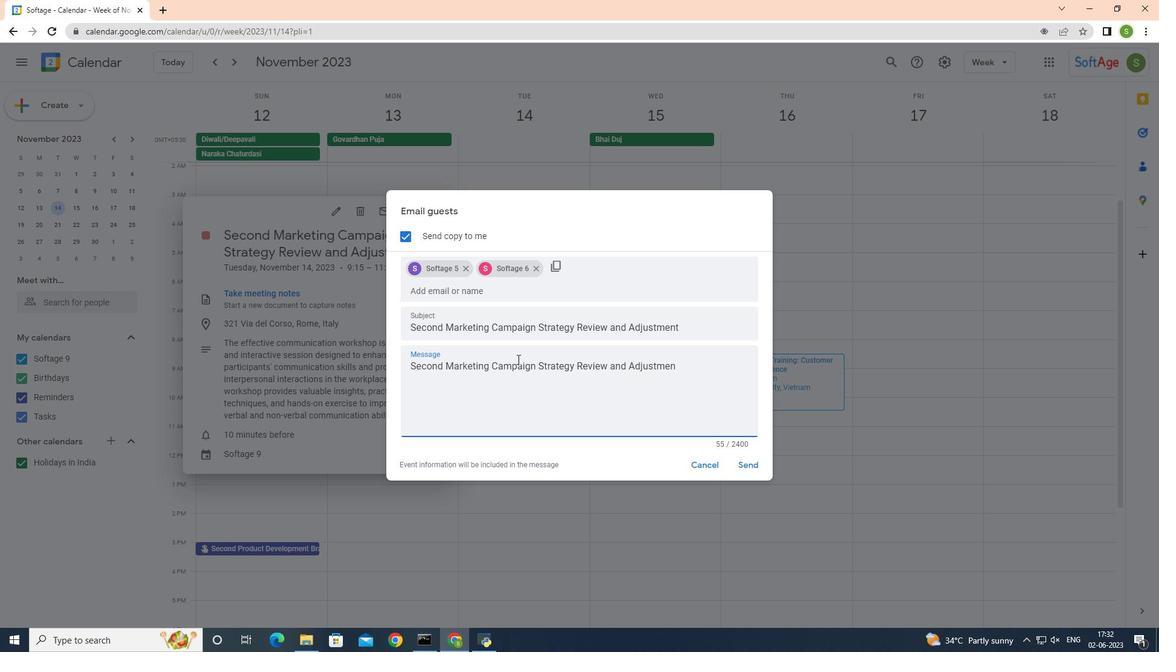 
Action: Mouse moved to (413, 368)
Screenshot: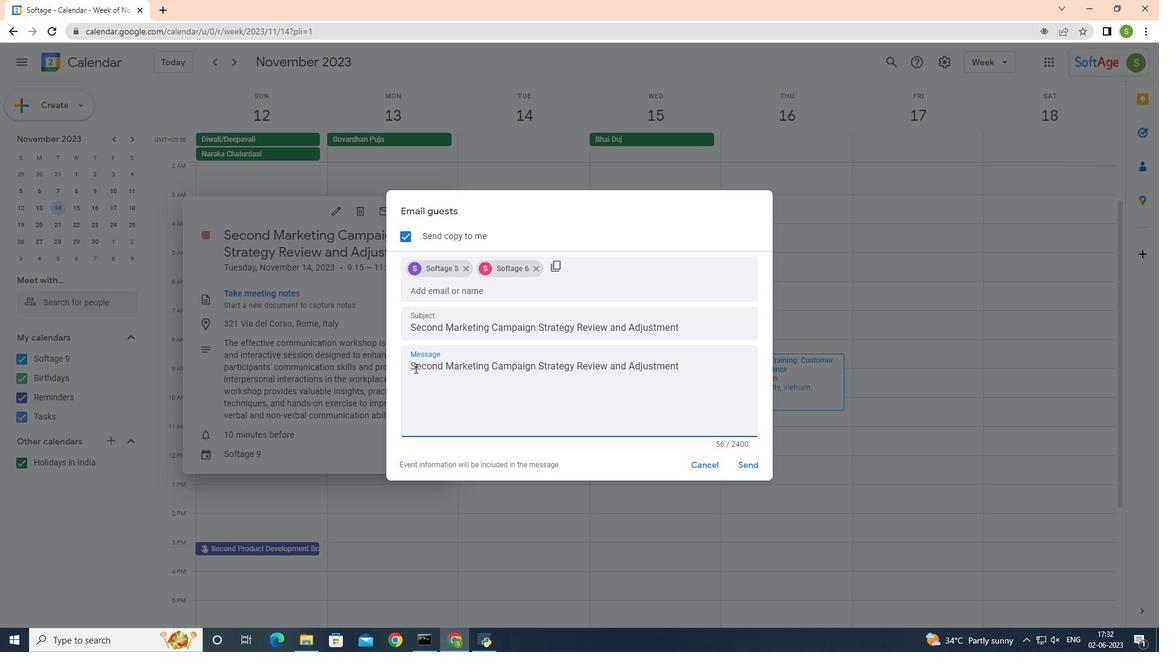 
Action: Mouse pressed left at (413, 368)
Screenshot: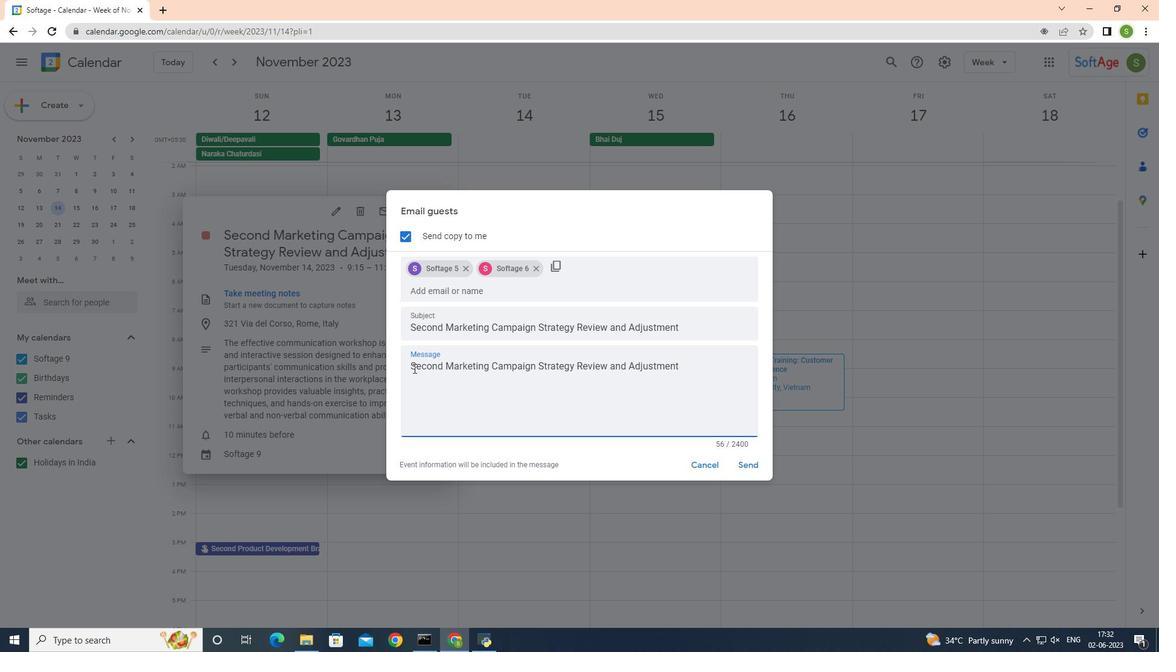 
Action: Mouse moved to (404, 368)
Screenshot: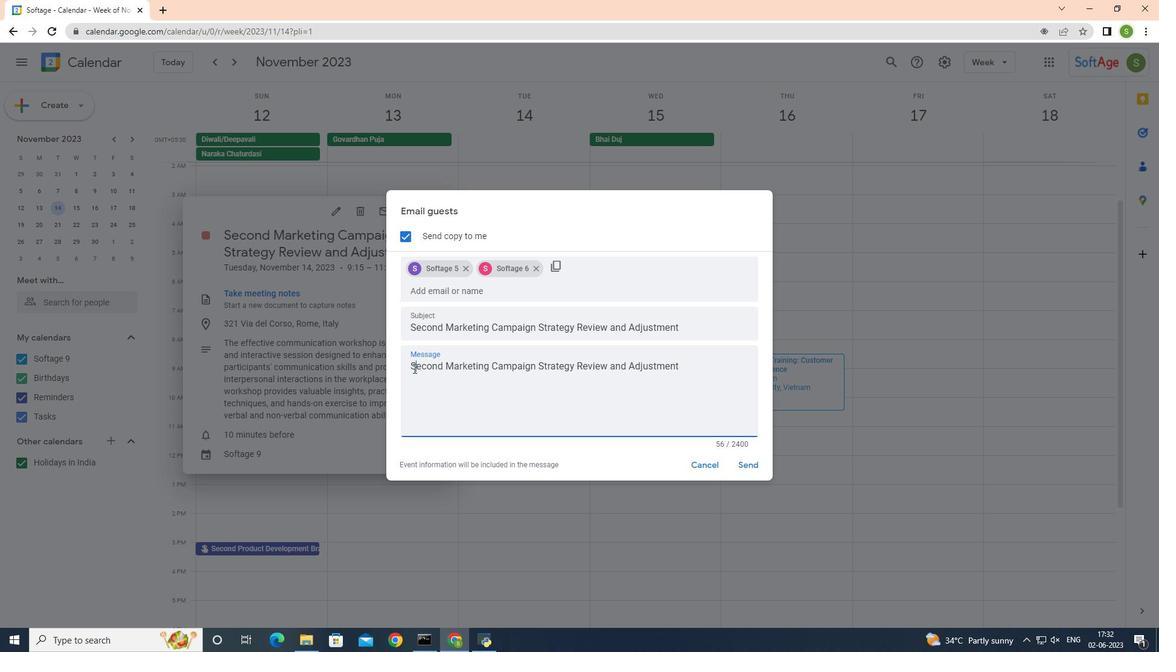 
Action: Mouse pressed left at (404, 368)
Screenshot: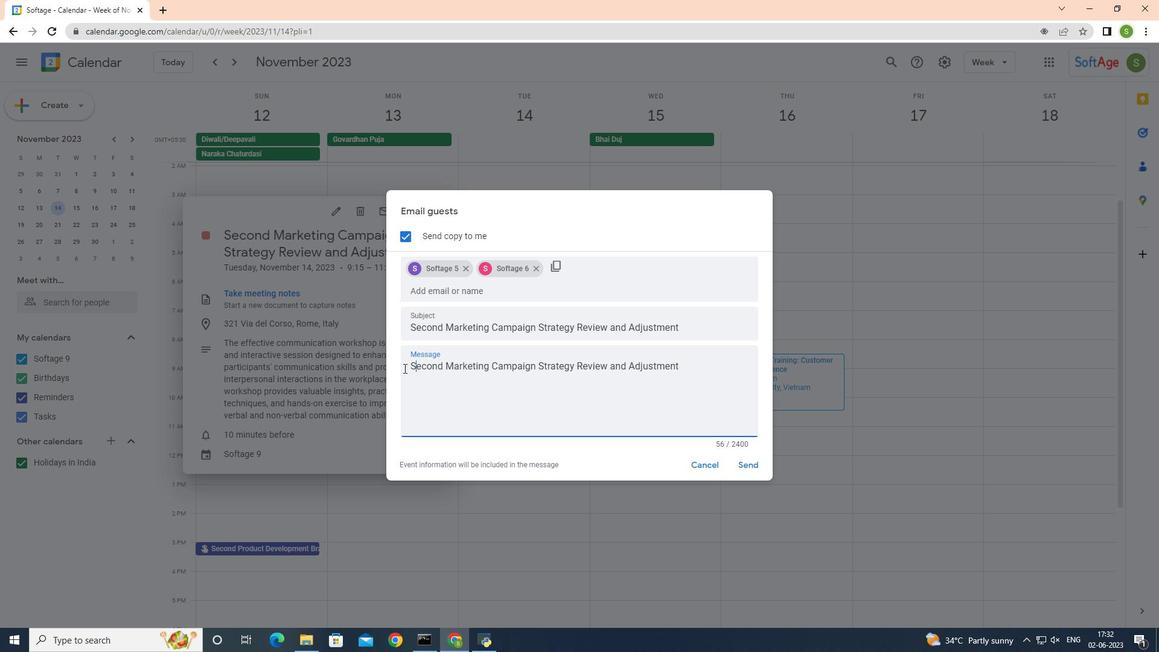 
Action: Mouse moved to (419, 369)
Screenshot: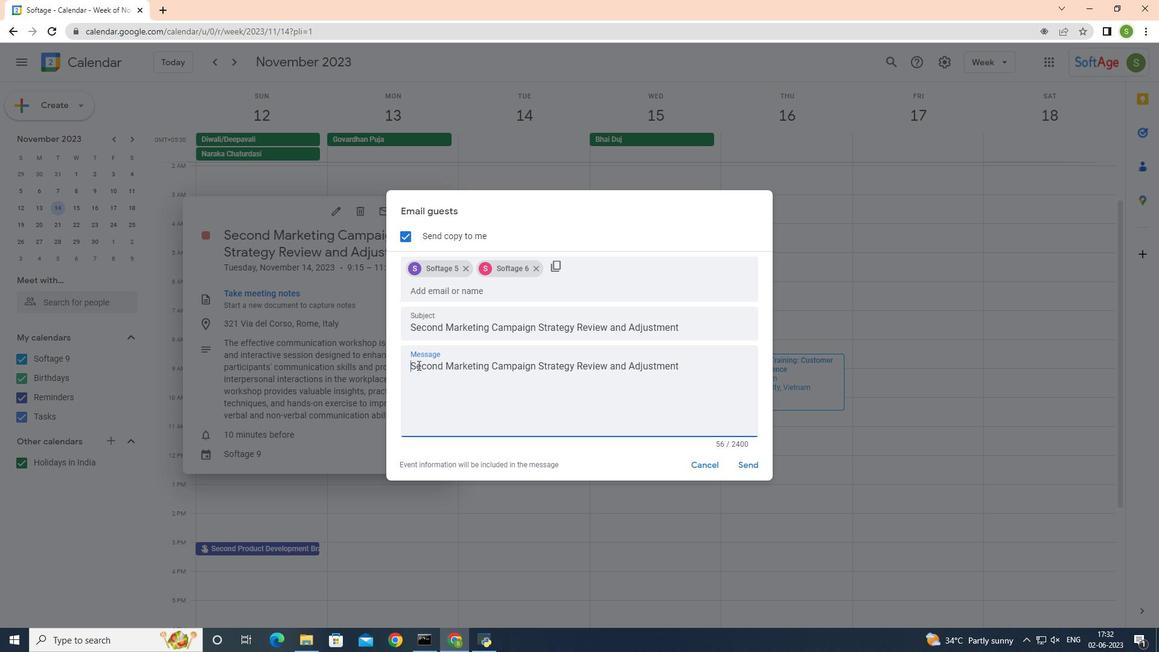 
Action: Key pressed <Key.space><Key.left><Key.shift>Invitation<Key.space>for<Key.space>the<Key.space>events<Key.right>'<Key.down>'
Screenshot: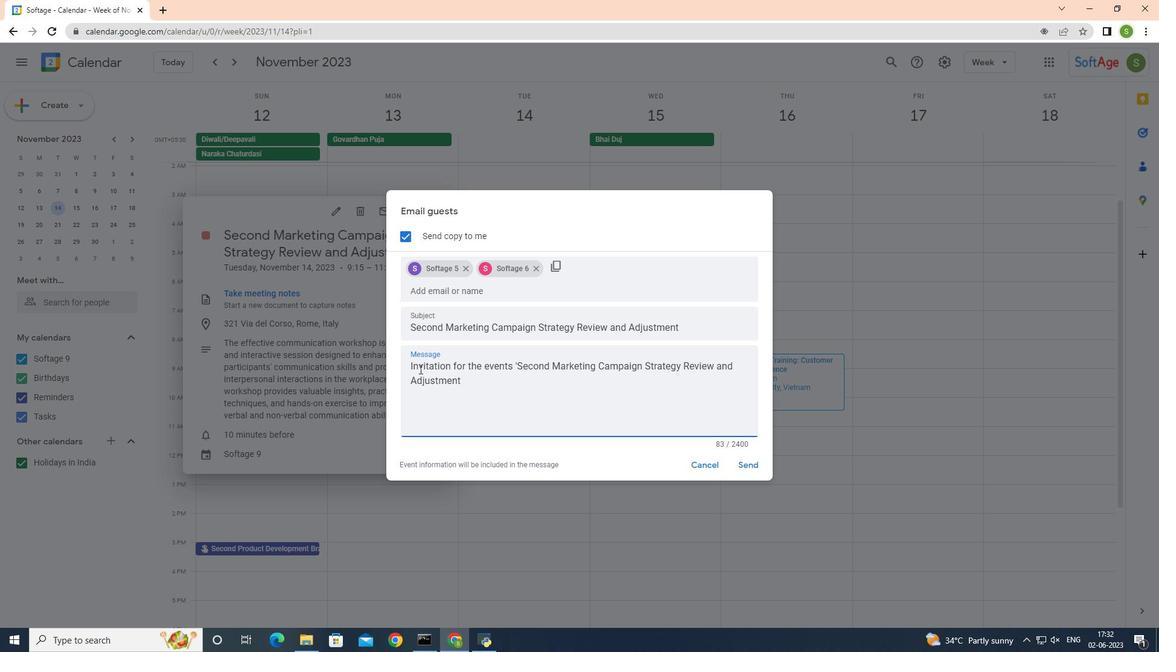 
Action: Mouse moved to (754, 463)
Screenshot: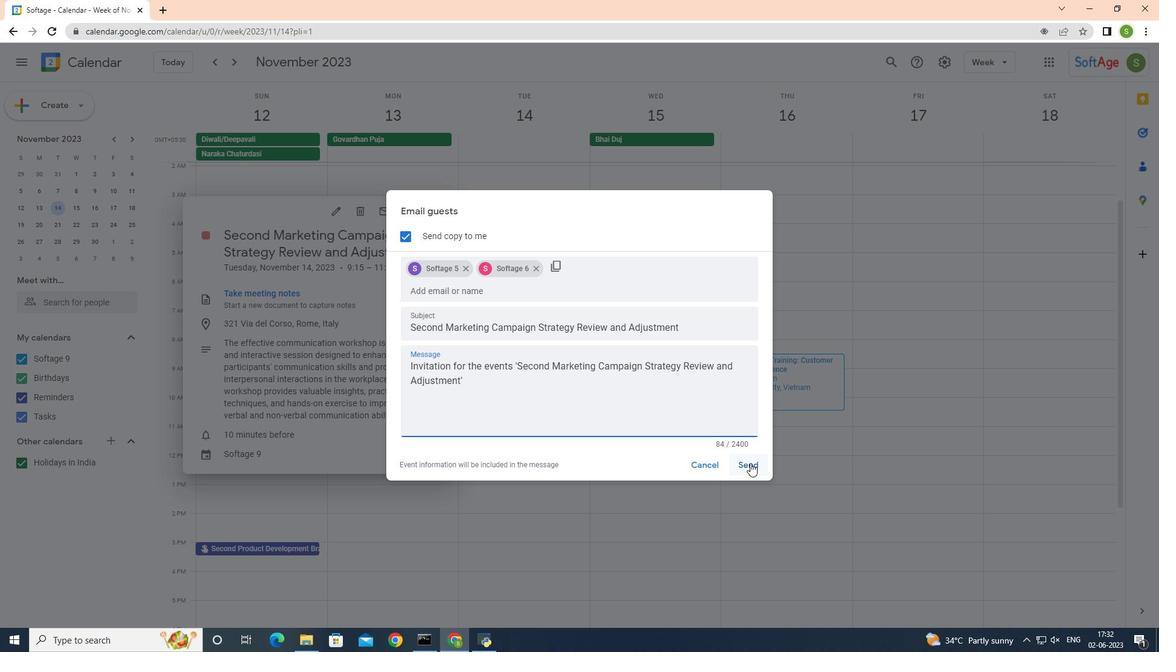 
Action: Mouse pressed left at (754, 463)
Screenshot: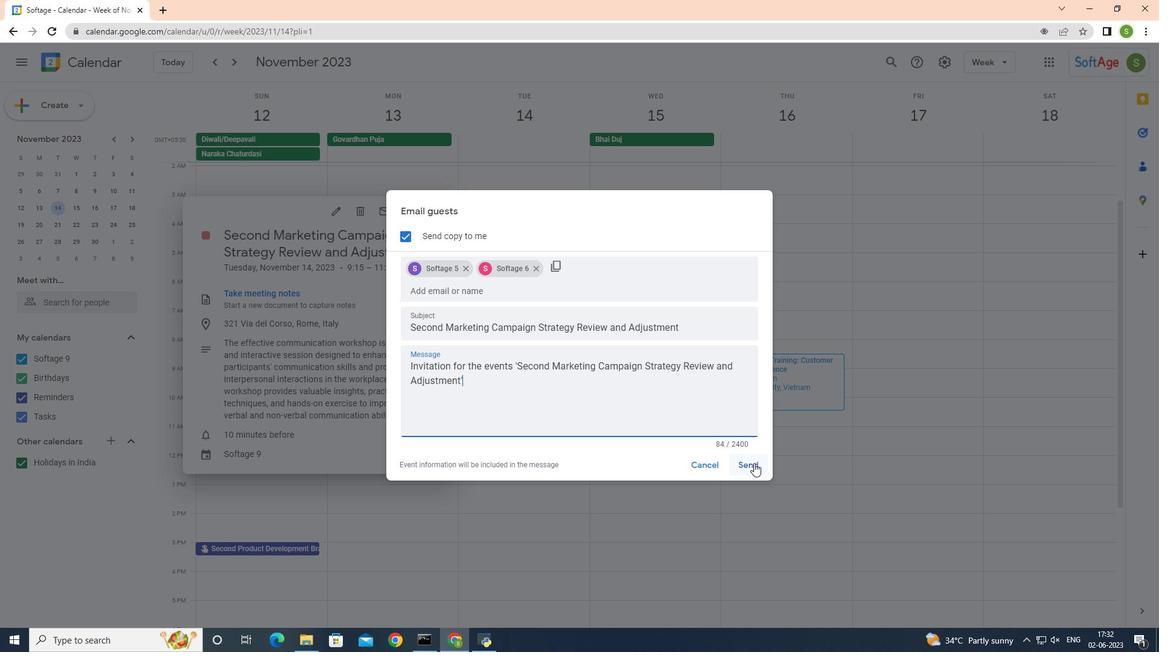 
Action: Mouse moved to (444, 210)
Screenshot: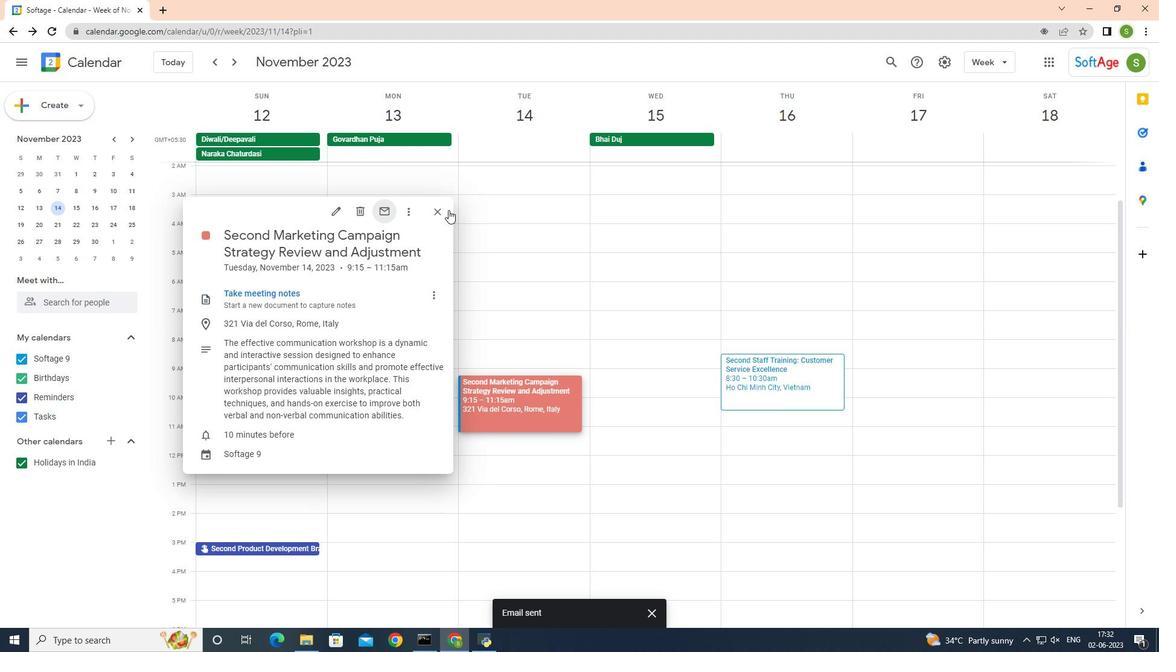 
Action: Mouse pressed left at (444, 210)
Screenshot: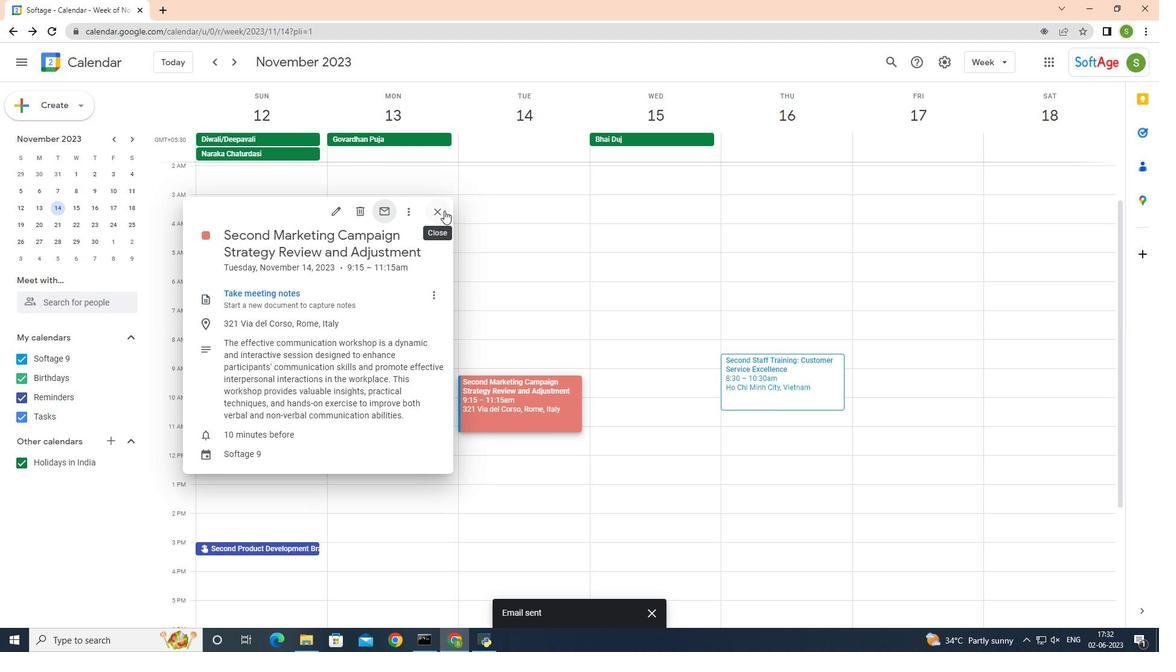 
Action: Mouse moved to (49, 102)
Screenshot: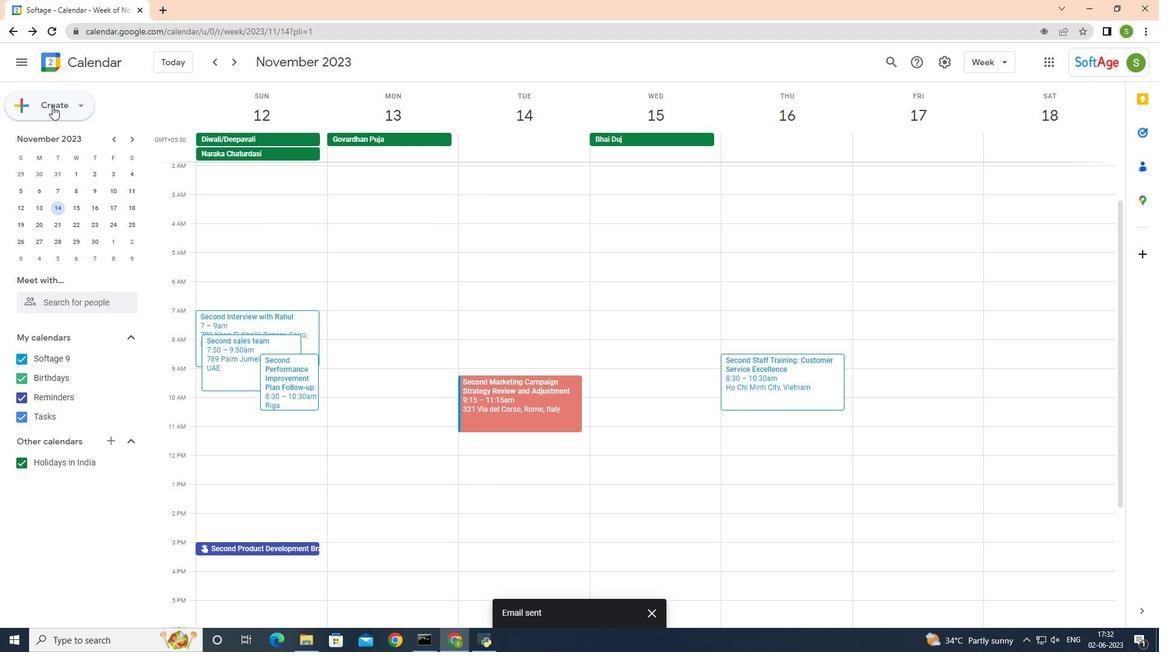 
Action: Mouse pressed left at (49, 102)
Screenshot: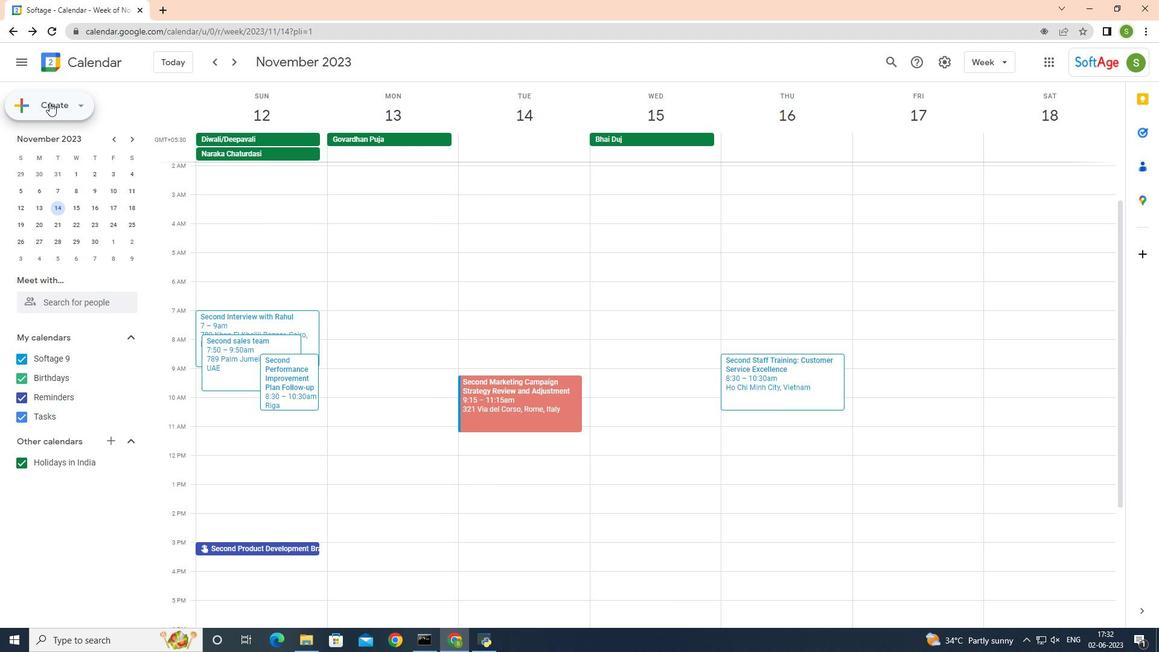 
Action: Mouse moved to (103, 141)
Screenshot: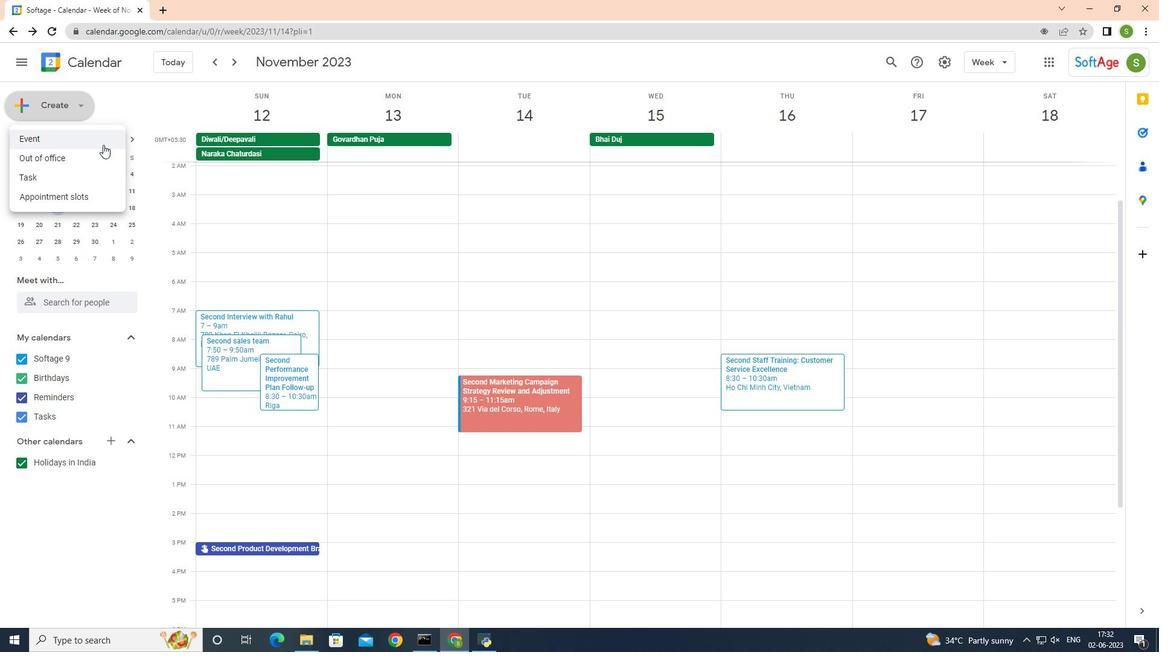 
Action: Mouse pressed left at (103, 141)
Screenshot: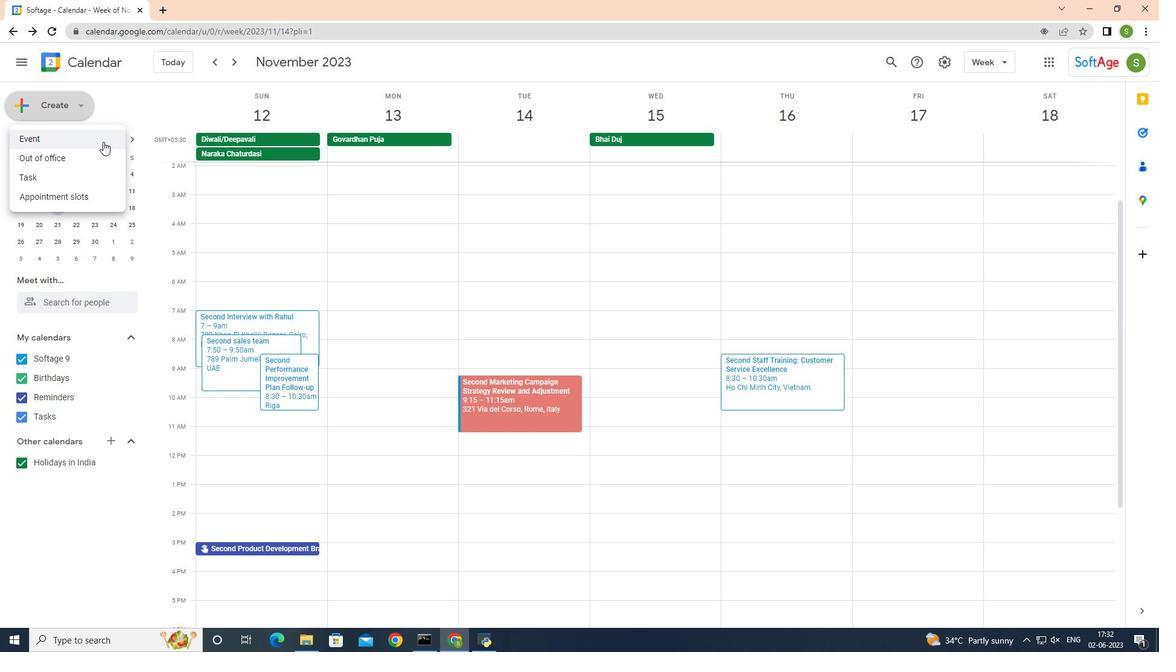 
Action: Mouse moved to (346, 359)
Screenshot: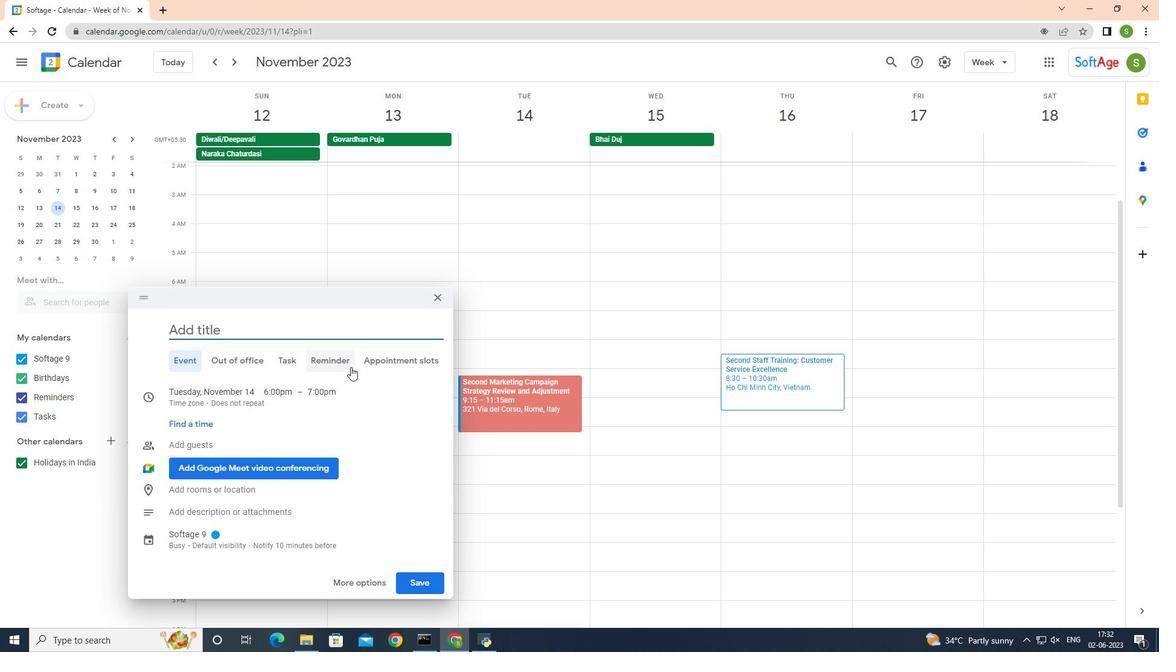 
Action: Mouse pressed left at (346, 359)
Screenshot: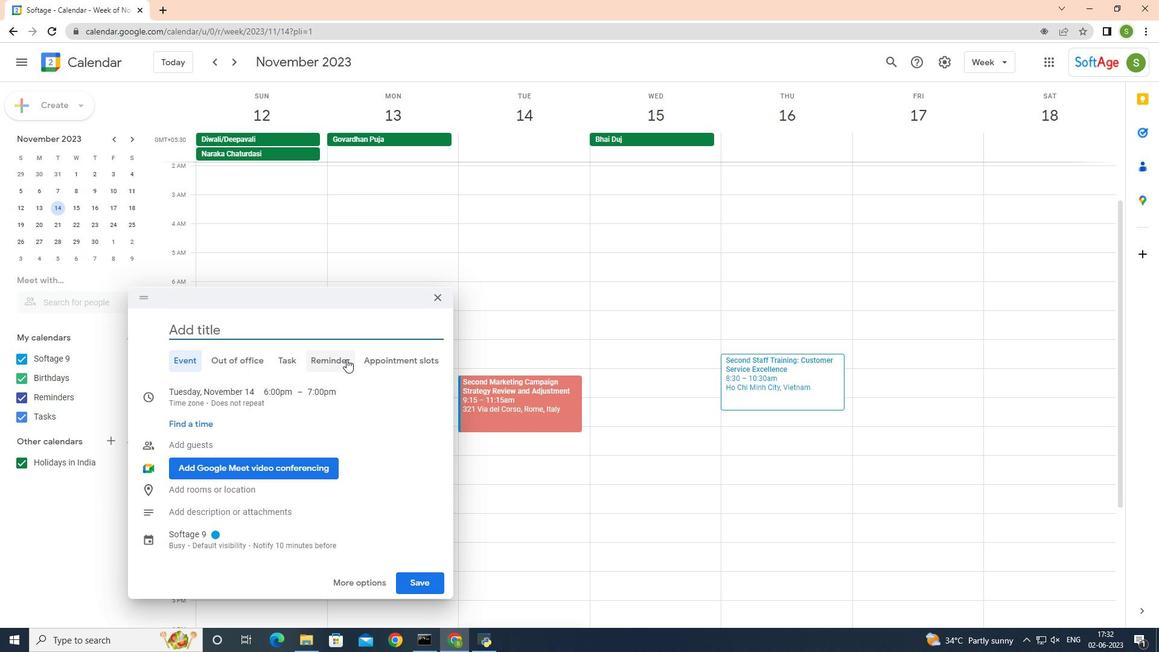 
Action: Mouse moved to (332, 350)
Screenshot: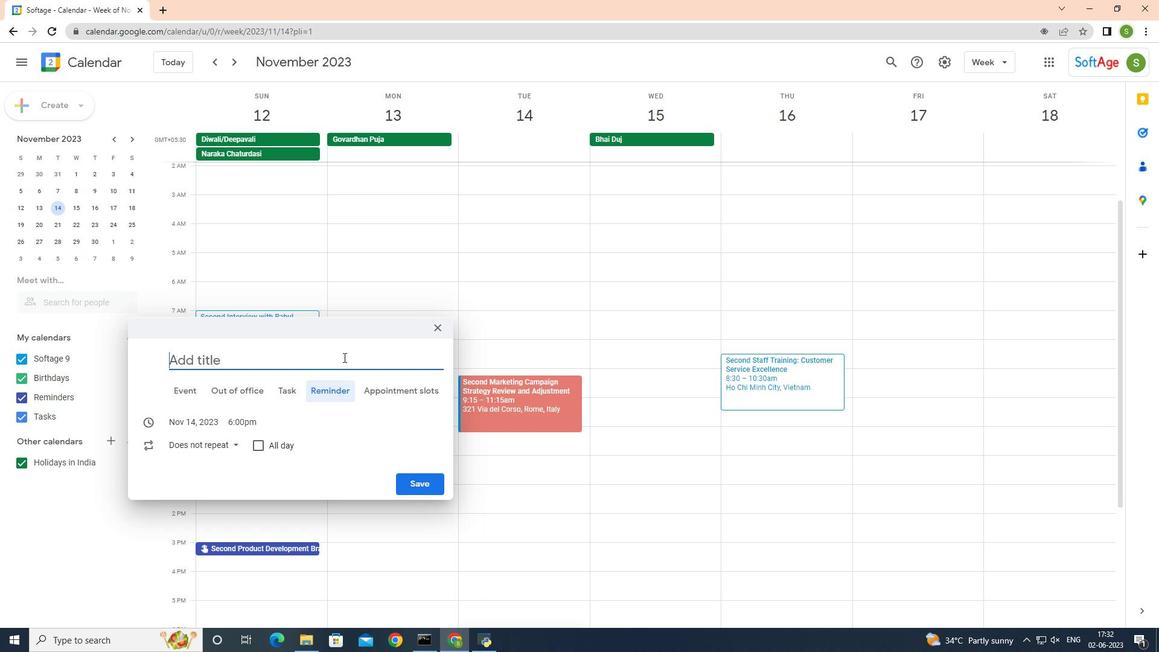 
Action: Mouse pressed left at (332, 350)
Screenshot: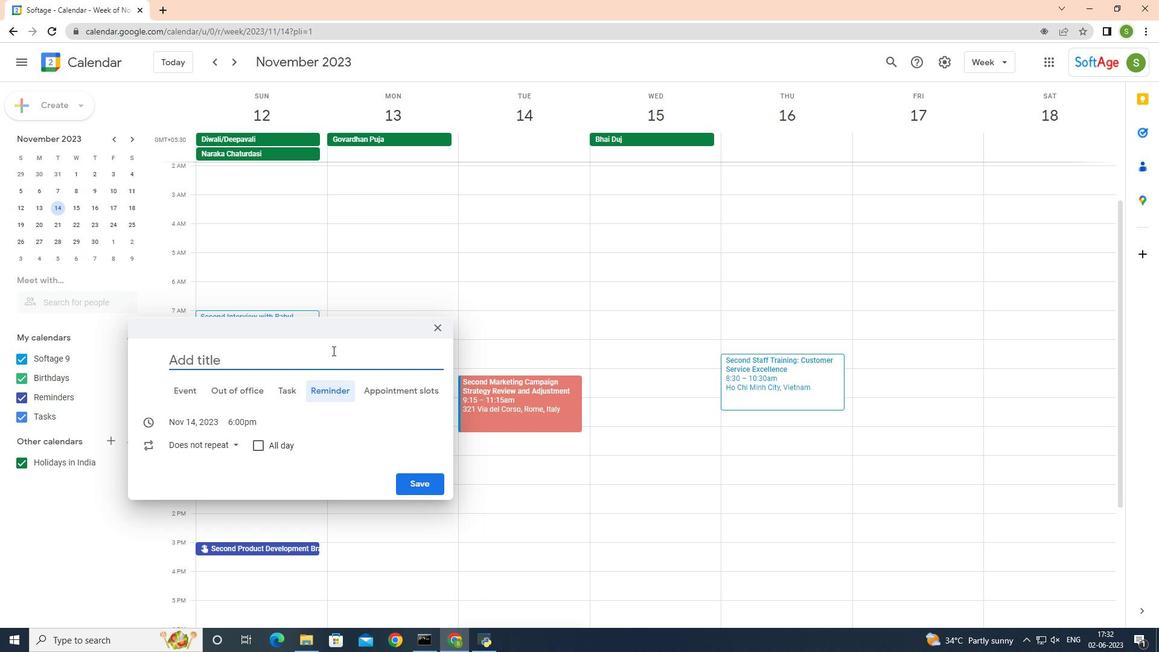 
Action: Key pressed <Key.shift>Second<Key.space><Key.shift_r>Marketing<Key.space><Key.shift>Campaign<Key.space><Key.shift>Strategy<Key.space><Key.space><Key.f12><Key.backspace><Key.f12><Key.shift><Key.shift><Key.shift><Key.shift><Key.shift><Key.shift><Key.shift><Key.shift>Review<Key.space>and<Key.space><Key.shift>Adjustment
Screenshot: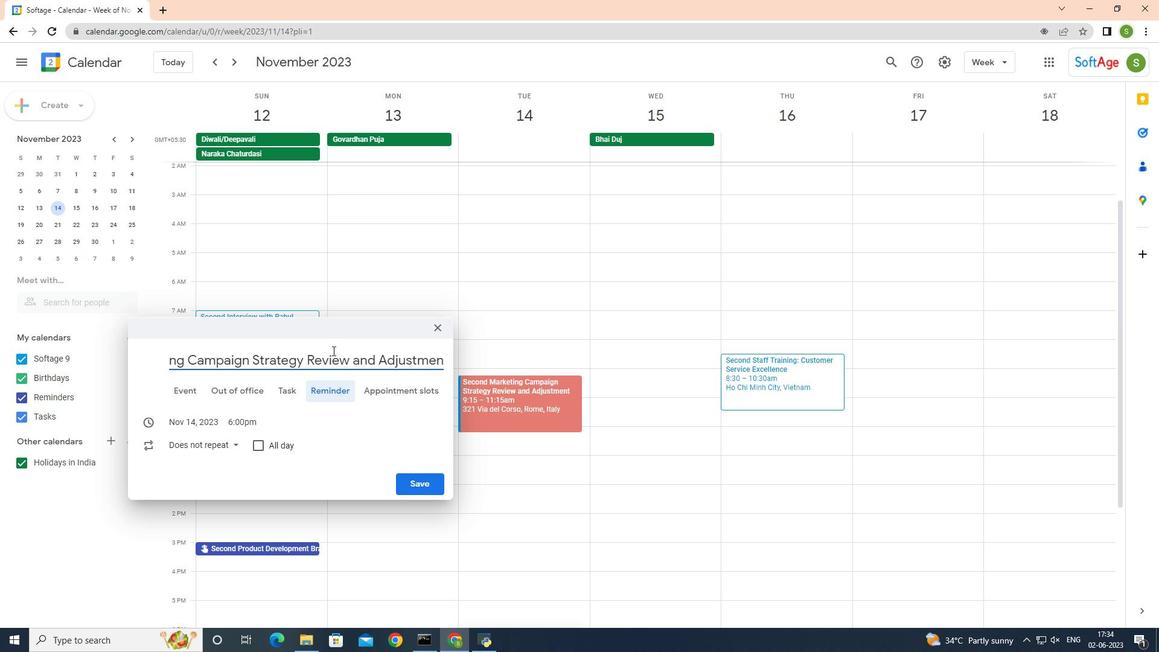 
Action: Mouse moved to (225, 439)
Screenshot: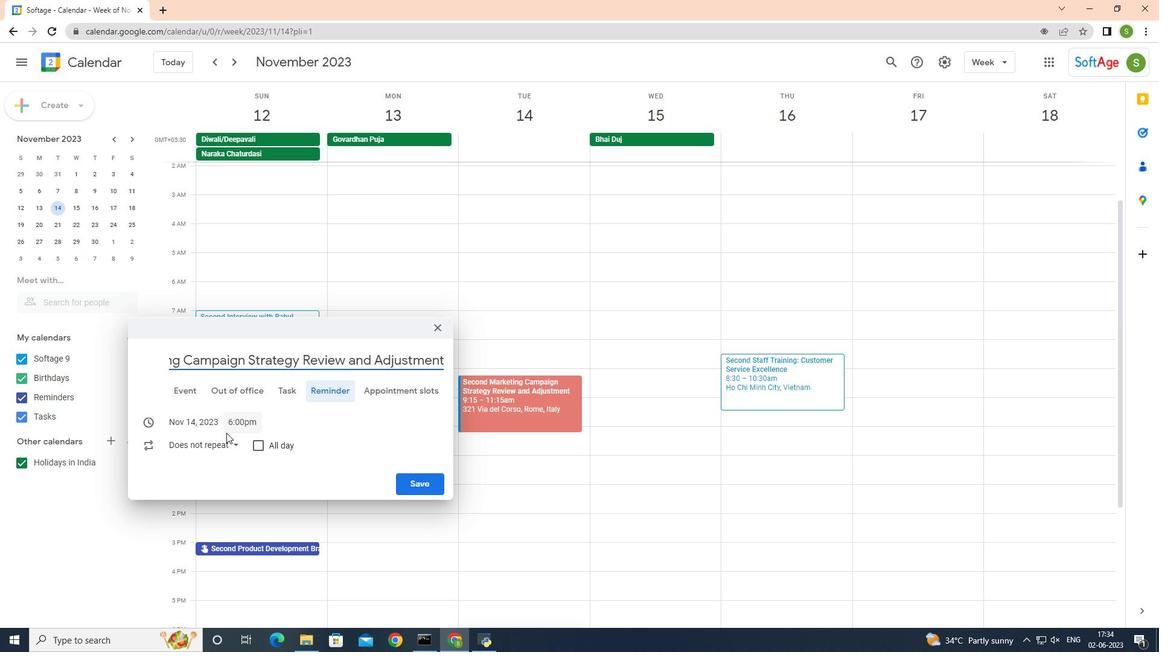 
Action: Mouse pressed left at (225, 439)
Screenshot: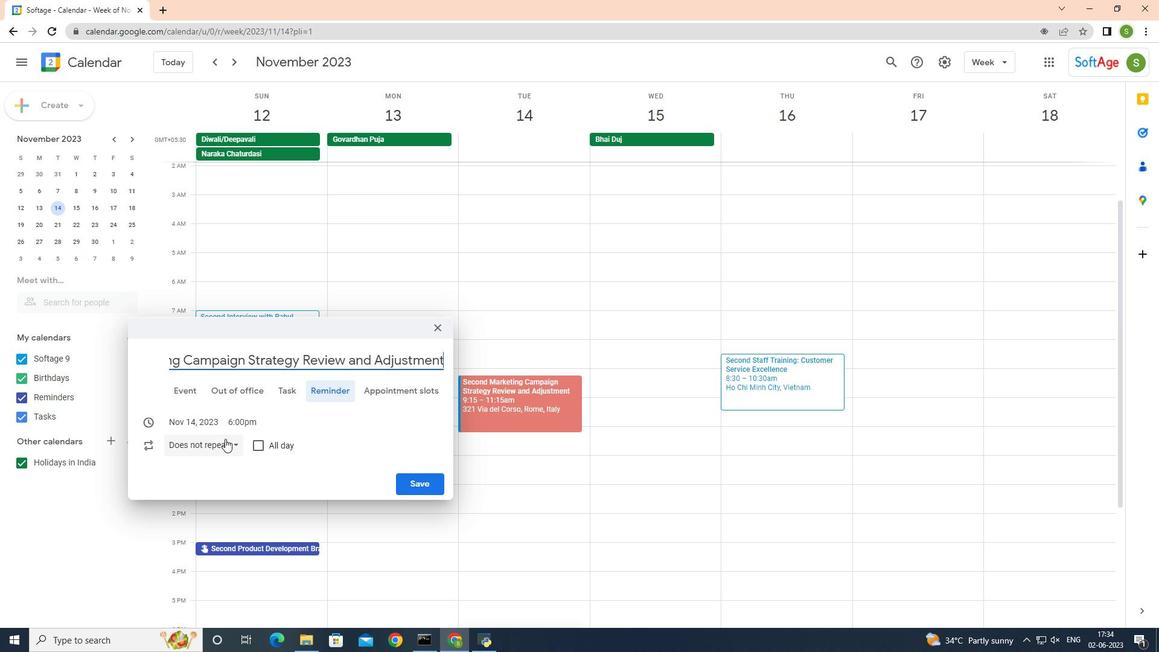 
Action: Mouse moved to (343, 441)
Screenshot: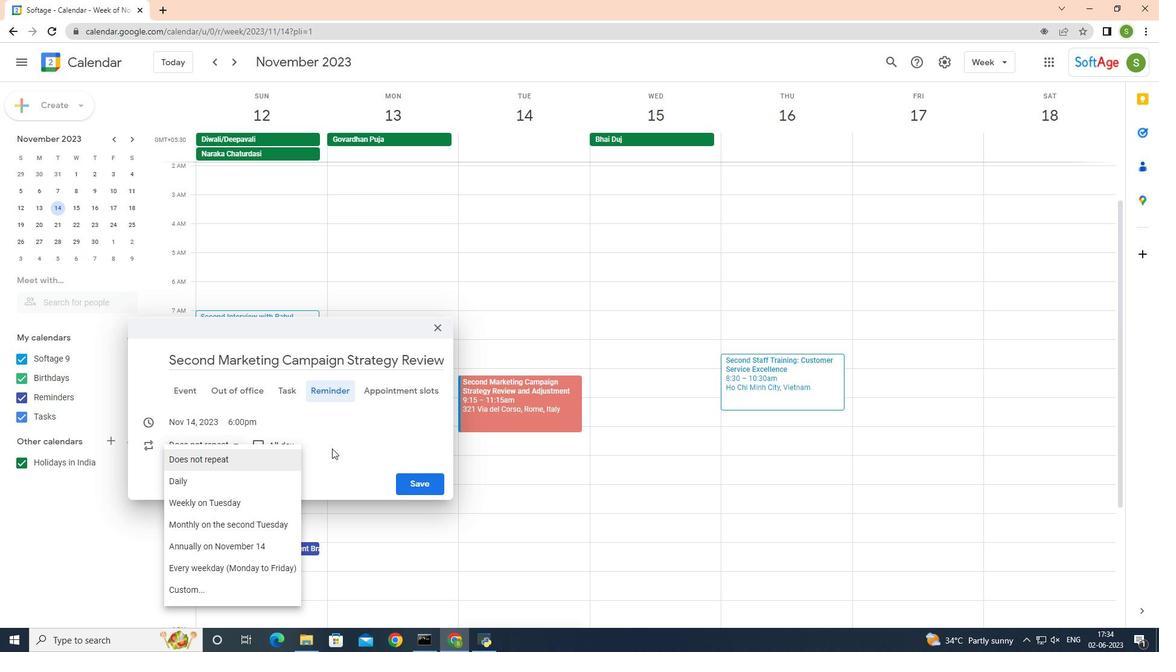 
Action: Mouse pressed left at (343, 441)
Screenshot: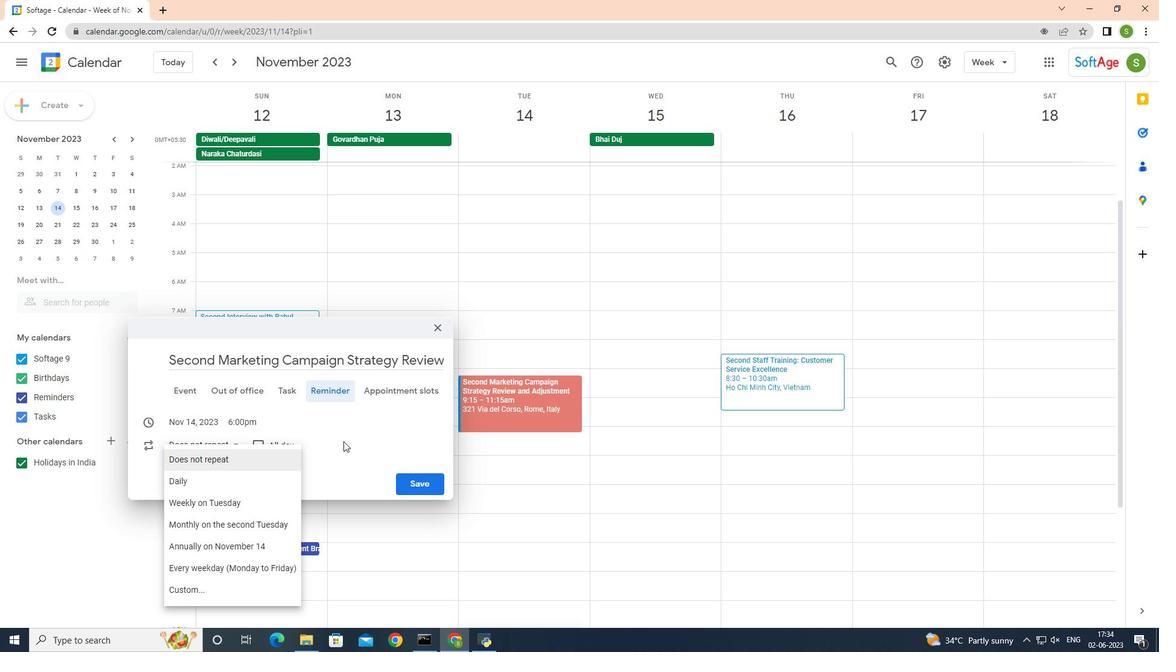 
Action: Mouse moved to (212, 419)
Screenshot: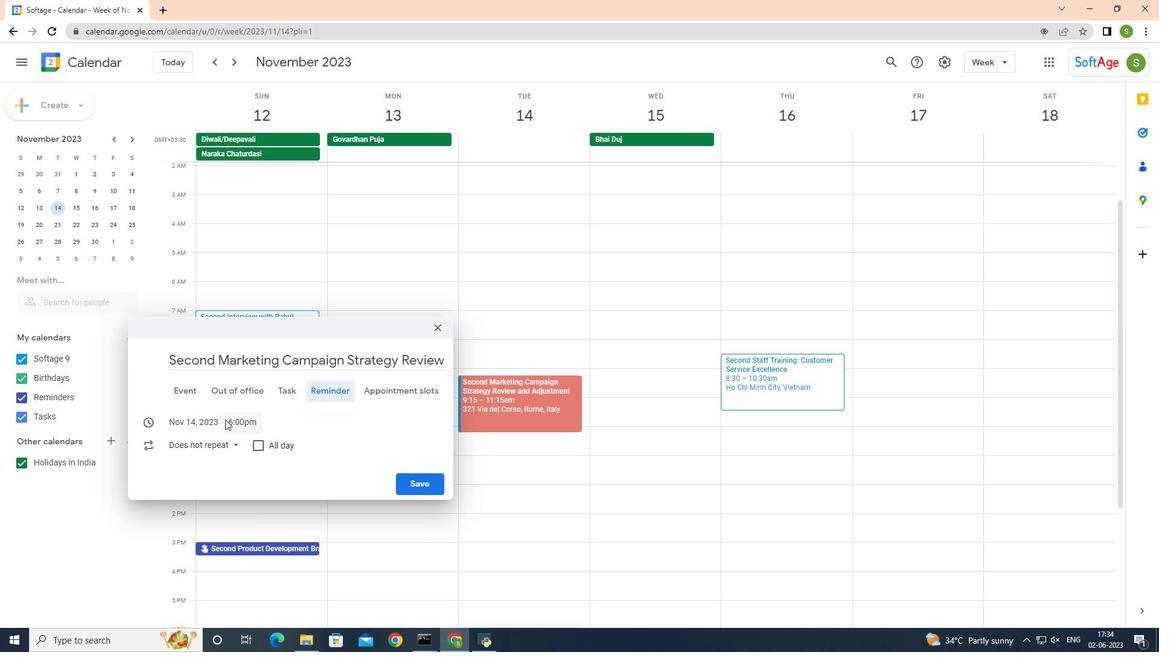 
Action: Mouse pressed left at (212, 419)
Screenshot: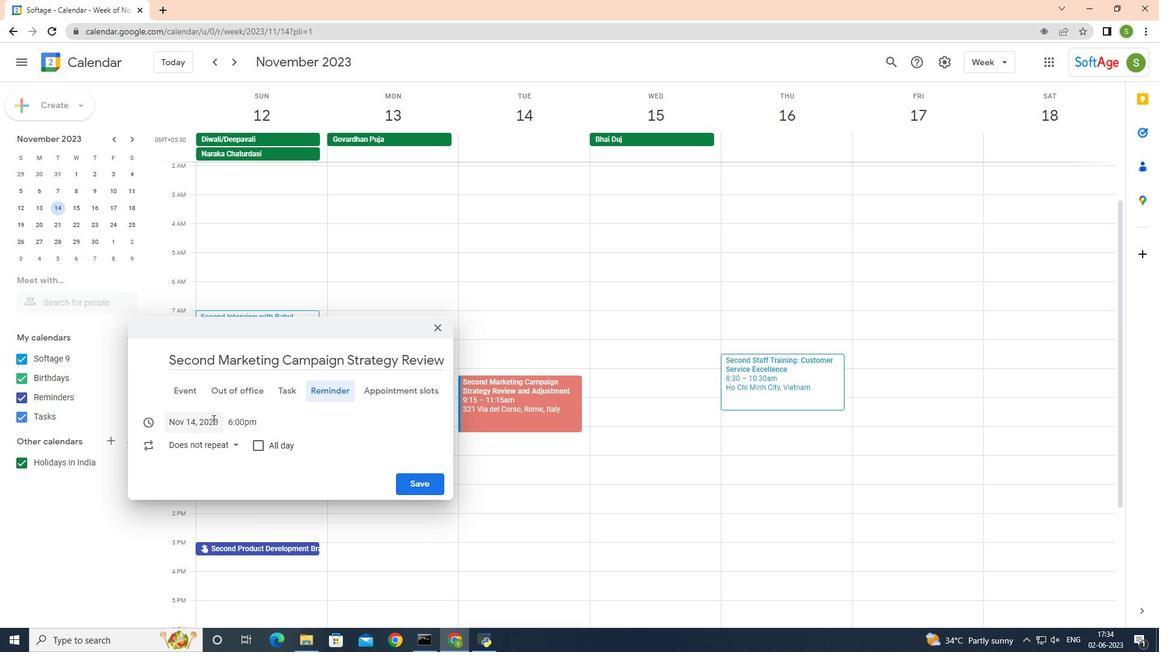 
Action: Mouse moved to (315, 447)
Screenshot: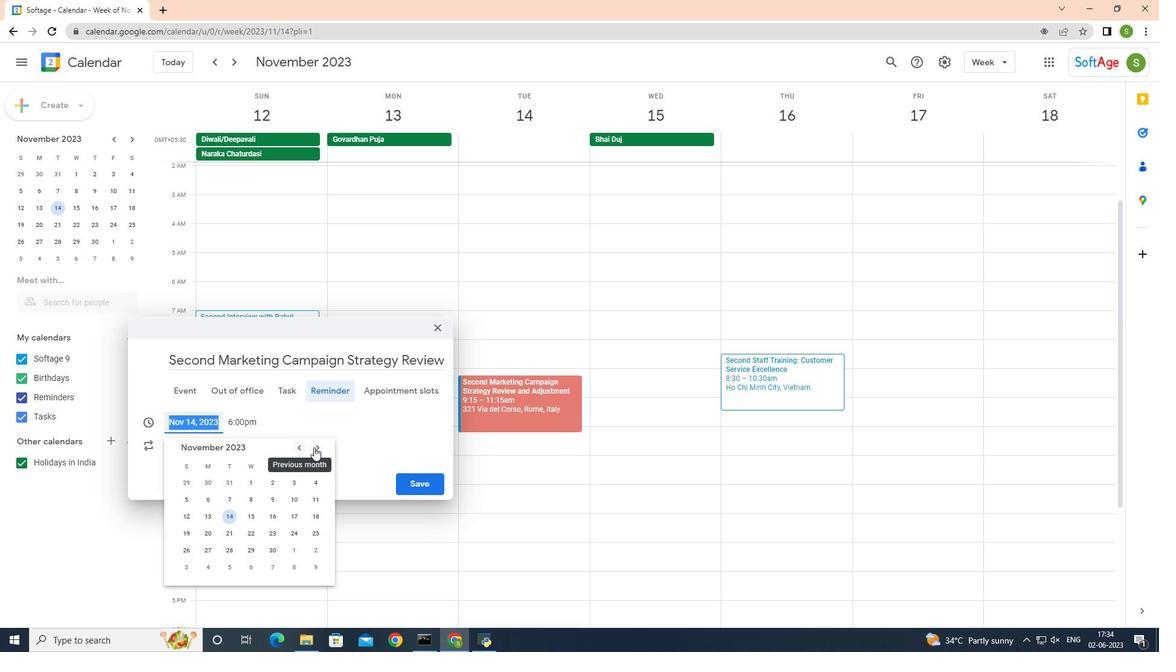 
Action: Mouse pressed left at (315, 447)
Screenshot: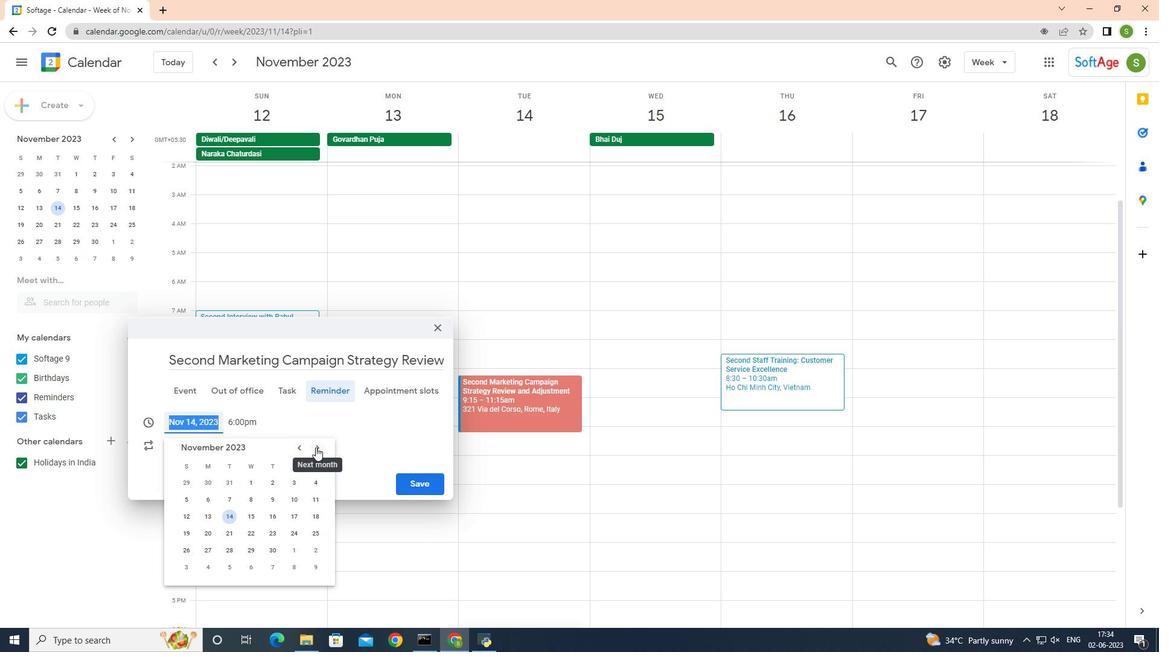 
Action: Mouse pressed left at (315, 447)
Screenshot: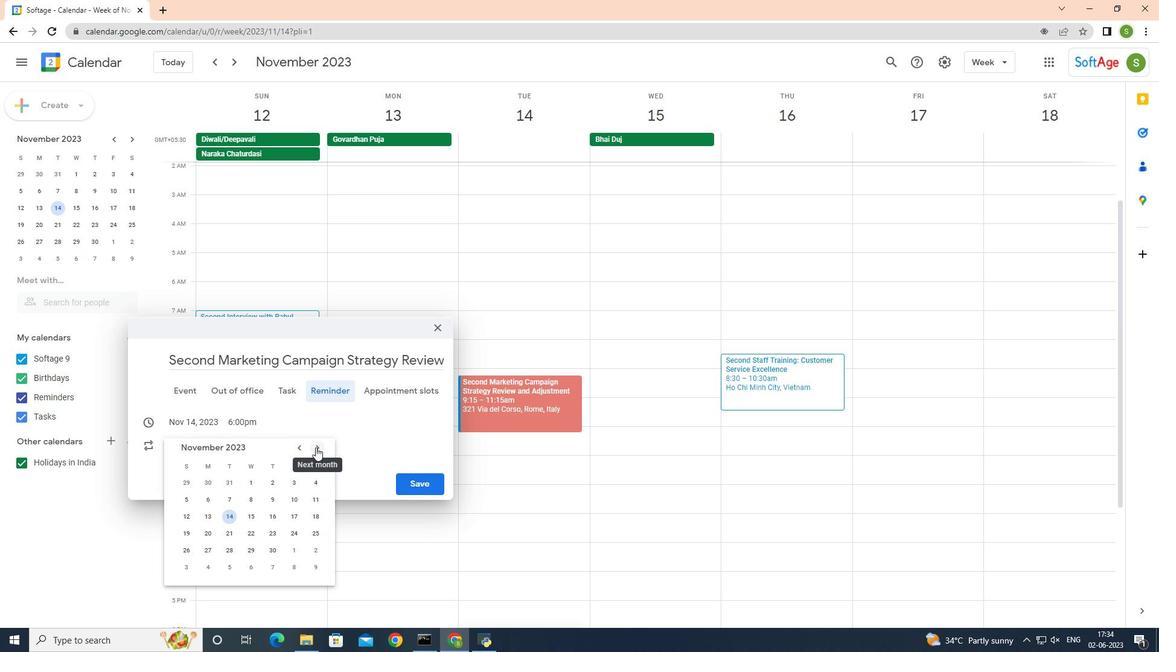 
Action: Mouse pressed left at (315, 447)
Screenshot: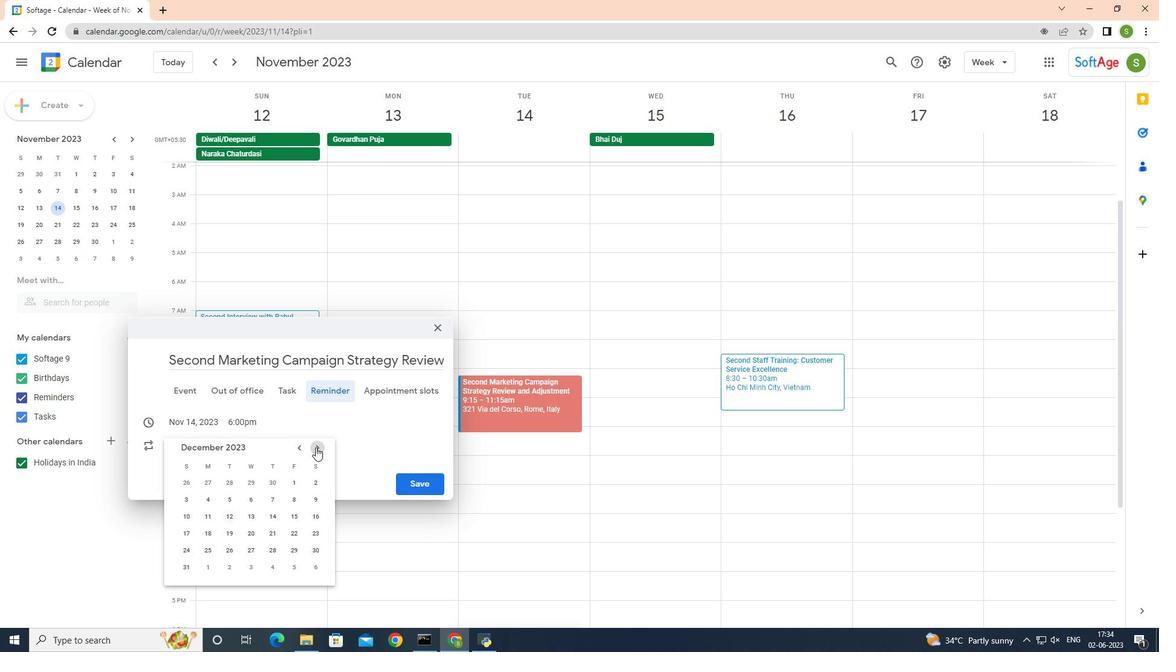 
Action: Mouse pressed left at (315, 447)
Screenshot: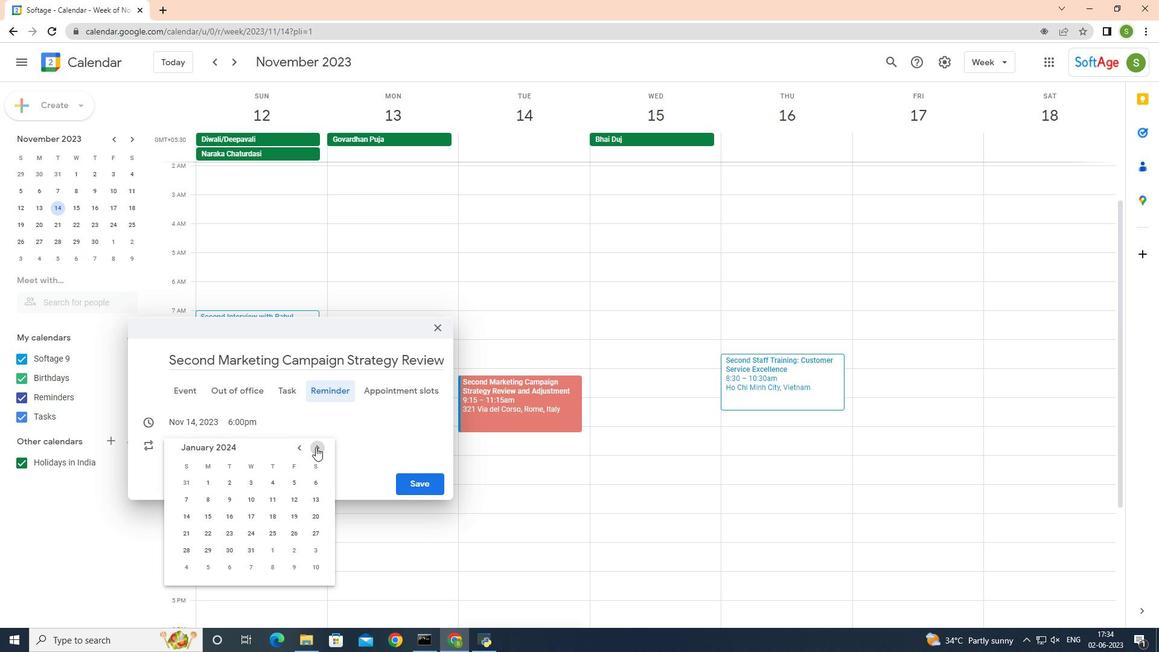 
Action: Mouse pressed left at (315, 447)
Screenshot: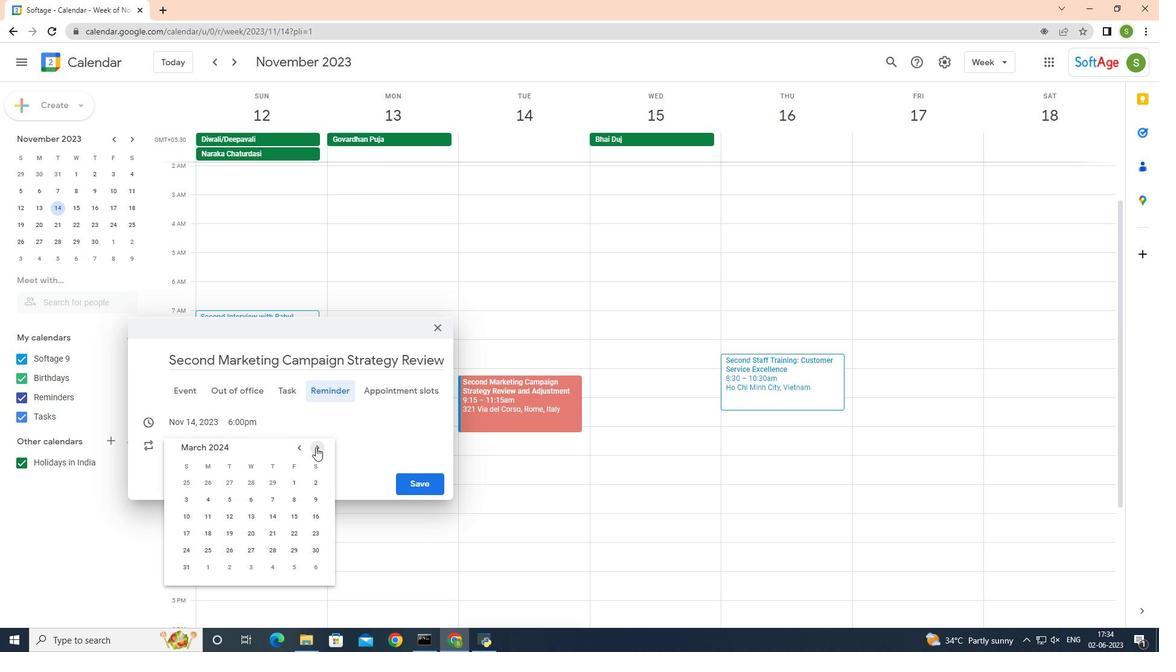 
Action: Mouse pressed left at (315, 447)
Screenshot: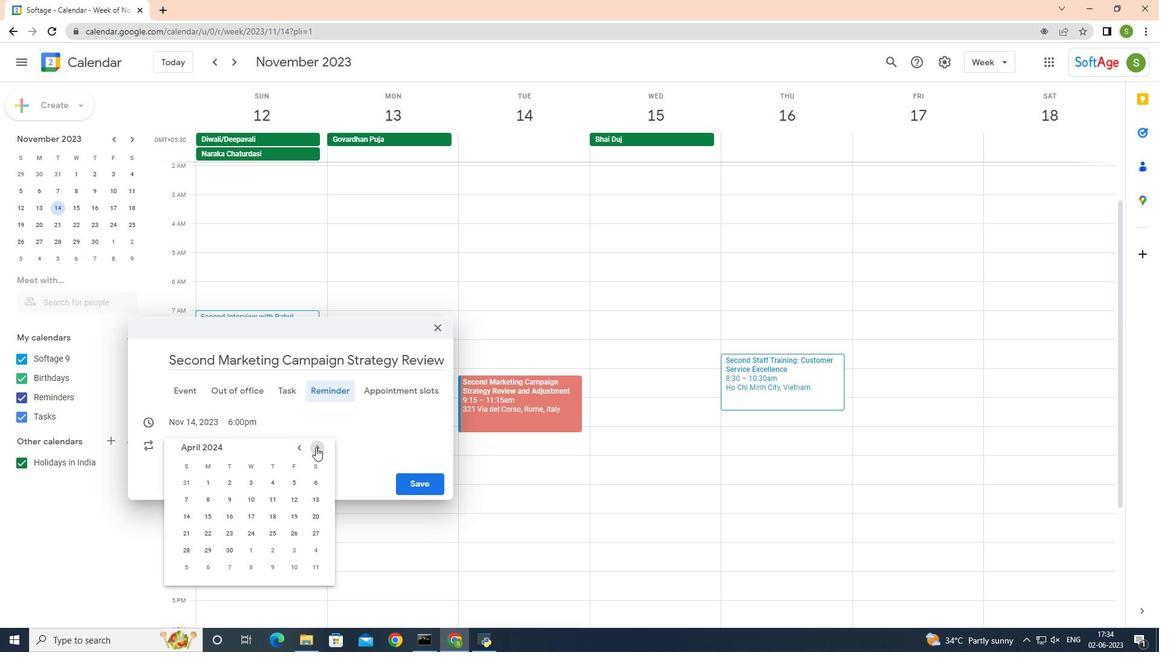 
Action: Mouse moved to (253, 522)
Screenshot: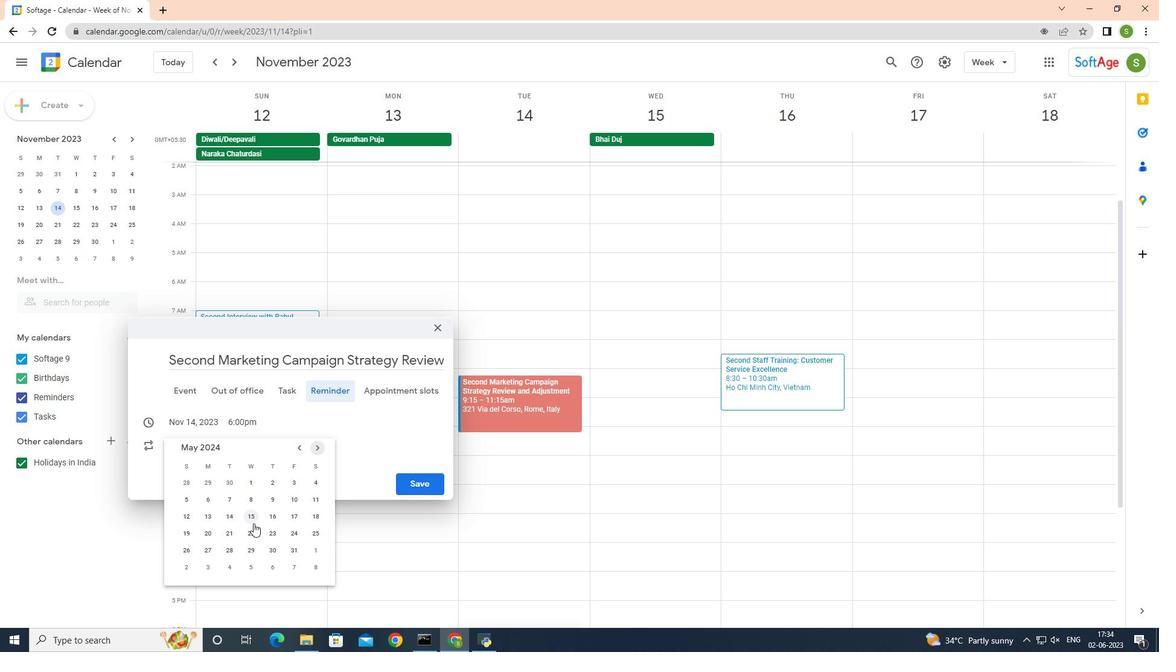 
Action: Mouse pressed left at (253, 522)
Screenshot: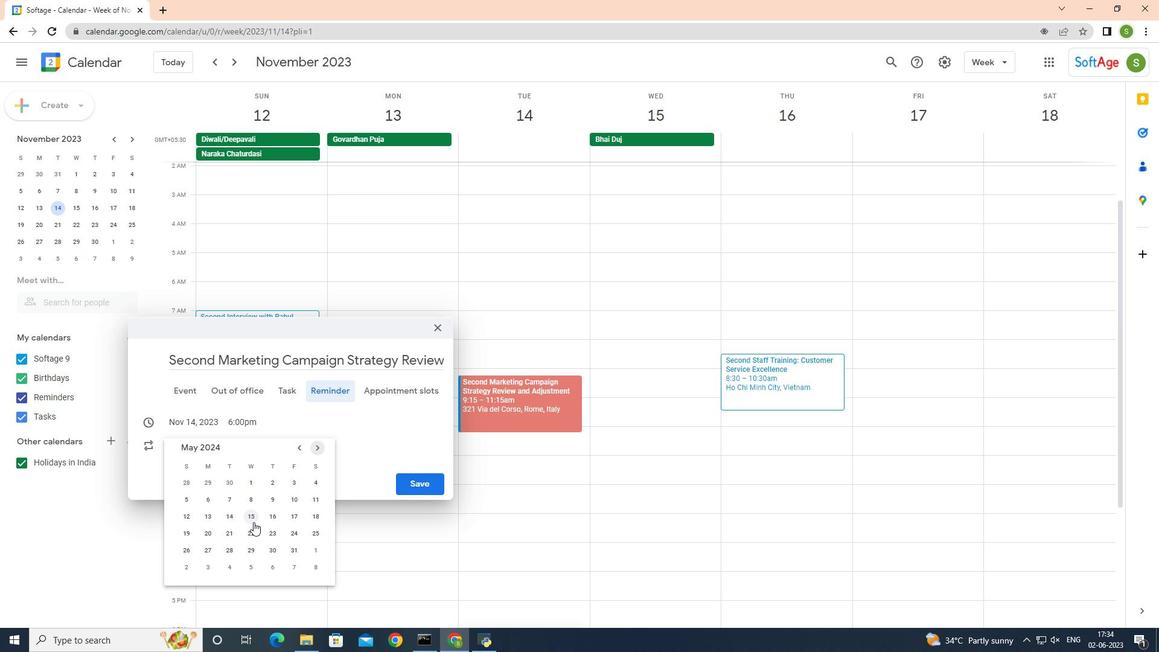 
Action: Mouse moved to (320, 445)
Screenshot: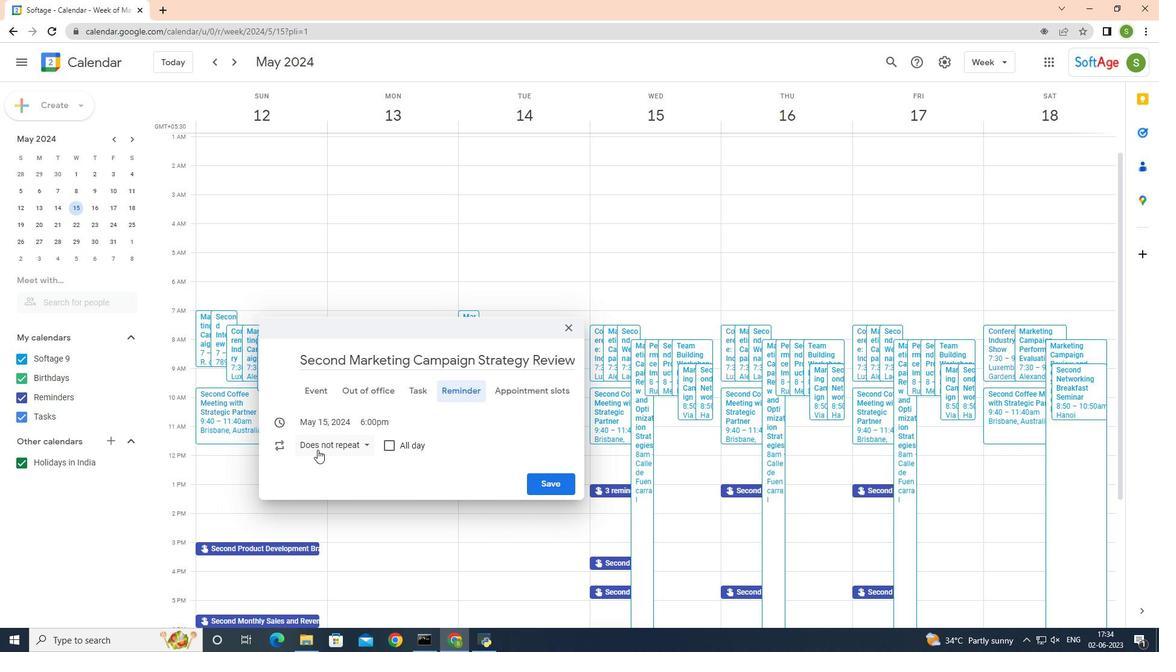 
Action: Mouse pressed left at (320, 445)
Screenshot: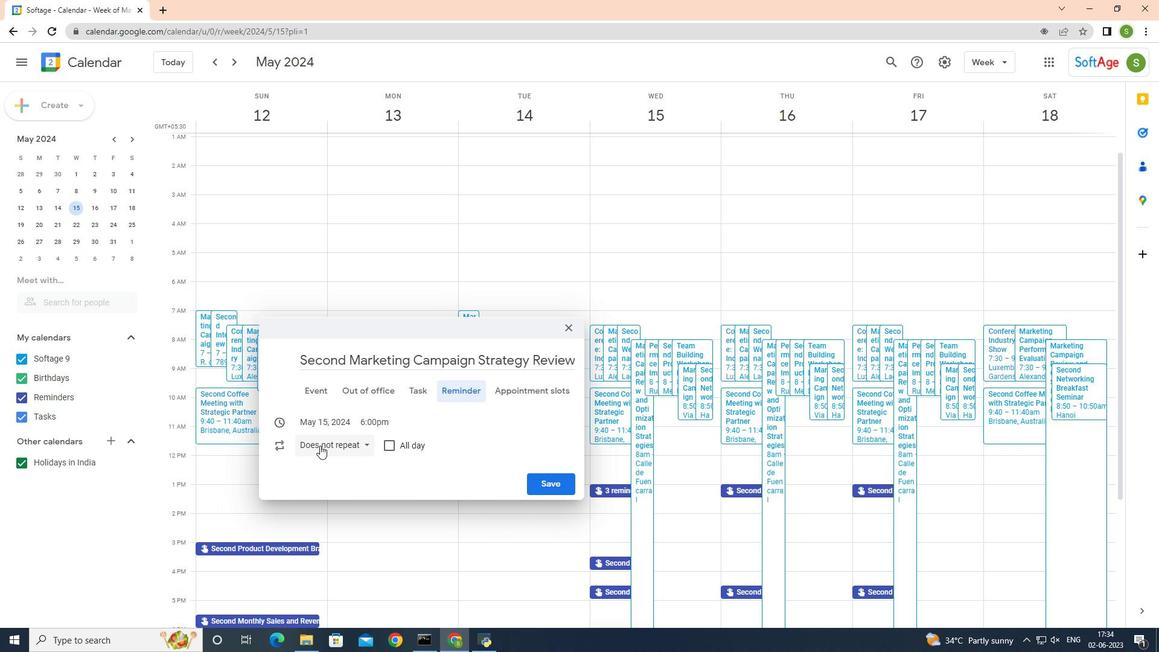 
Action: Mouse moved to (369, 550)
Screenshot: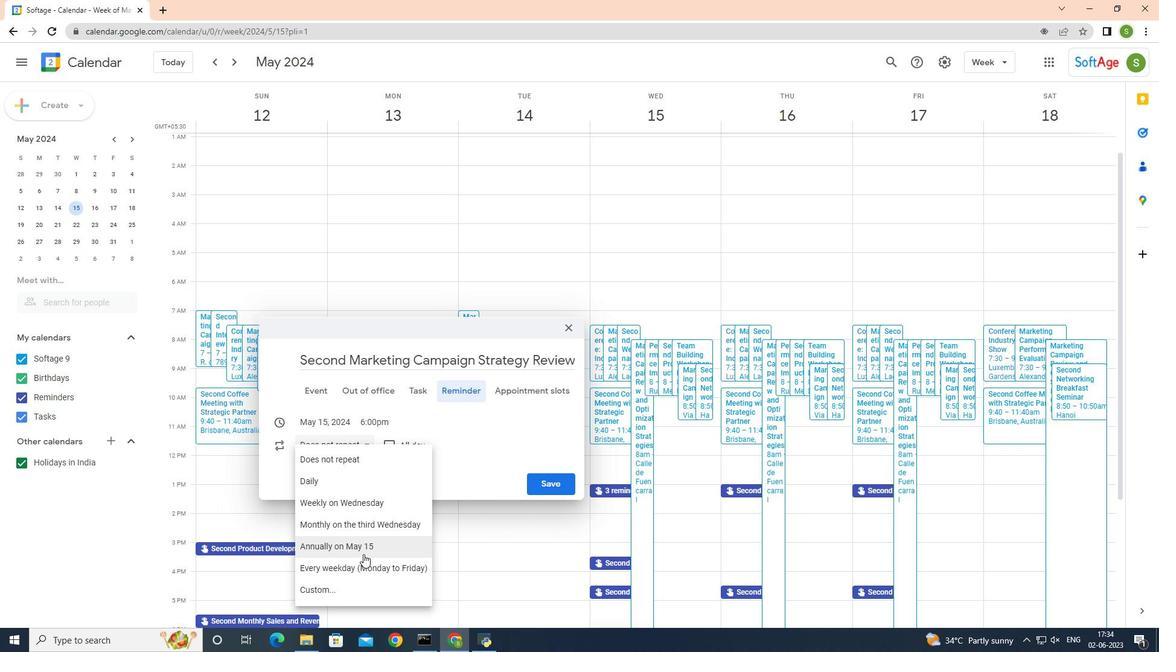 
Action: Mouse pressed left at (369, 550)
Screenshot: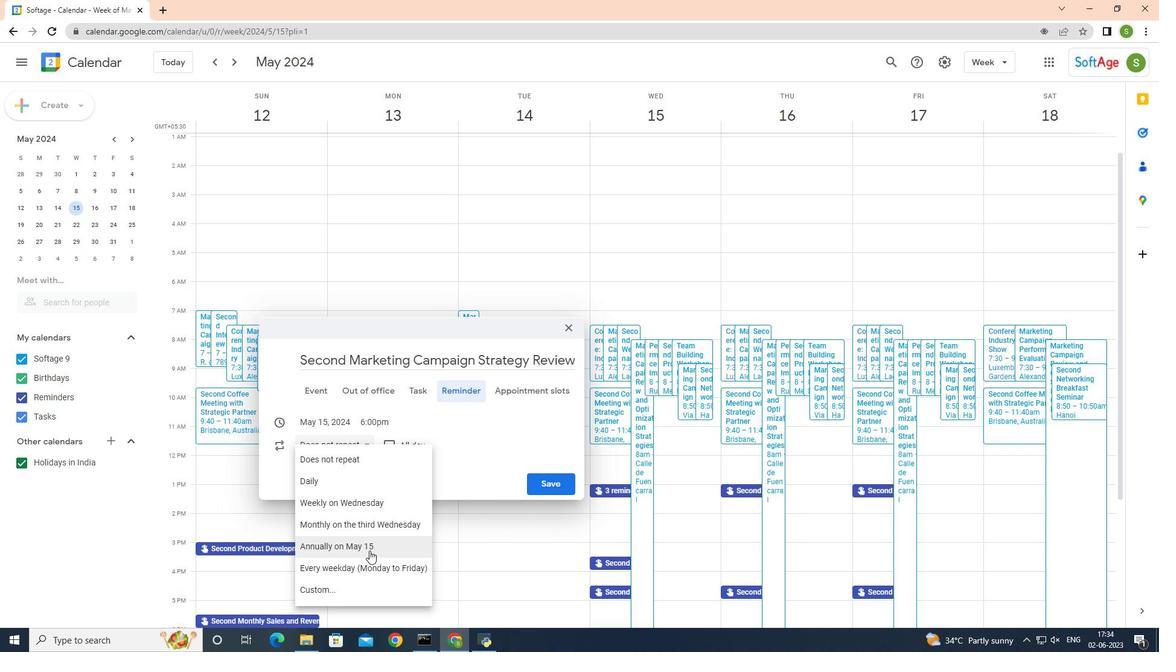 
Action: Mouse moved to (546, 479)
Screenshot: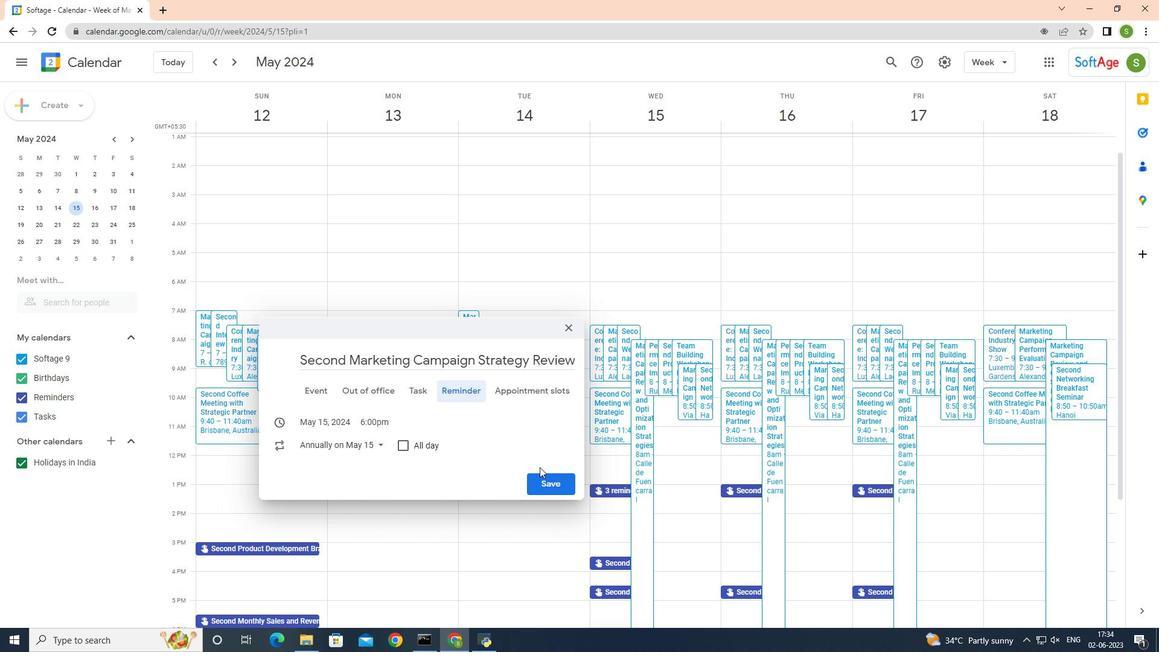 
Action: Mouse pressed left at (546, 479)
Screenshot: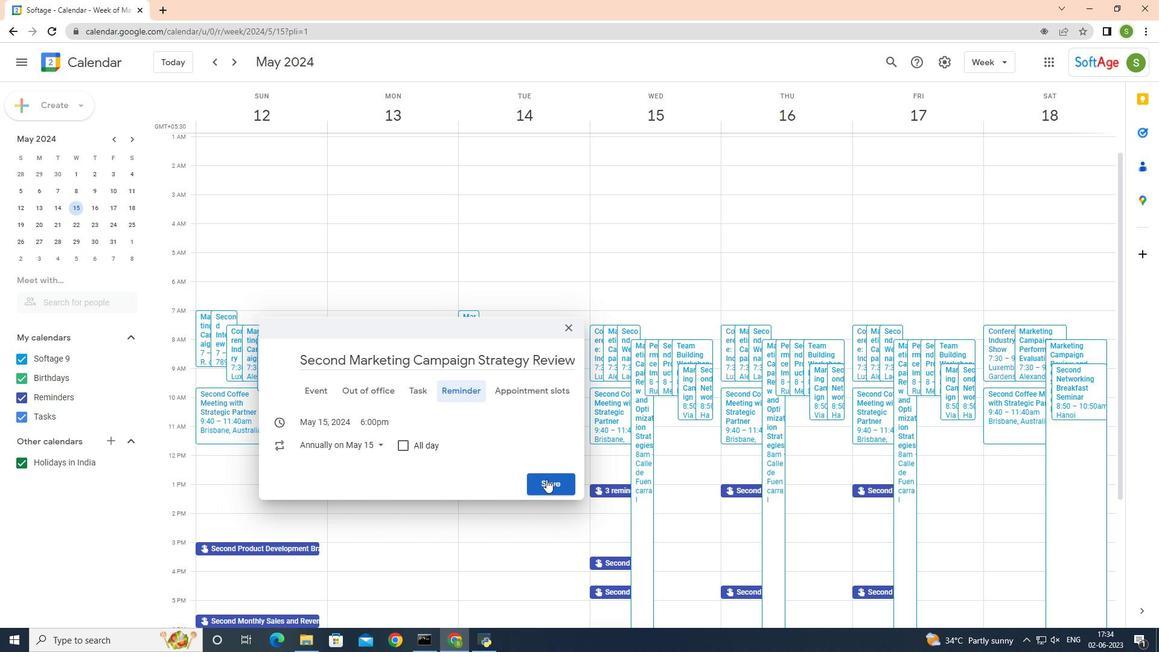 
